 Task: Reply to email with the signature Dylan Clark with the subject Request for paternity leave from softage.1@softage.net with the message Would it be possible to have a project review meeting with all stakeholders next week? with CC to softage.3@softage.net with an attached document Job_offer_letter.docx
Action: Mouse moved to (452, 561)
Screenshot: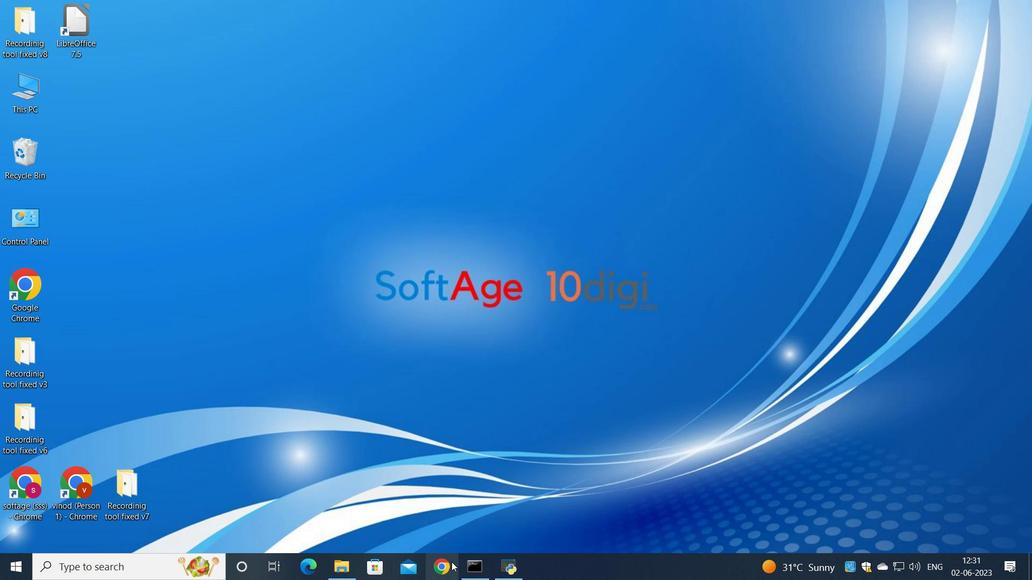 
Action: Mouse pressed left at (452, 561)
Screenshot: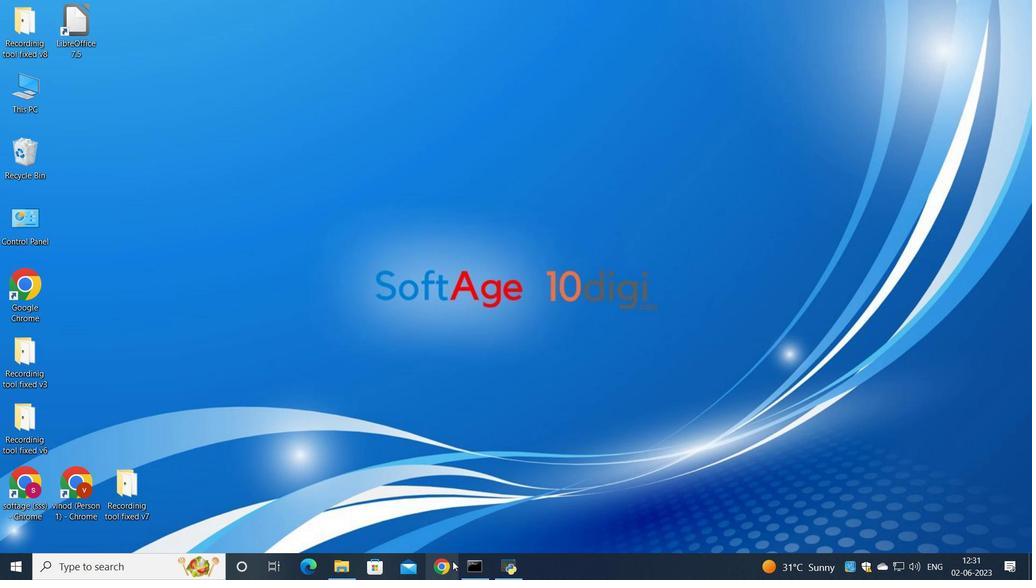 
Action: Mouse moved to (417, 354)
Screenshot: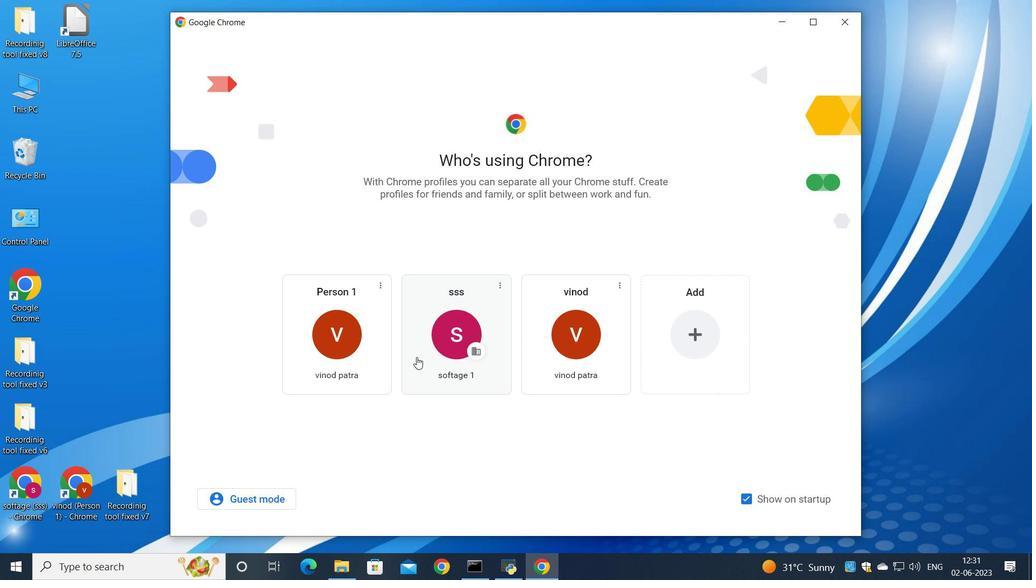 
Action: Mouse pressed left at (417, 354)
Screenshot: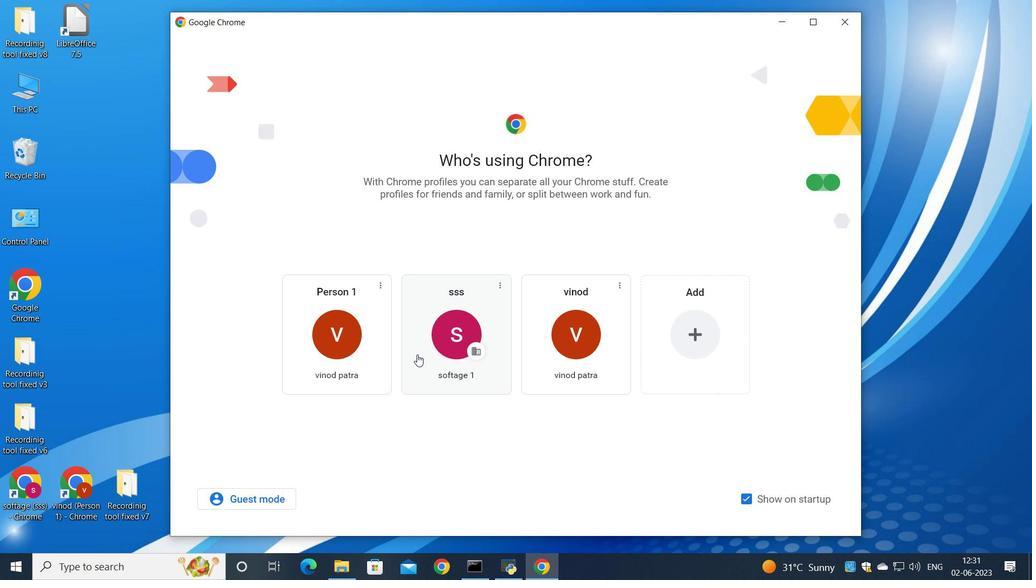 
Action: Mouse moved to (897, 89)
Screenshot: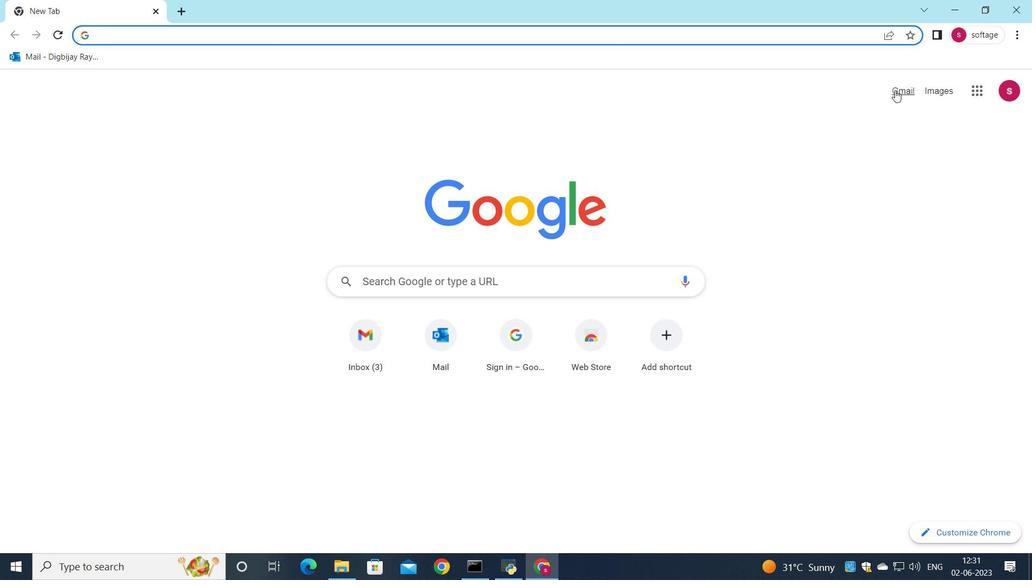 
Action: Mouse pressed left at (897, 89)
Screenshot: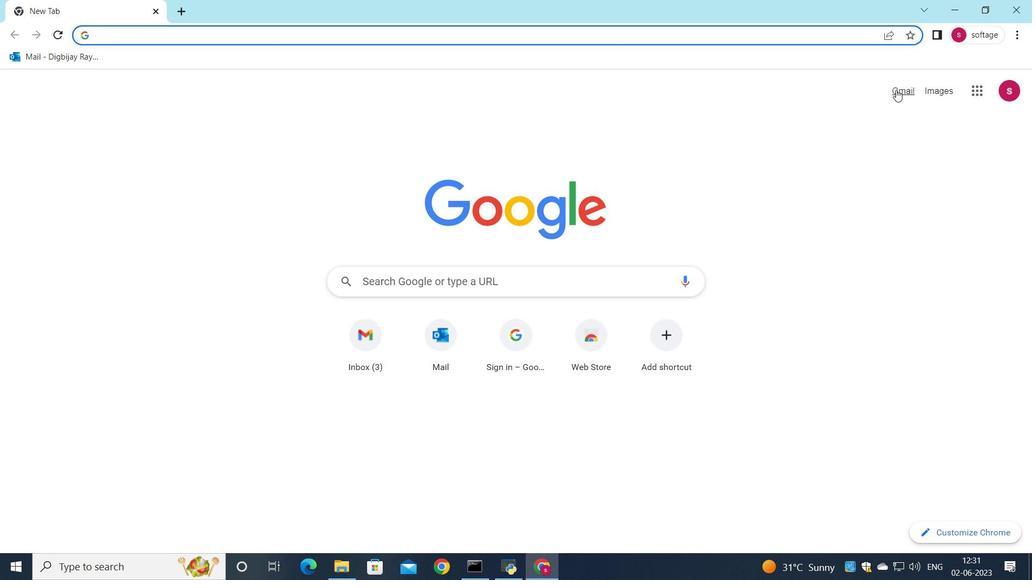 
Action: Mouse moved to (881, 88)
Screenshot: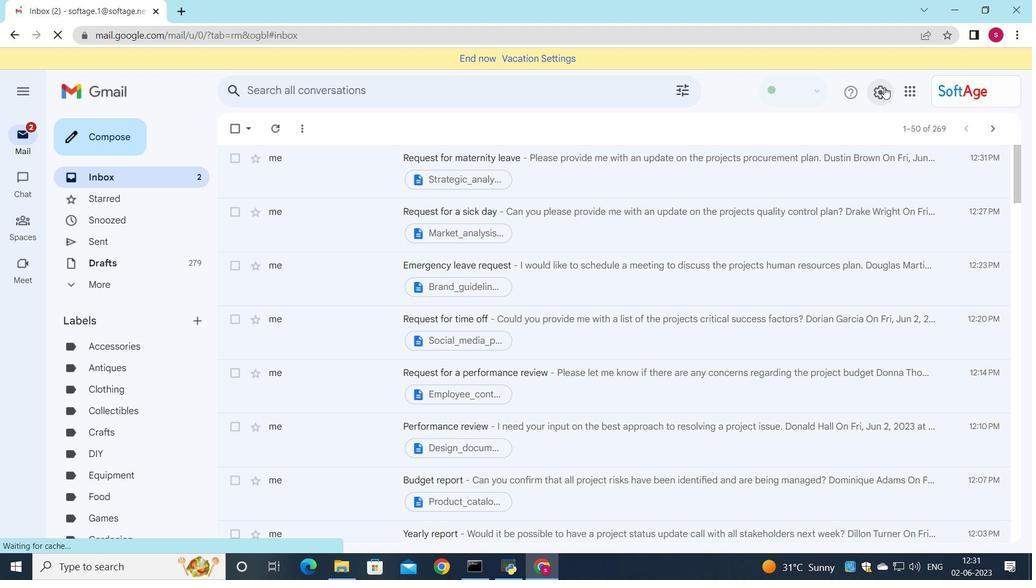
Action: Mouse pressed left at (881, 88)
Screenshot: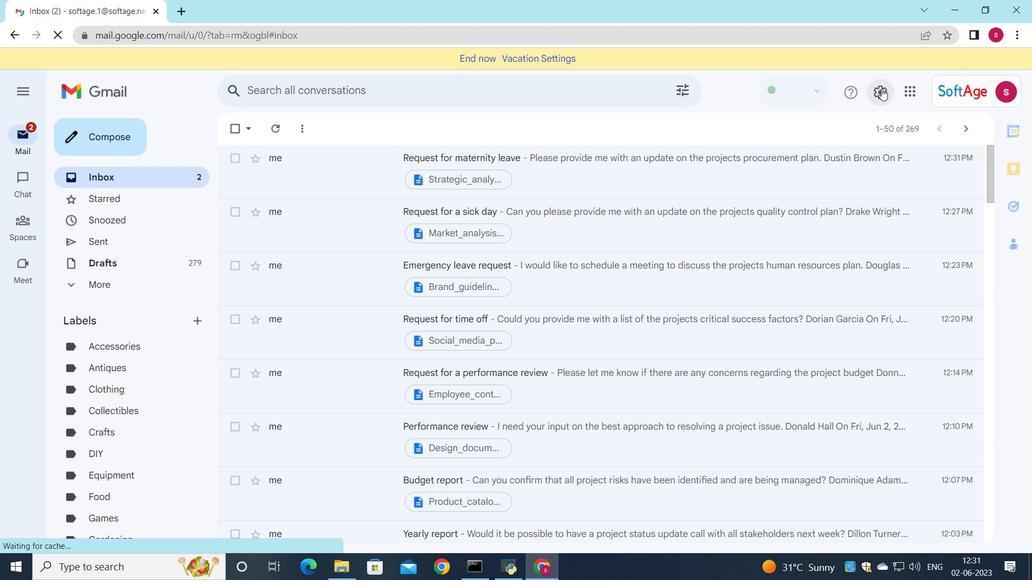 
Action: Mouse moved to (888, 161)
Screenshot: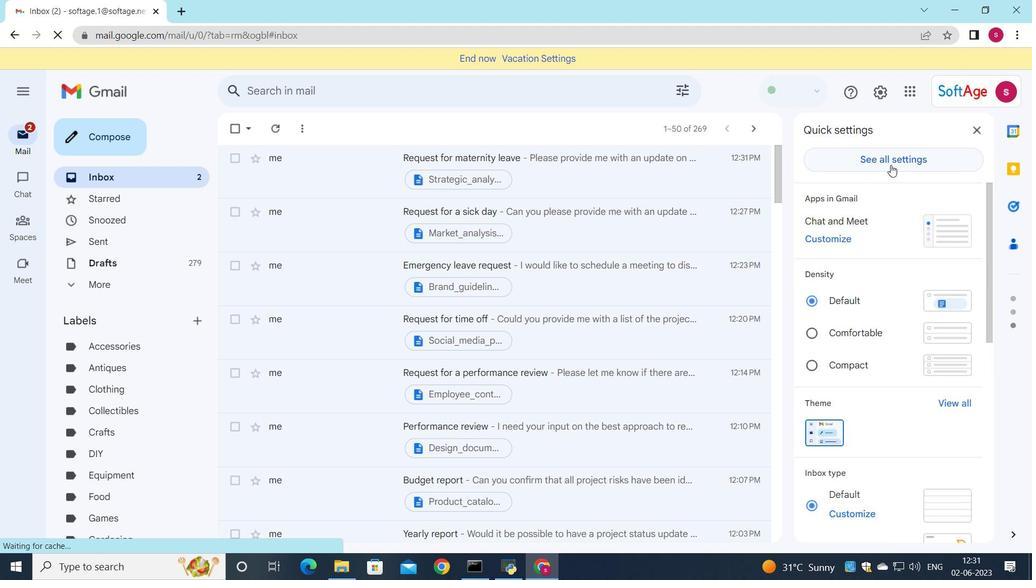 
Action: Mouse pressed left at (888, 161)
Screenshot: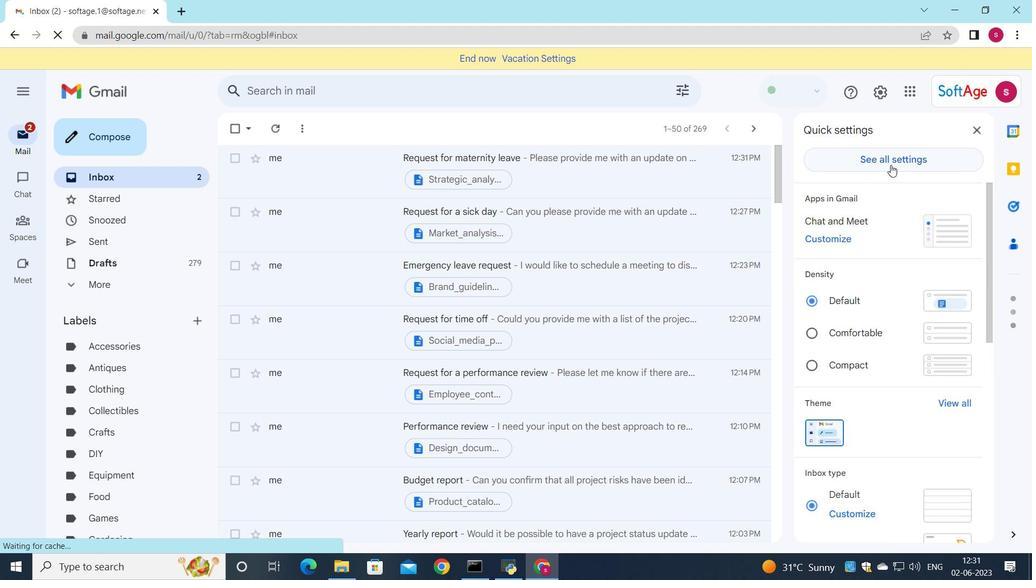 
Action: Mouse moved to (471, 301)
Screenshot: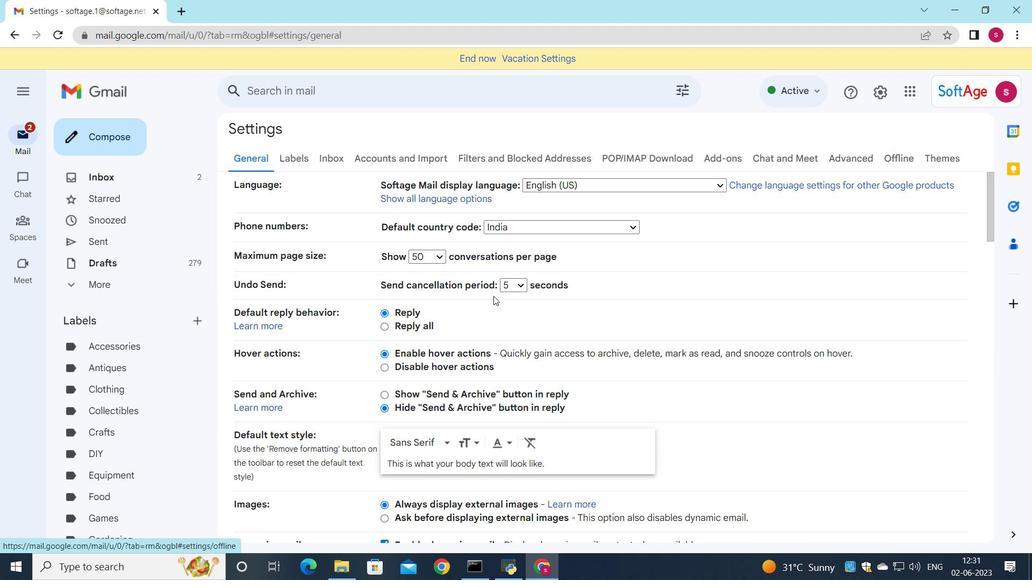 
Action: Mouse scrolled (471, 301) with delta (0, 0)
Screenshot: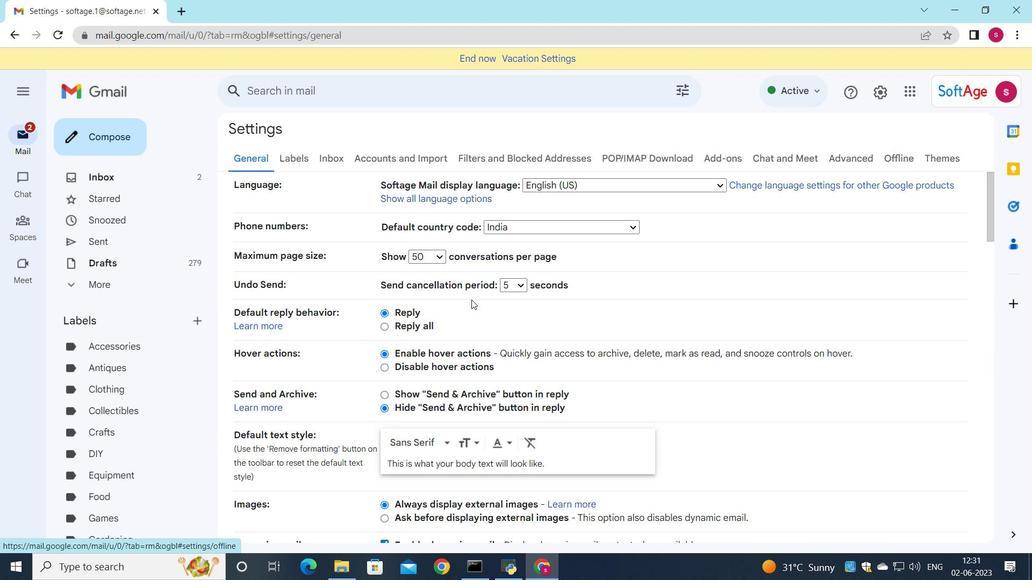 
Action: Mouse moved to (471, 301)
Screenshot: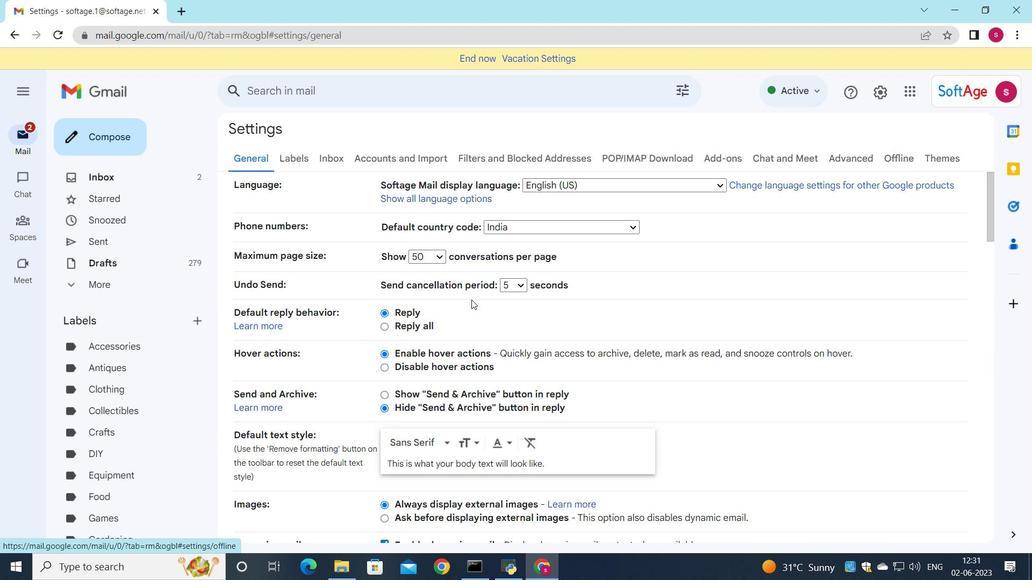 
Action: Mouse scrolled (471, 301) with delta (0, 0)
Screenshot: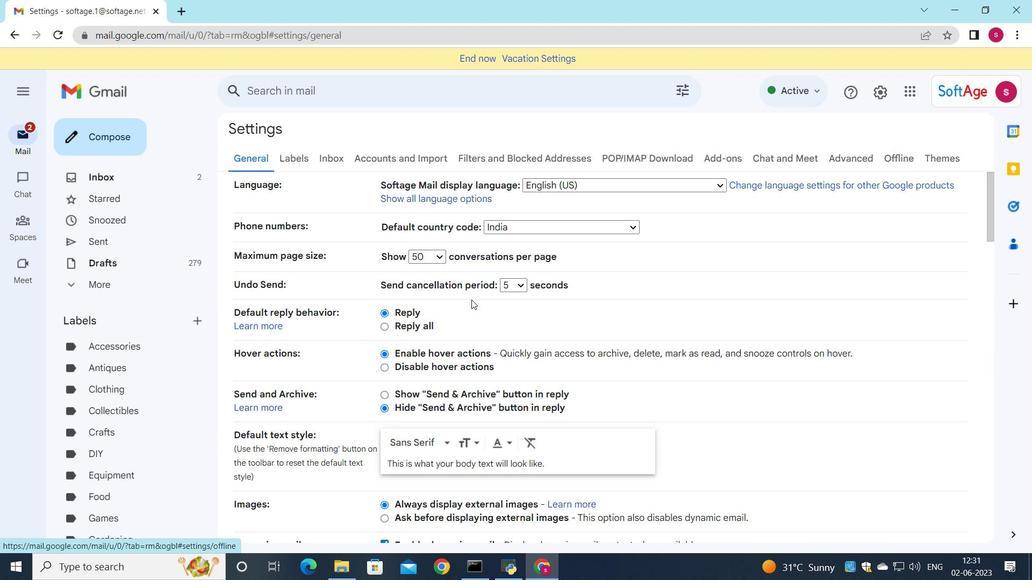 
Action: Mouse scrolled (471, 301) with delta (0, 0)
Screenshot: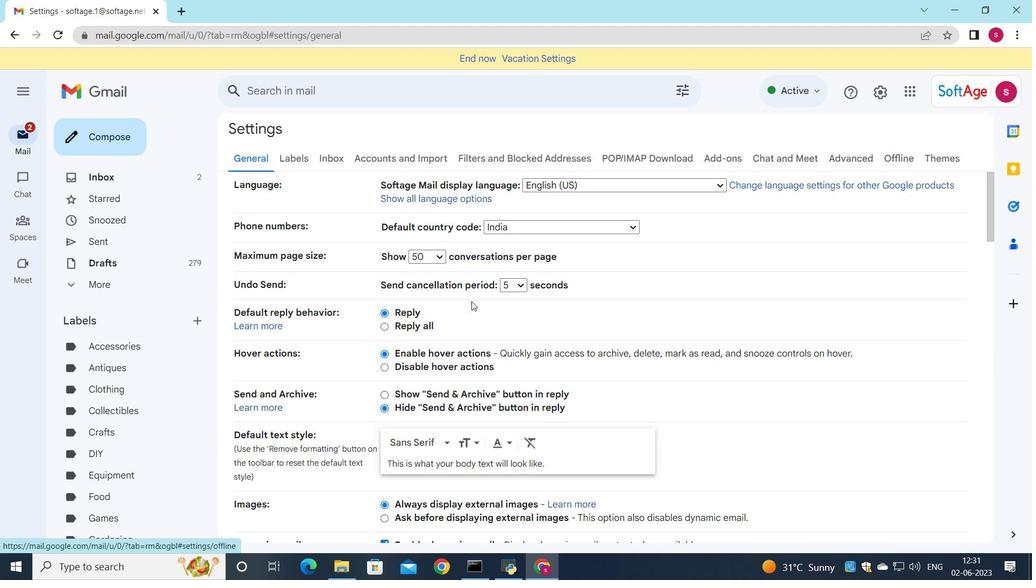 
Action: Mouse moved to (475, 301)
Screenshot: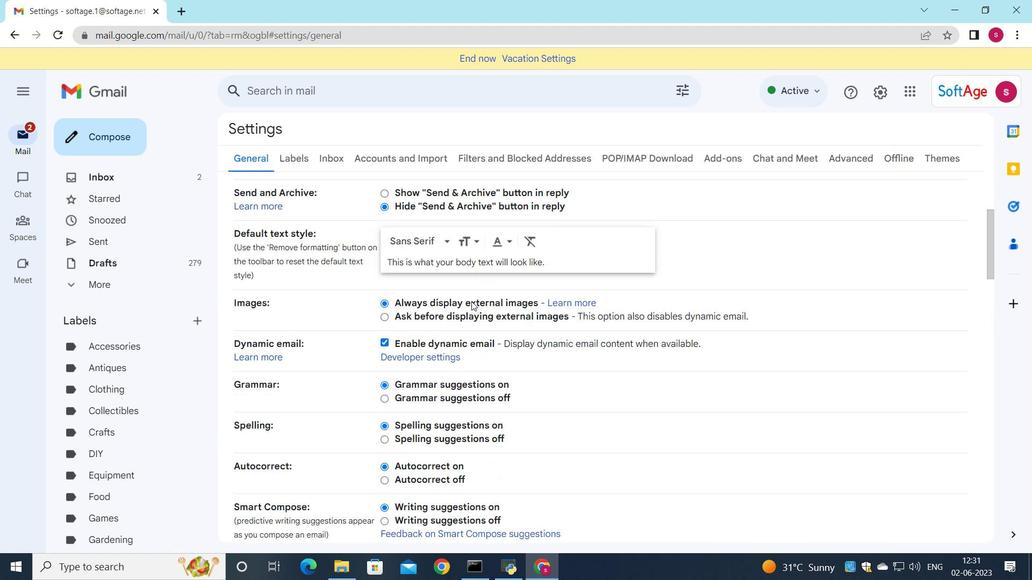 
Action: Mouse scrolled (475, 300) with delta (0, 0)
Screenshot: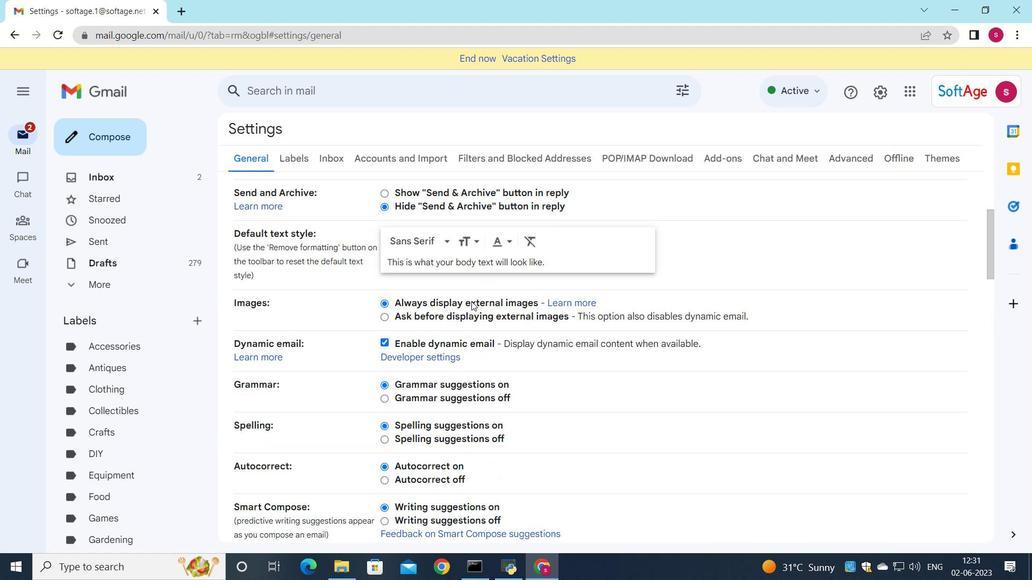 
Action: Mouse moved to (475, 301)
Screenshot: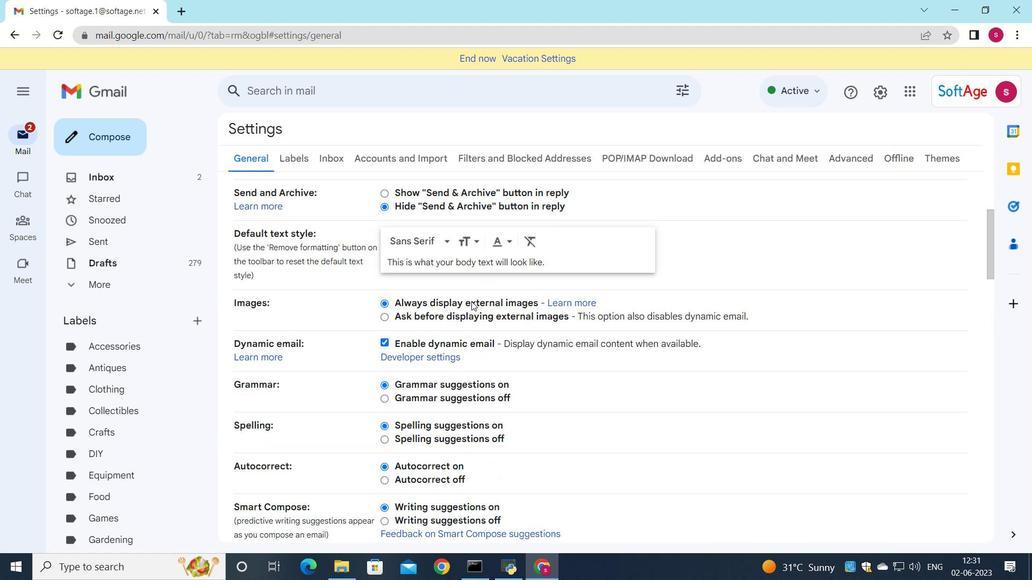 
Action: Mouse scrolled (475, 300) with delta (0, 0)
Screenshot: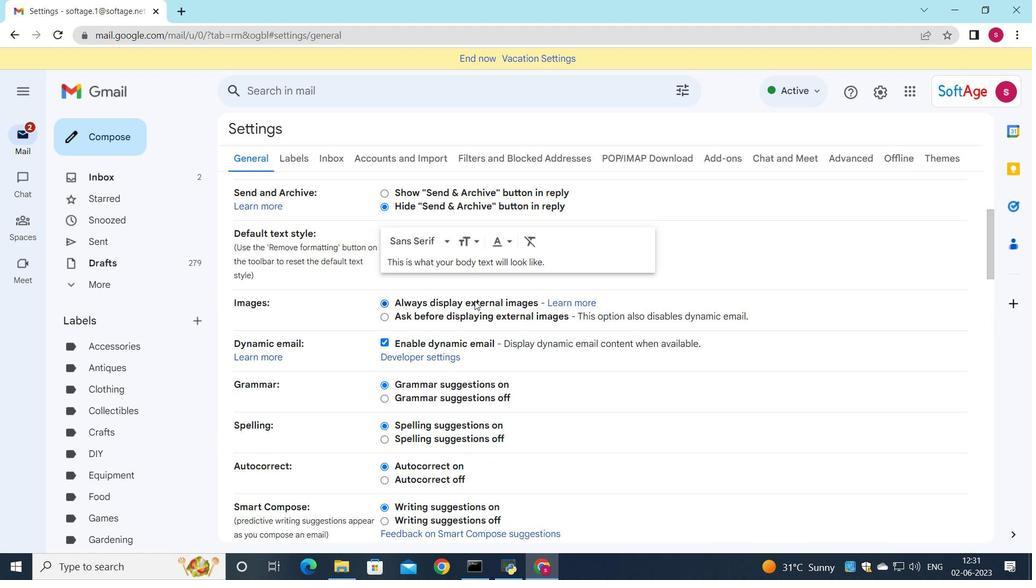 
Action: Mouse scrolled (475, 300) with delta (0, 0)
Screenshot: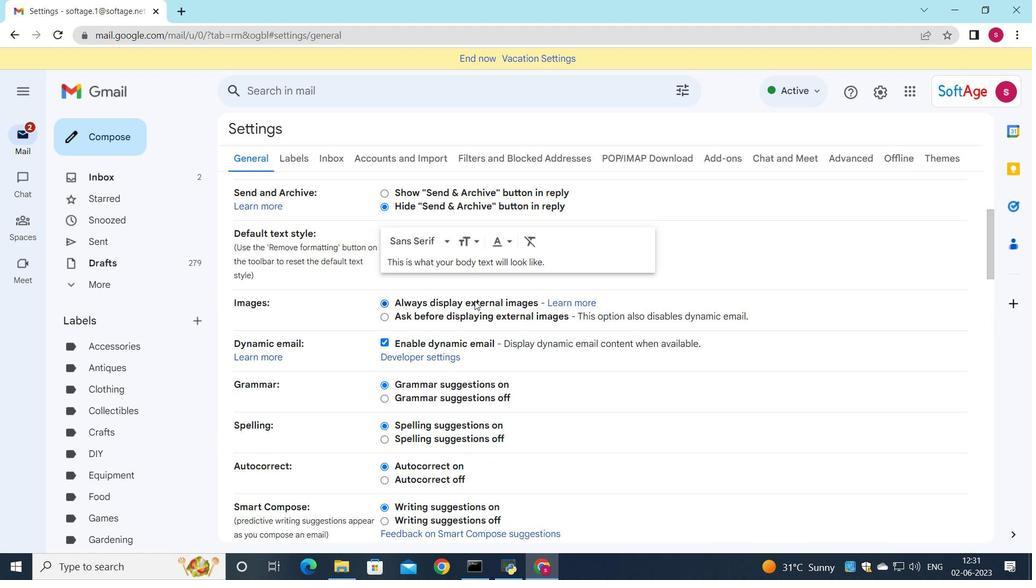 
Action: Mouse moved to (475, 301)
Screenshot: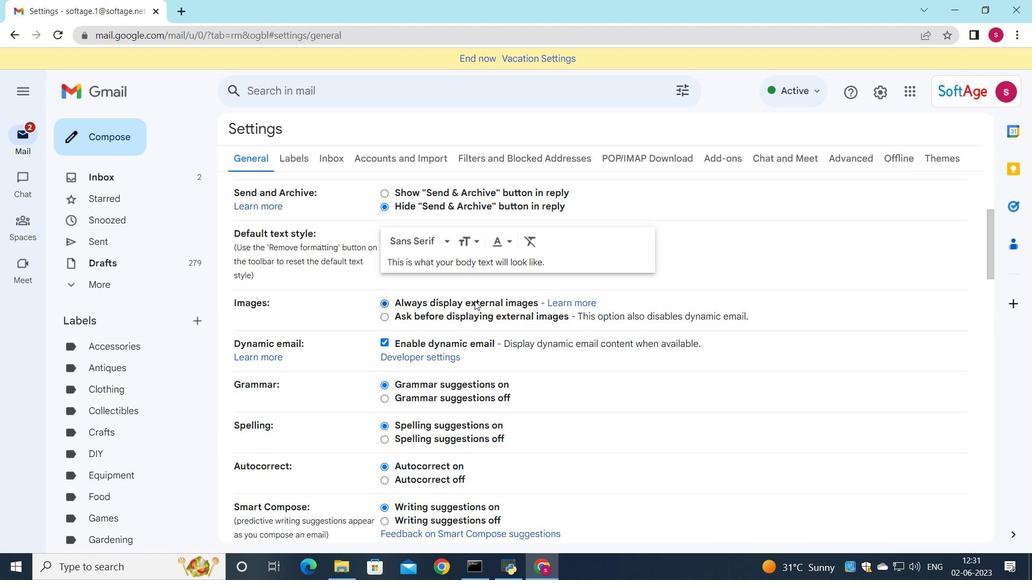 
Action: Mouse scrolled (475, 301) with delta (0, 0)
Screenshot: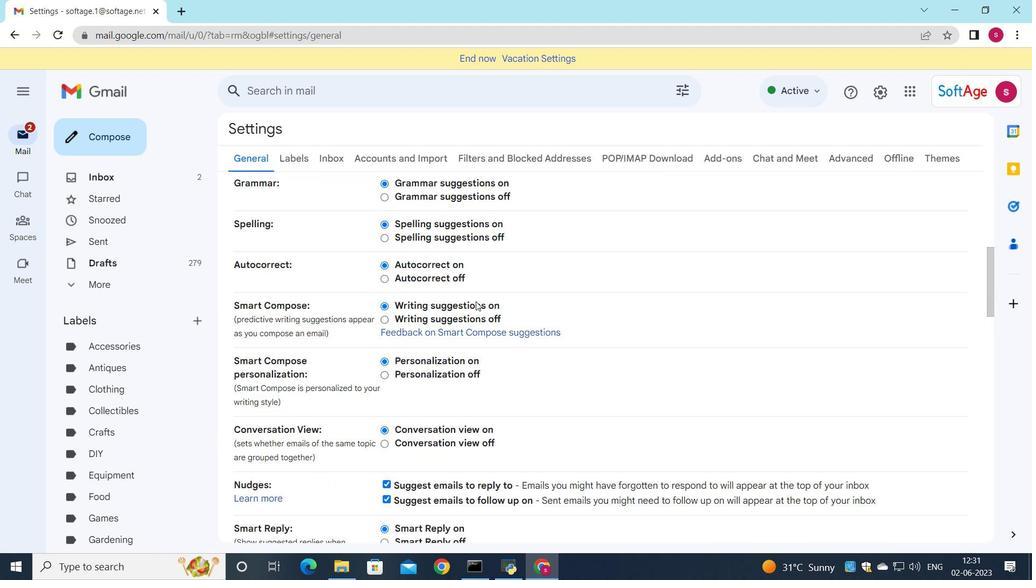 
Action: Mouse scrolled (475, 301) with delta (0, 0)
Screenshot: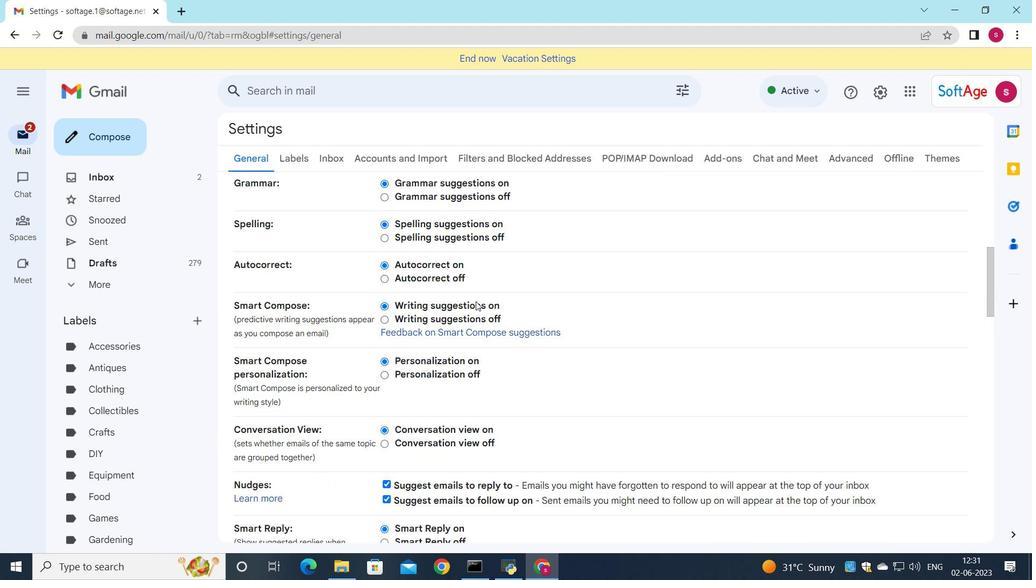 
Action: Mouse scrolled (475, 301) with delta (0, 0)
Screenshot: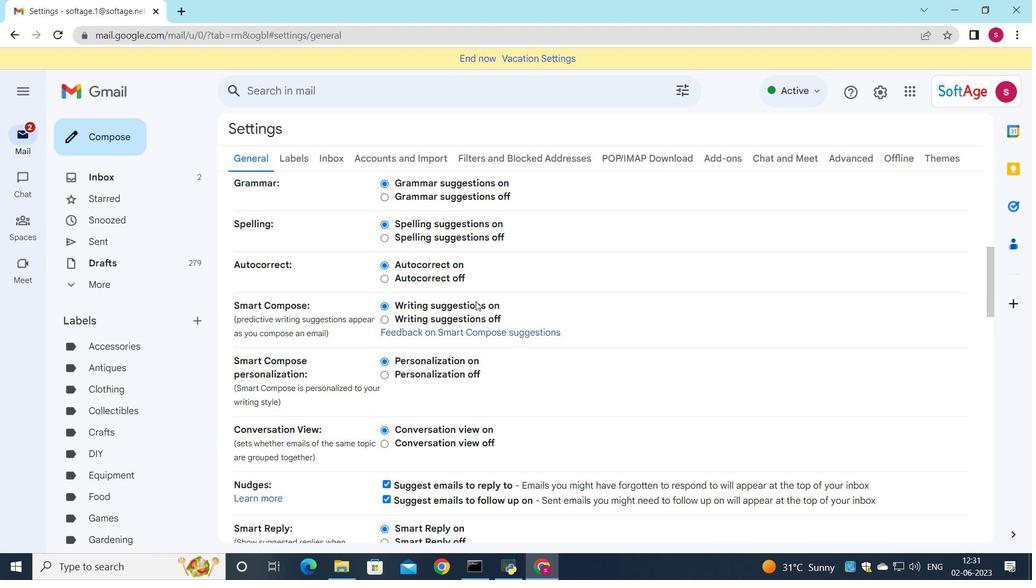 
Action: Mouse moved to (476, 301)
Screenshot: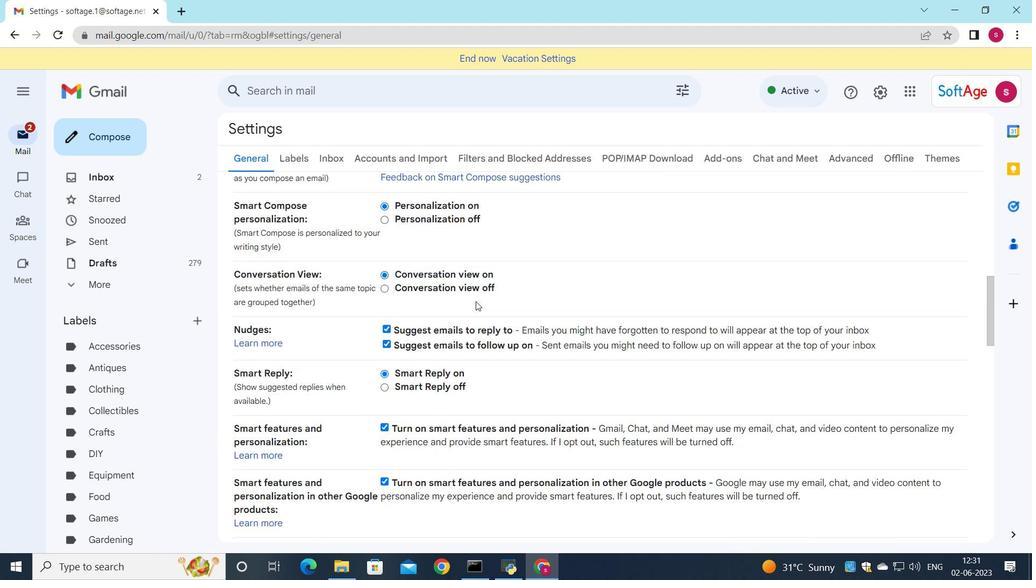 
Action: Mouse scrolled (476, 301) with delta (0, 0)
Screenshot: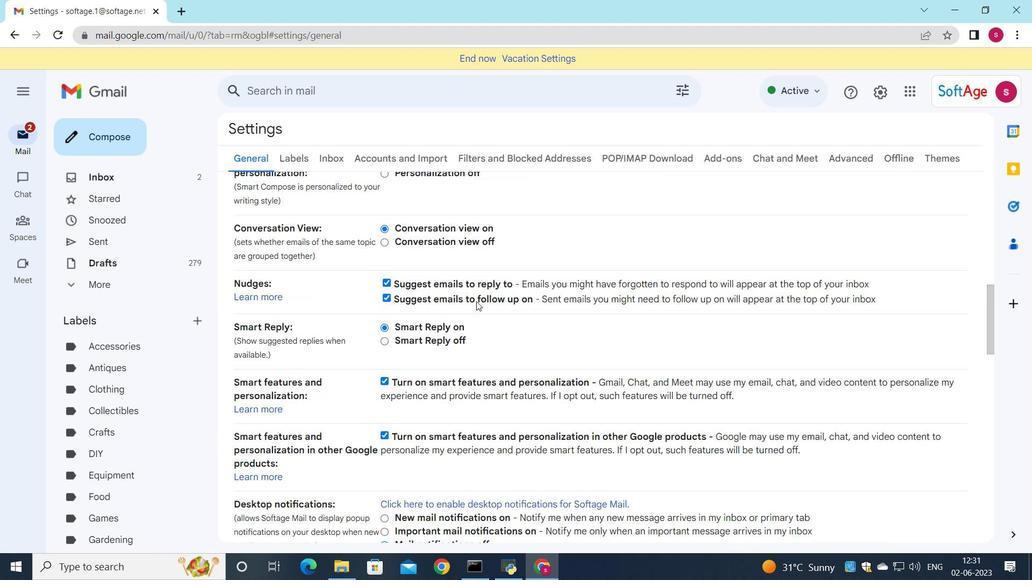 
Action: Mouse scrolled (476, 301) with delta (0, 0)
Screenshot: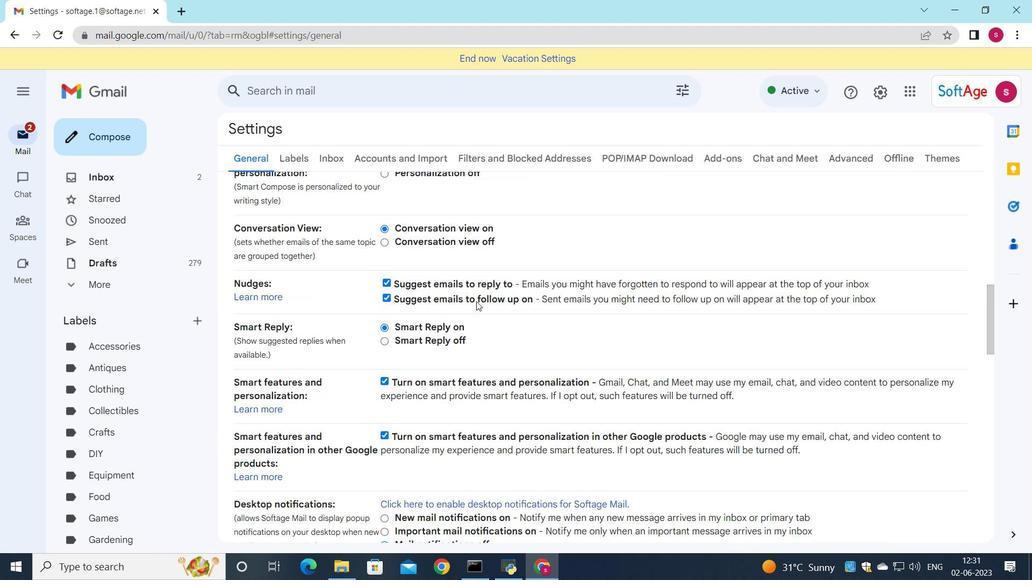 
Action: Mouse scrolled (476, 301) with delta (0, 0)
Screenshot: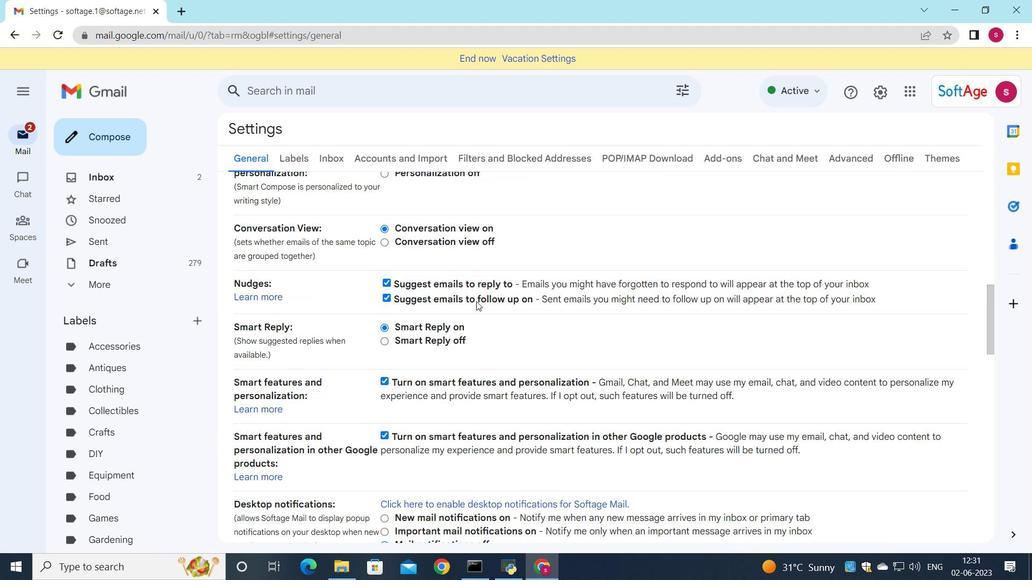
Action: Mouse scrolled (476, 301) with delta (0, 0)
Screenshot: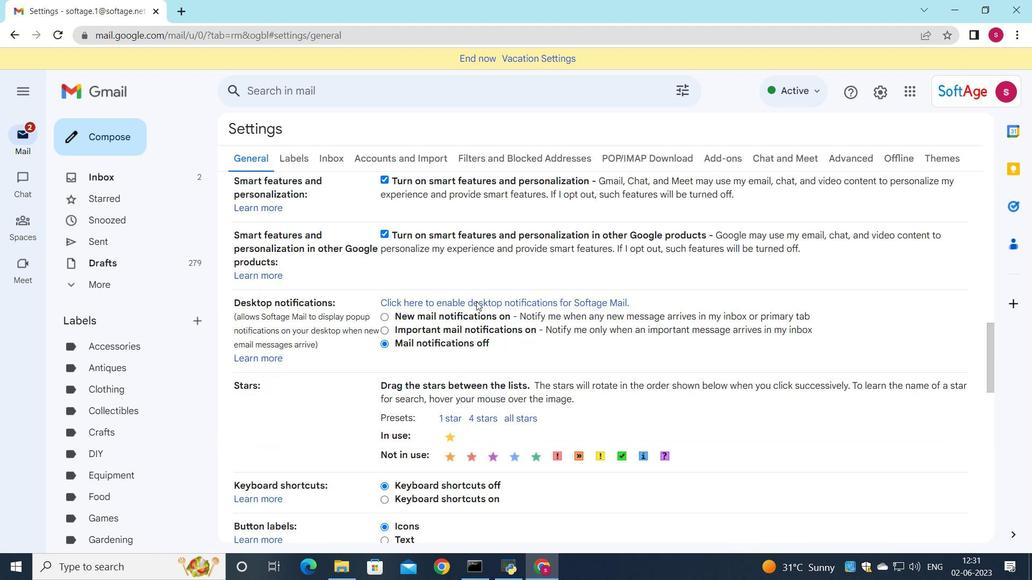 
Action: Mouse scrolled (476, 301) with delta (0, 0)
Screenshot: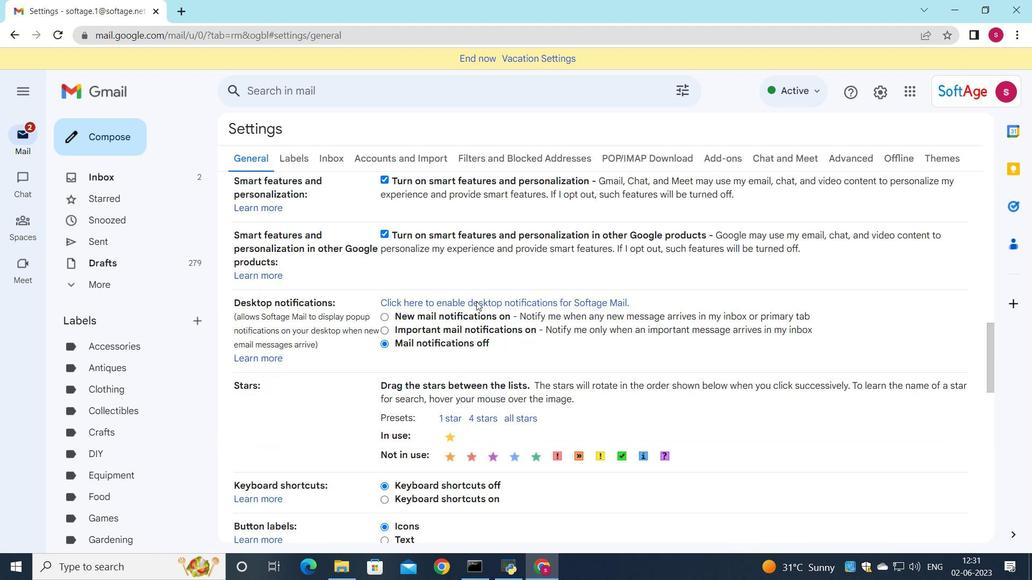
Action: Mouse scrolled (476, 301) with delta (0, 0)
Screenshot: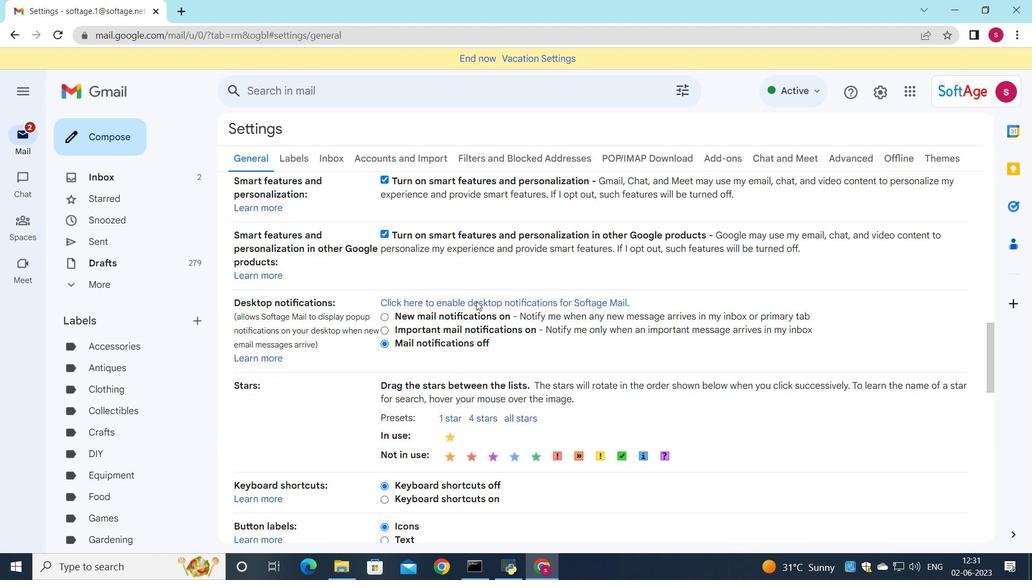
Action: Mouse scrolled (476, 301) with delta (0, 0)
Screenshot: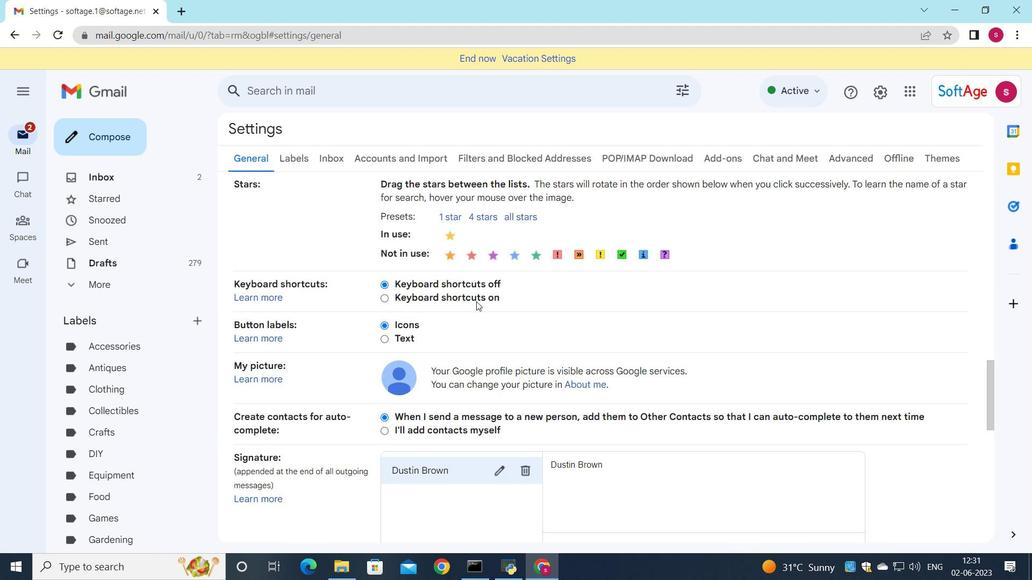 
Action: Mouse scrolled (476, 301) with delta (0, 0)
Screenshot: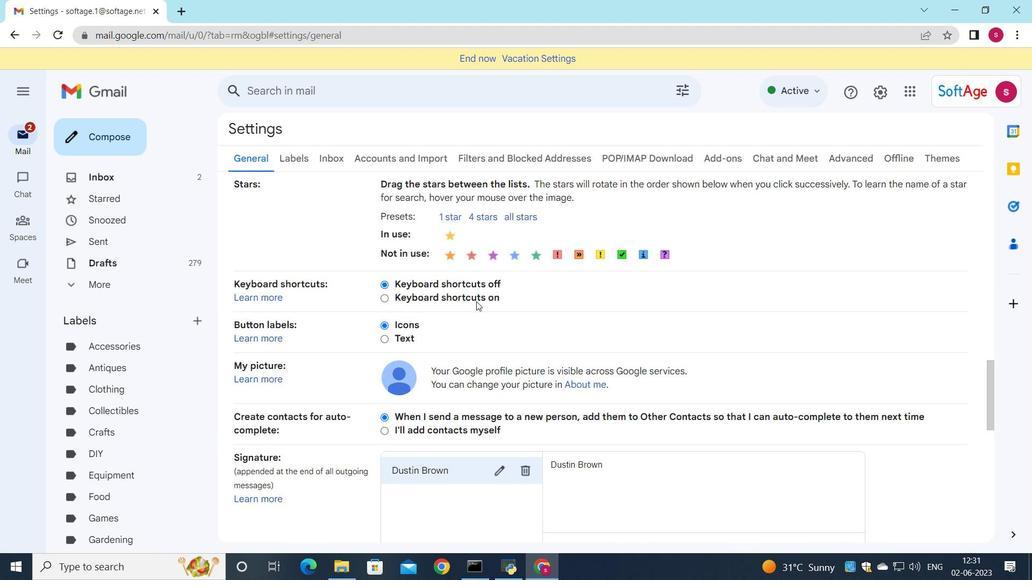 
Action: Mouse moved to (528, 341)
Screenshot: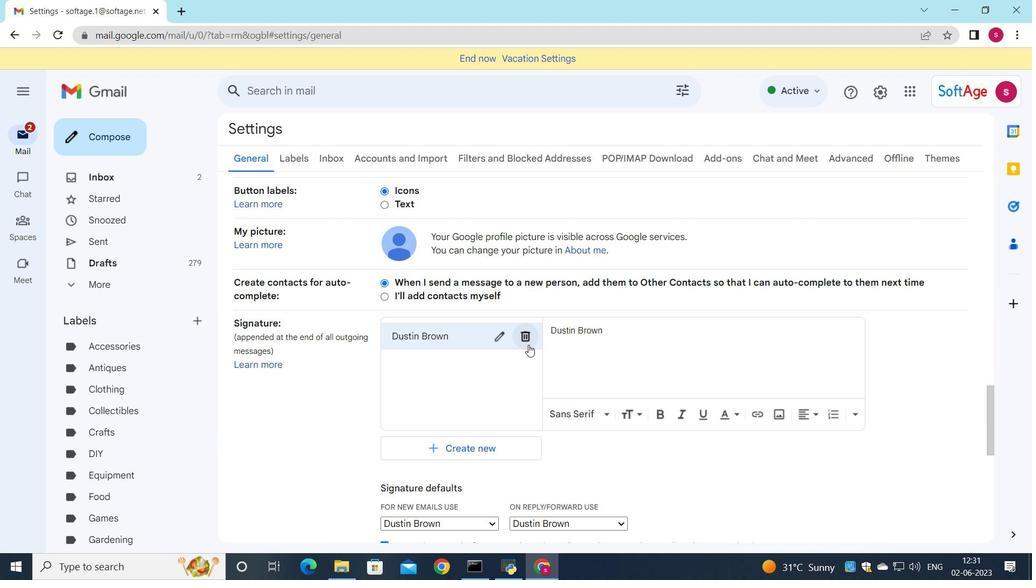 
Action: Mouse pressed left at (528, 341)
Screenshot: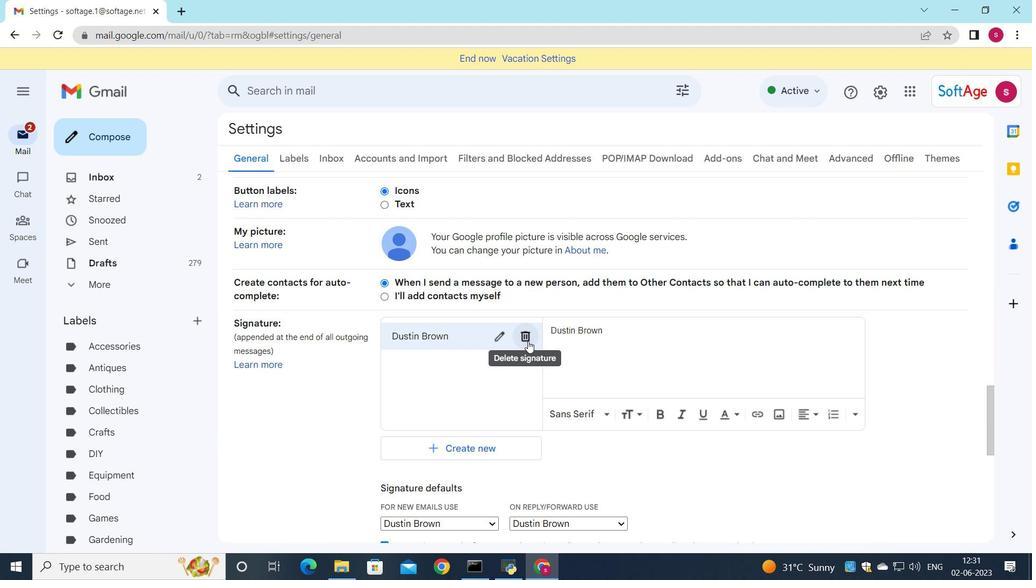 
Action: Mouse moved to (620, 336)
Screenshot: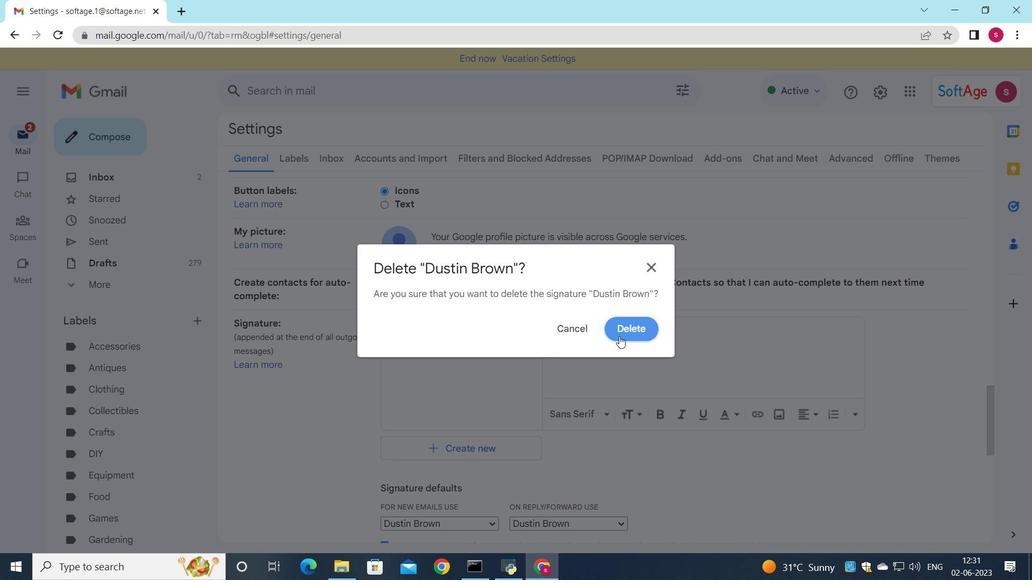 
Action: Mouse pressed left at (620, 336)
Screenshot: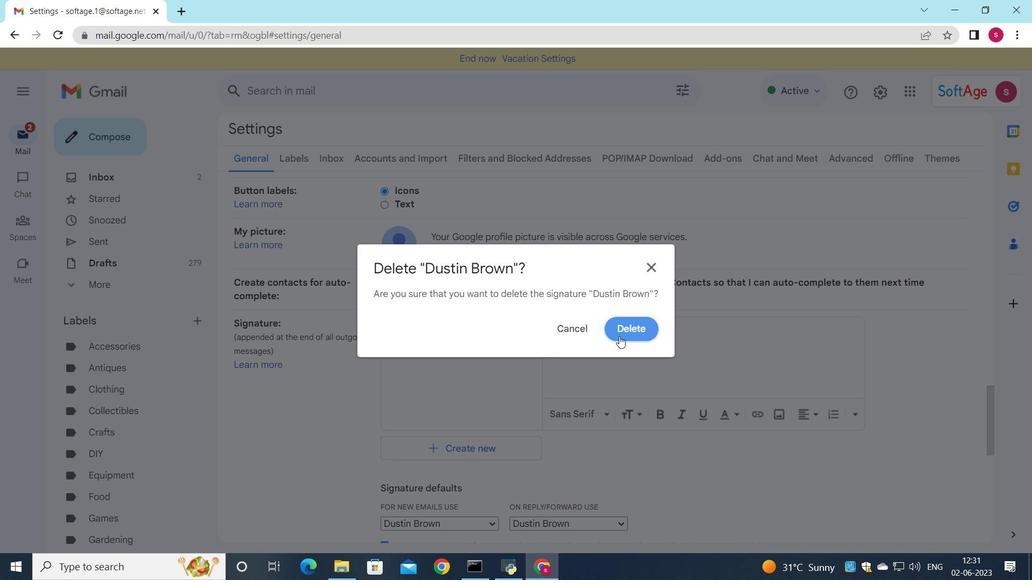 
Action: Mouse moved to (456, 352)
Screenshot: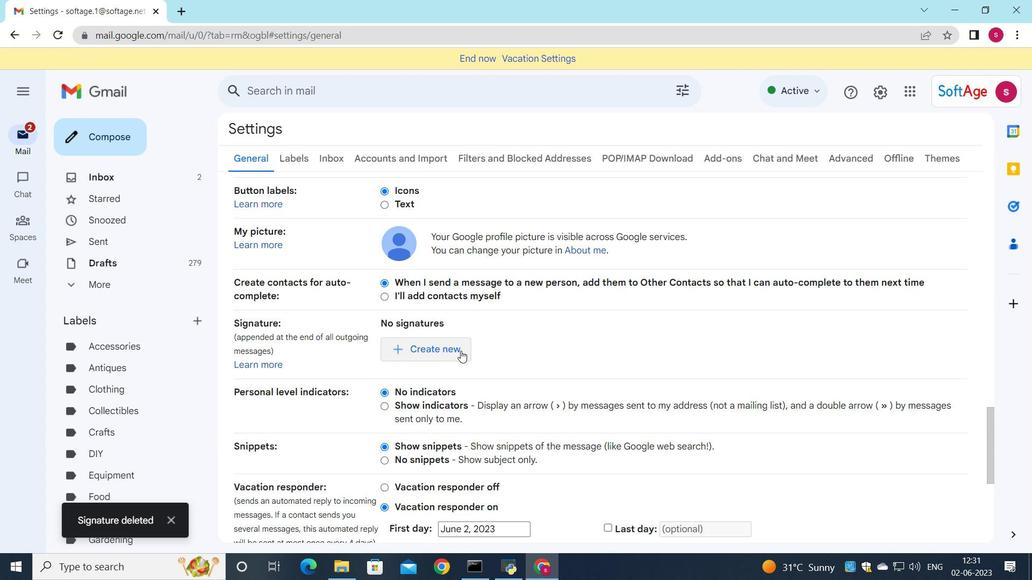 
Action: Mouse pressed left at (456, 352)
Screenshot: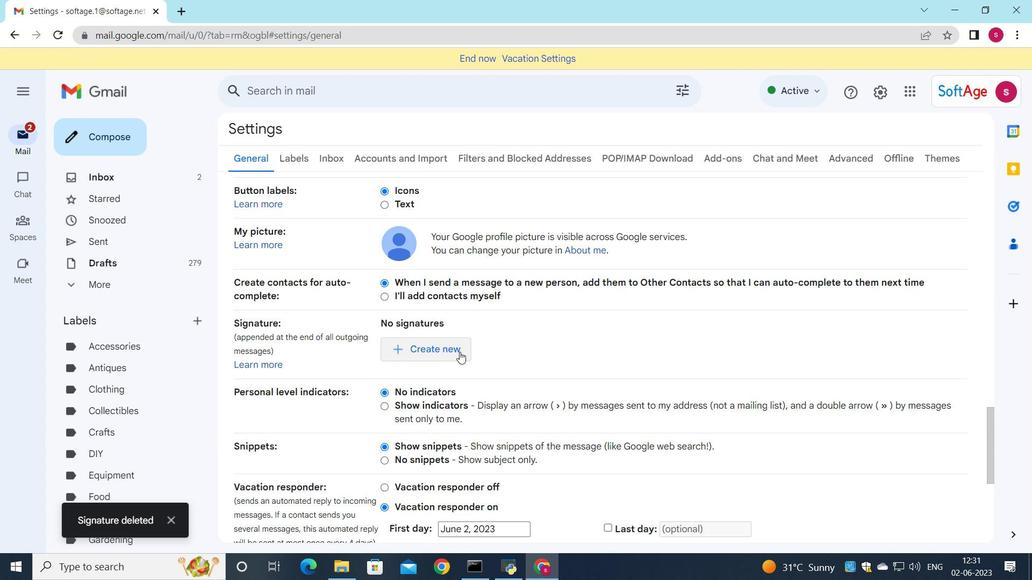 
Action: Mouse moved to (549, 284)
Screenshot: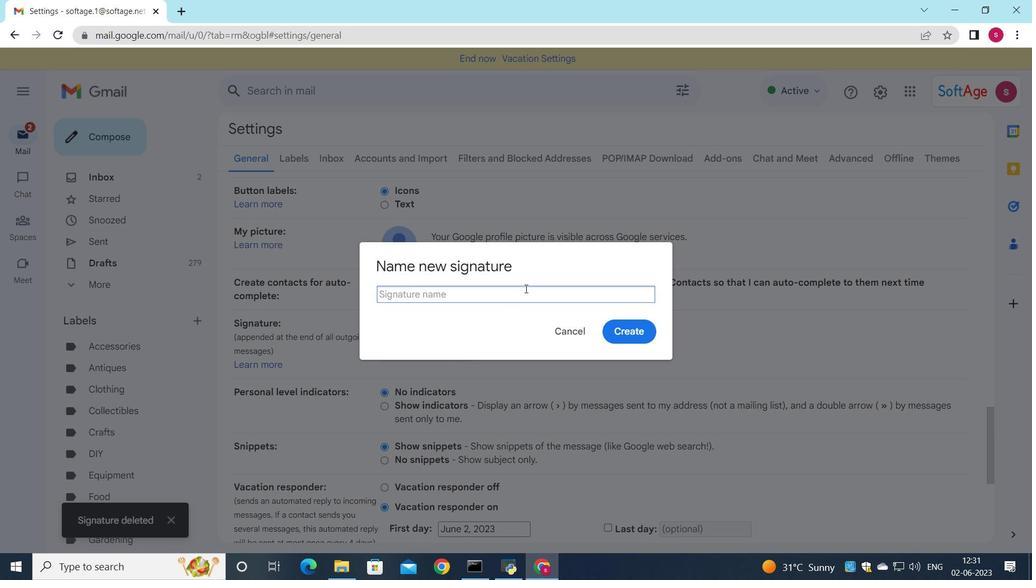
Action: Key pressed <Key.shift>Dylan<Key.space><Key.shift>clark
Screenshot: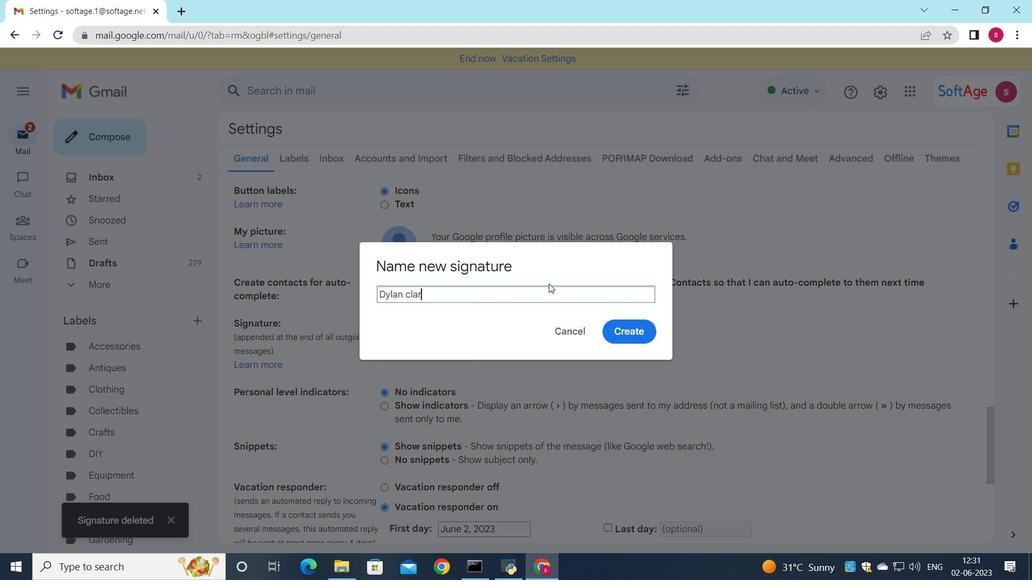 
Action: Mouse moved to (411, 295)
Screenshot: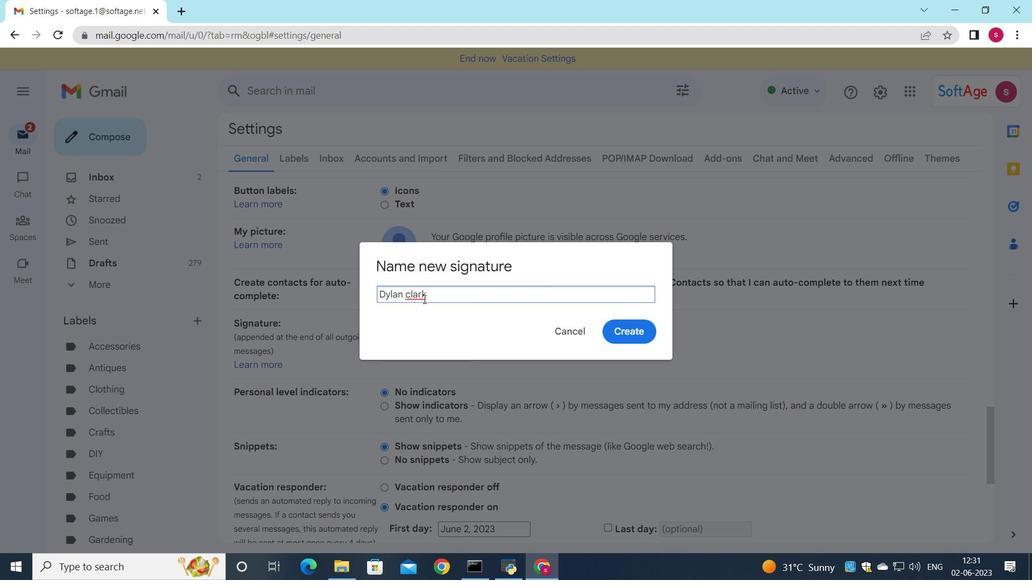 
Action: Mouse pressed left at (411, 295)
Screenshot: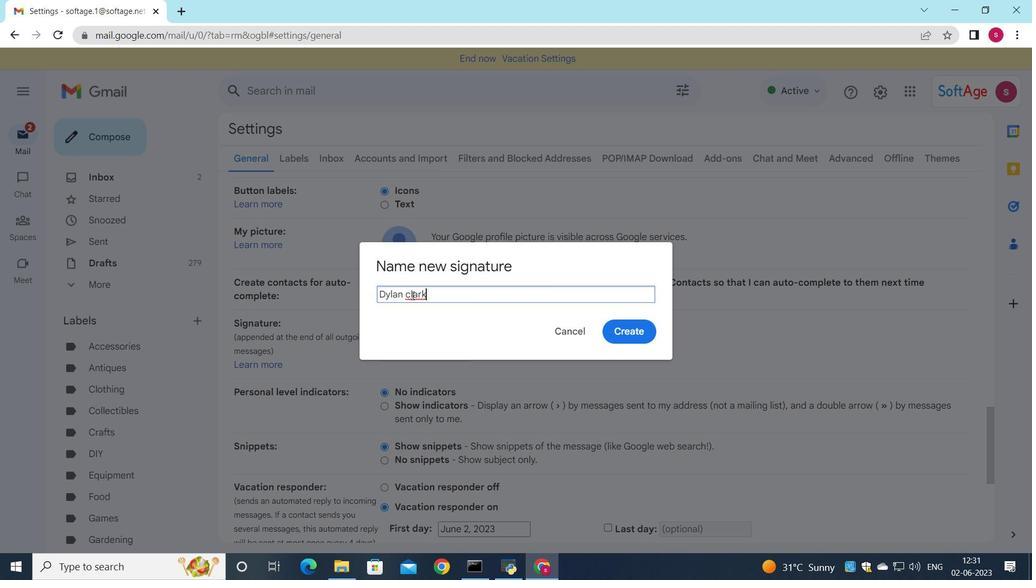 
Action: Key pressed <Key.backspace><Key.shift>c
Screenshot: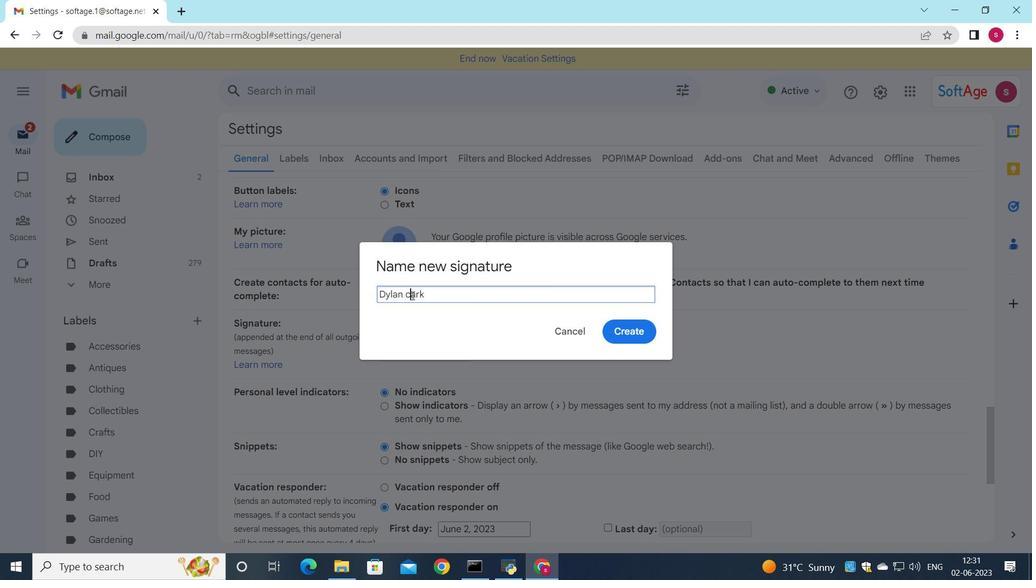 
Action: Mouse moved to (237, 299)
Screenshot: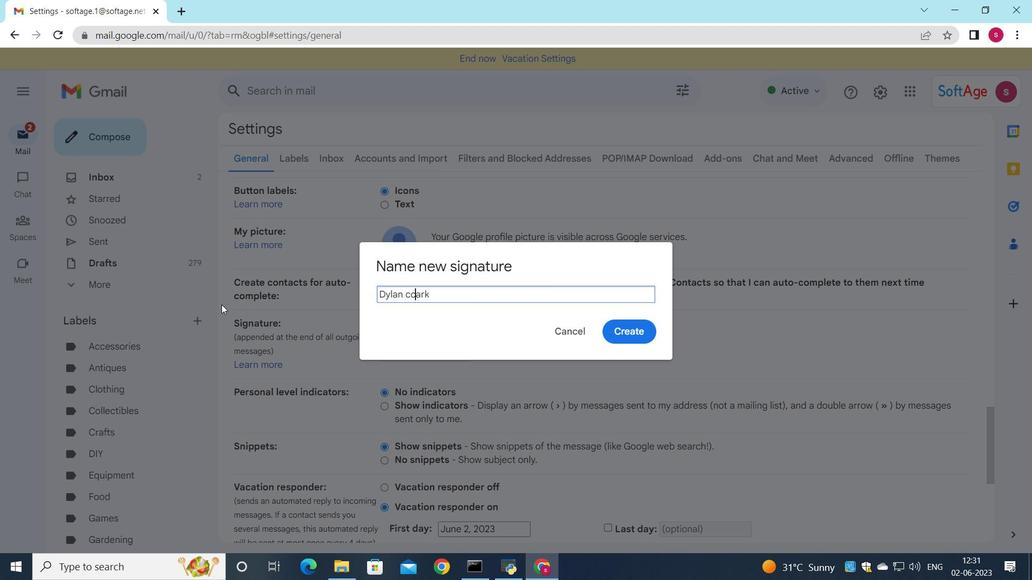 
Action: Key pressed <Key.backspace>l<Key.left><Key.shift><Key.shift><Key.shift><Key.shift><Key.shift><Key.shift><Key.shift><Key.shift><Key.shift><Key.shift><Key.shift><Key.shift><Key.shift><Key.shift><Key.shift><Key.shift><Key.shift><Key.shift><Key.shift><Key.shift><Key.shift><Key.shift><Key.shift><Key.shift><Key.shift><Key.shift><Key.shift><Key.shift><Key.shift><Key.shift>C
Screenshot: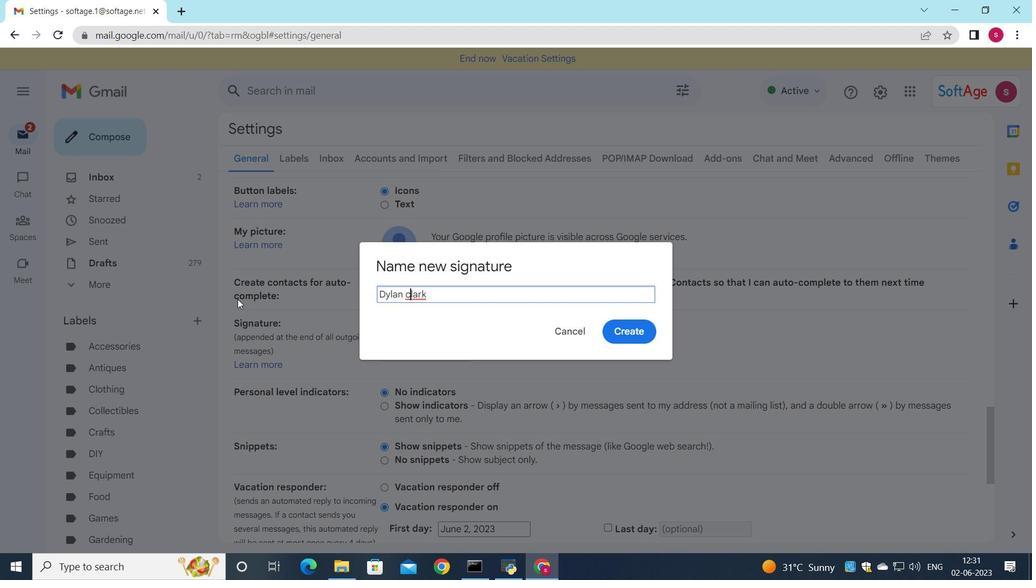 
Action: Mouse moved to (411, 297)
Screenshot: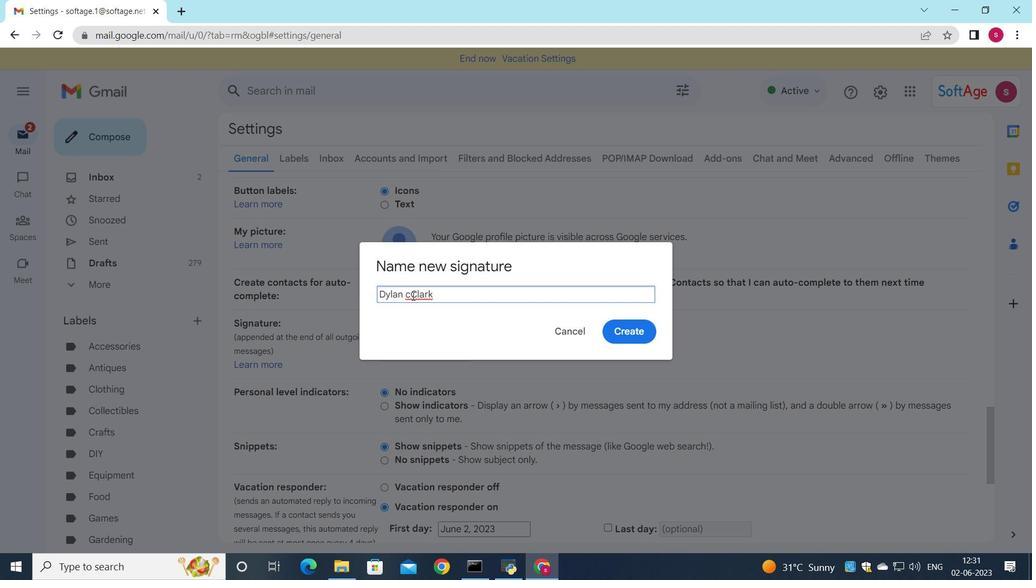 
Action: Mouse pressed left at (411, 297)
Screenshot: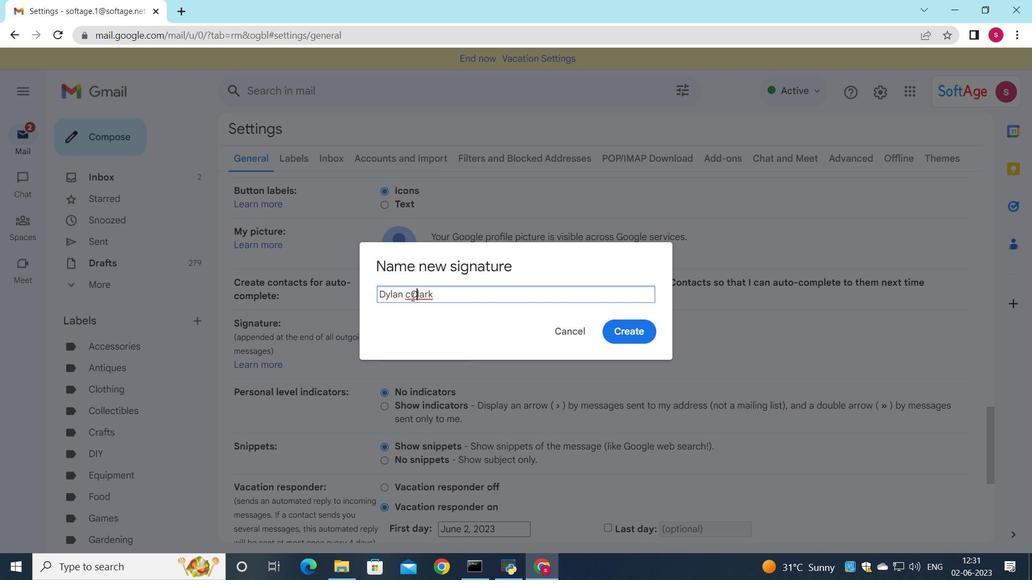 
Action: Key pressed <Key.backspace>
Screenshot: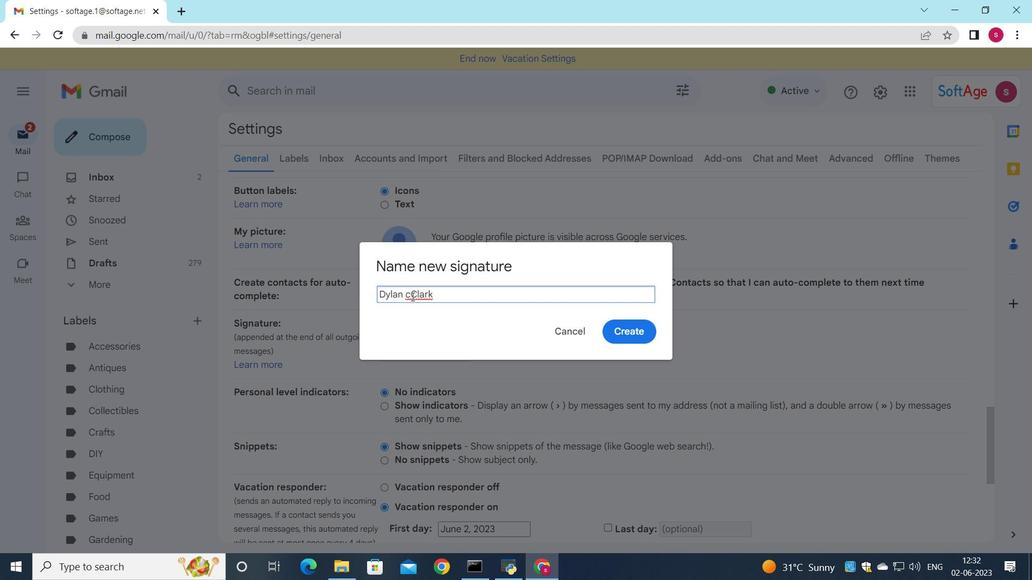 
Action: Mouse moved to (624, 335)
Screenshot: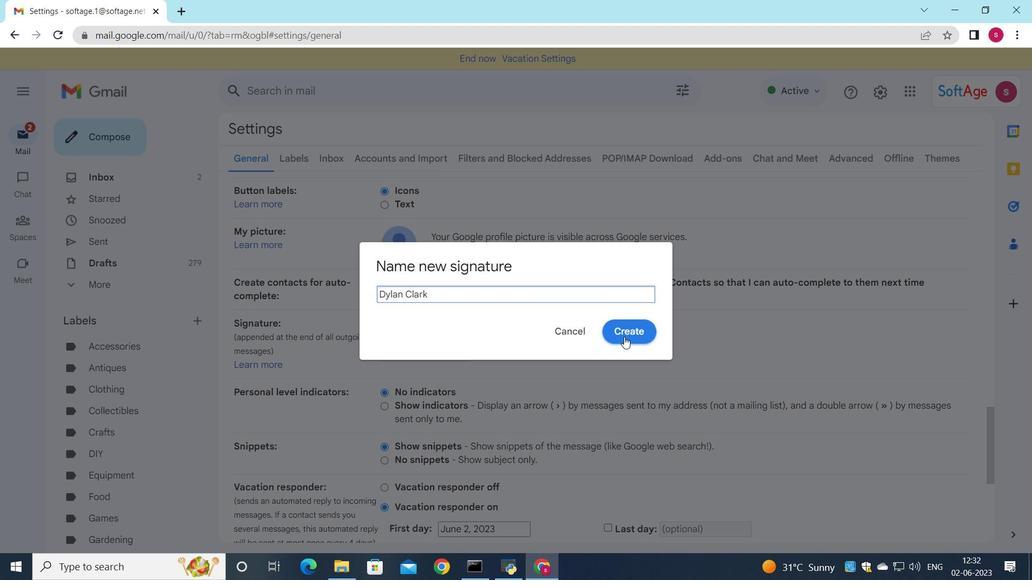 
Action: Mouse pressed left at (624, 335)
Screenshot: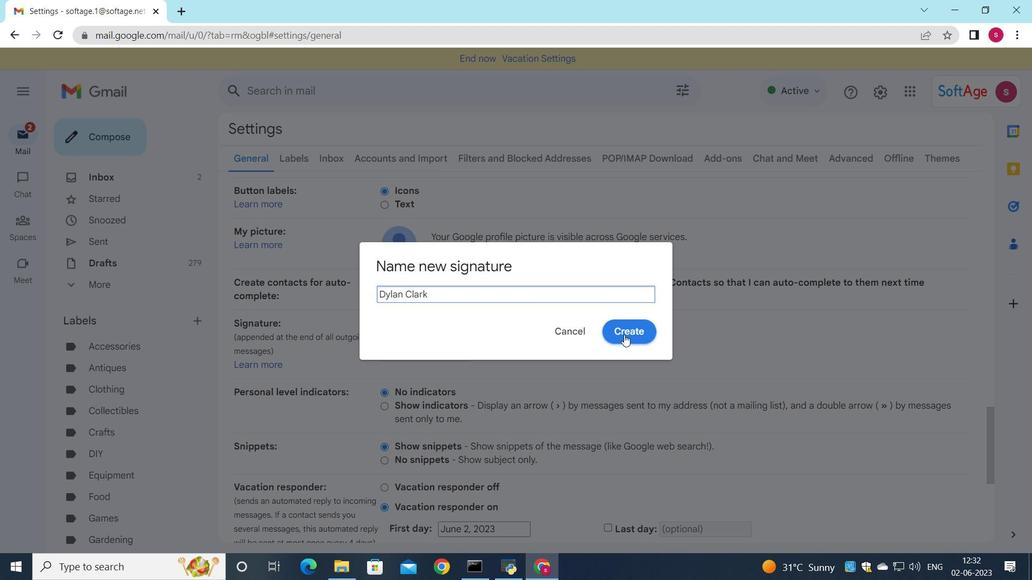 
Action: Mouse moved to (601, 339)
Screenshot: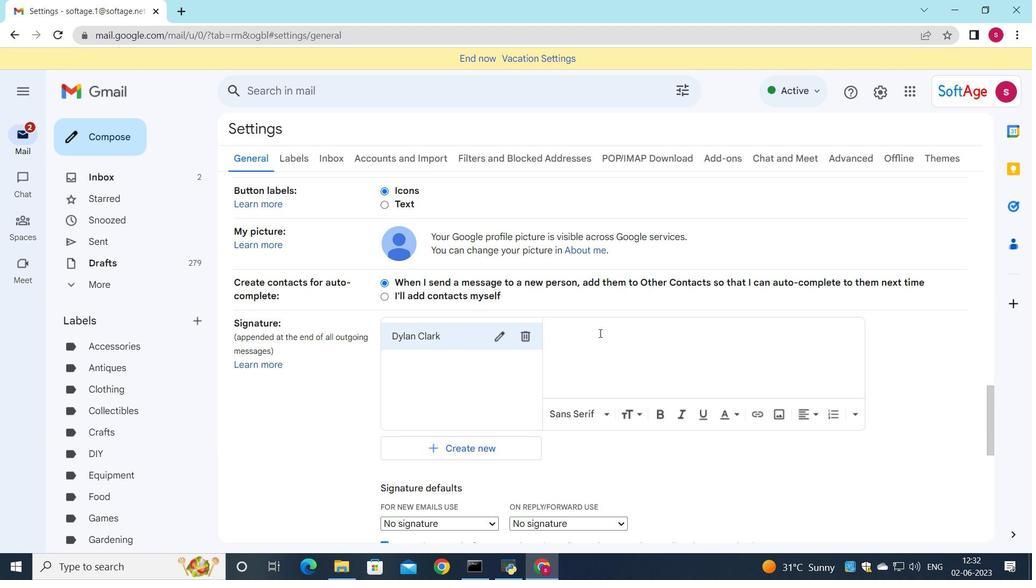 
Action: Mouse pressed left at (601, 339)
Screenshot: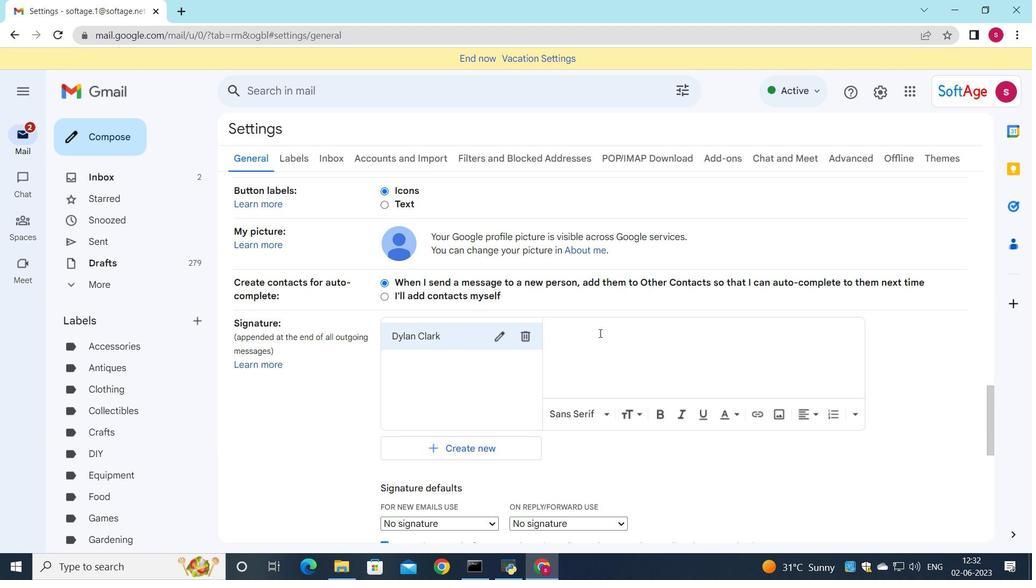 
Action: Key pressed <Key.shift>Dylan<Key.space><Key.shift><Key.shift><Key.shift><Key.shift><Key.shift><Key.shift><Key.shift><Key.shift><Key.shift><Key.shift><Key.shift><Key.shift><Key.shift><Key.shift><Key.shift><Key.shift><Key.shift><Key.shift><Key.shift><Key.shift><Key.shift><Key.shift><Key.shift><Key.shift><Key.shift><Key.shift><Key.shift><Key.shift><Key.shift><Key.shift><Key.shift><Key.shift><Key.shift><Key.shift><Key.shift><Key.shift><Key.shift><Key.shift><Key.shift><Key.shift>Clark
Screenshot: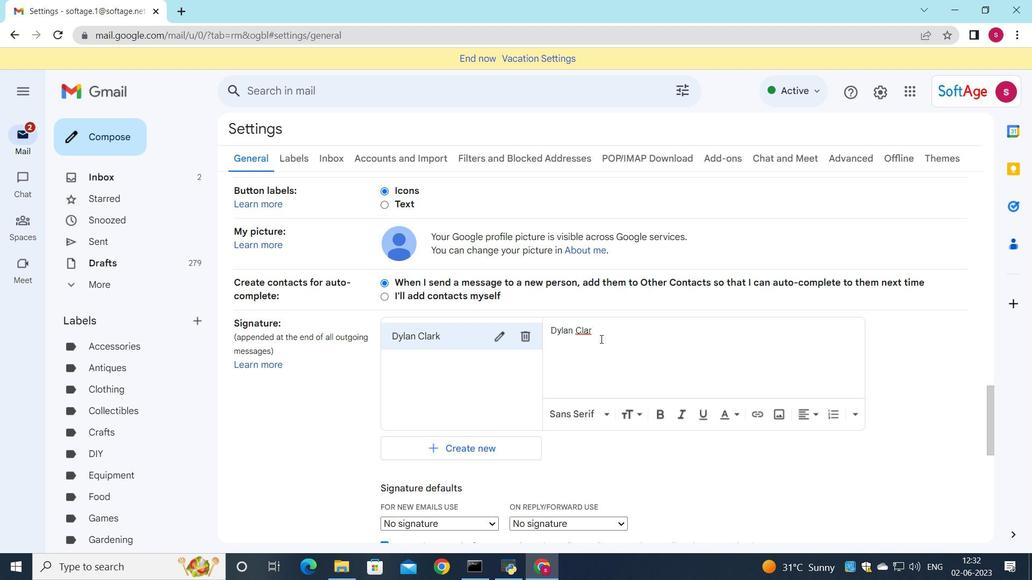 
Action: Mouse moved to (558, 295)
Screenshot: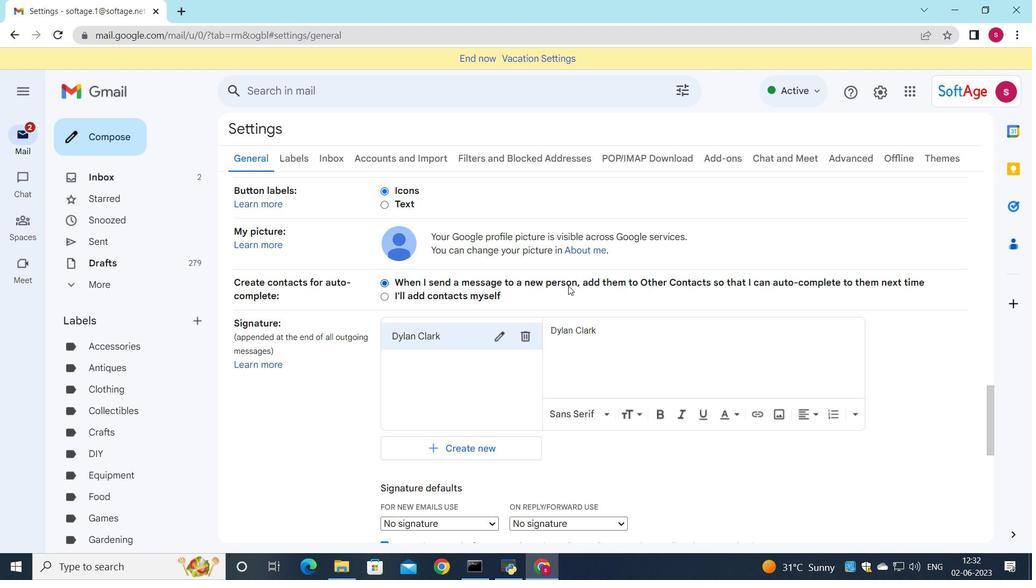 
Action: Mouse scrolled (558, 294) with delta (0, 0)
Screenshot: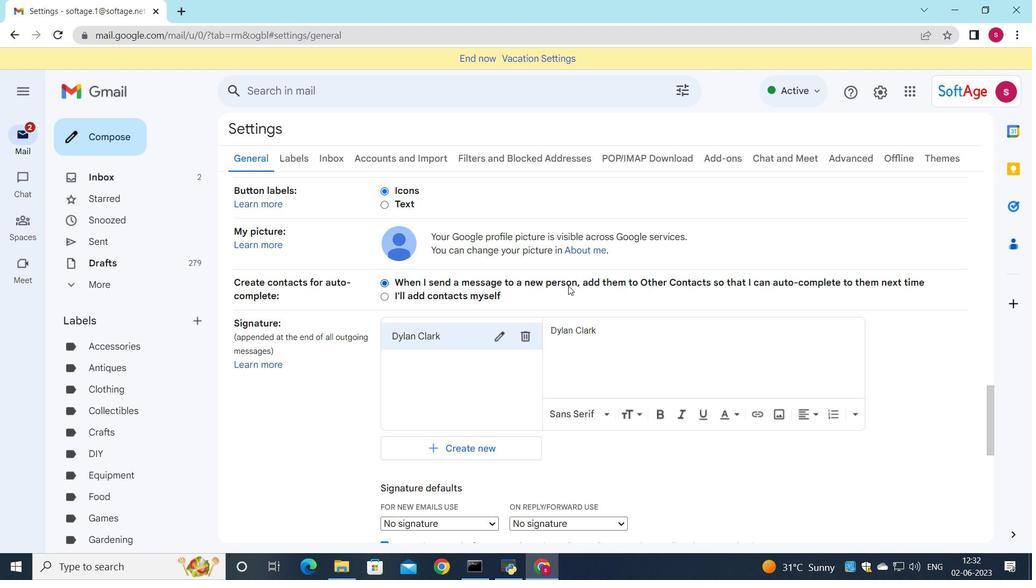 
Action: Mouse moved to (557, 298)
Screenshot: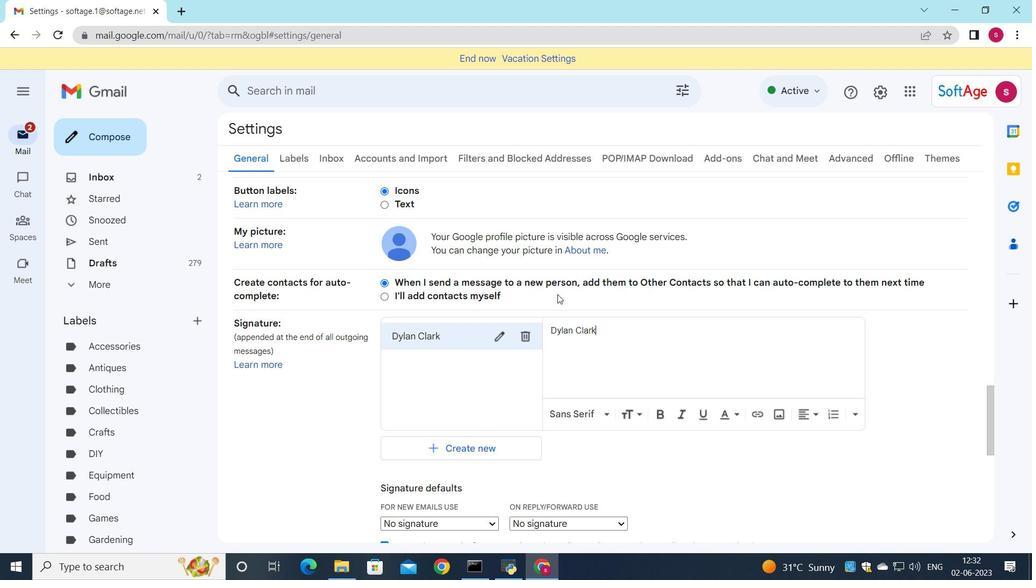 
Action: Mouse scrolled (557, 297) with delta (0, 0)
Screenshot: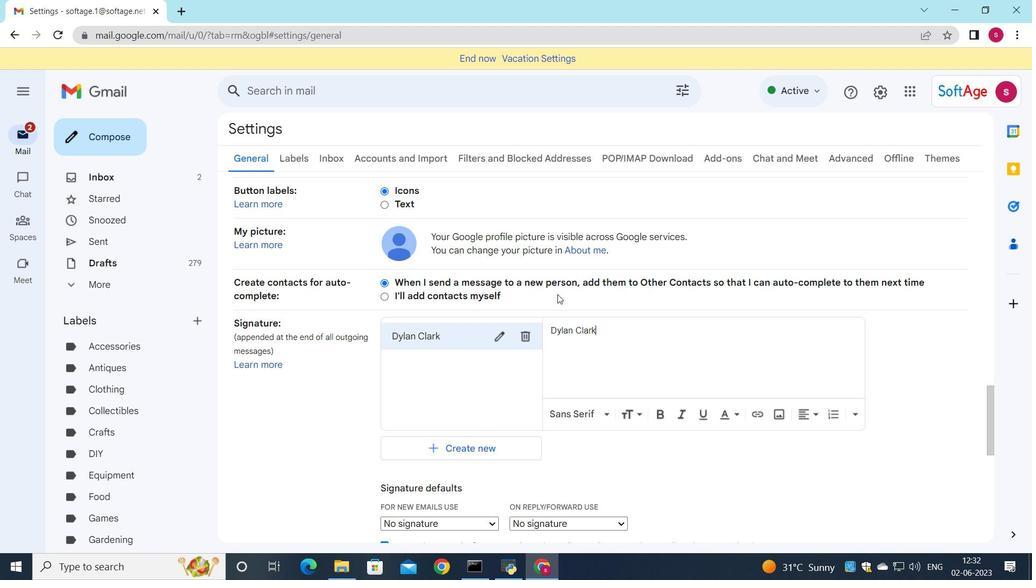 
Action: Mouse moved to (553, 306)
Screenshot: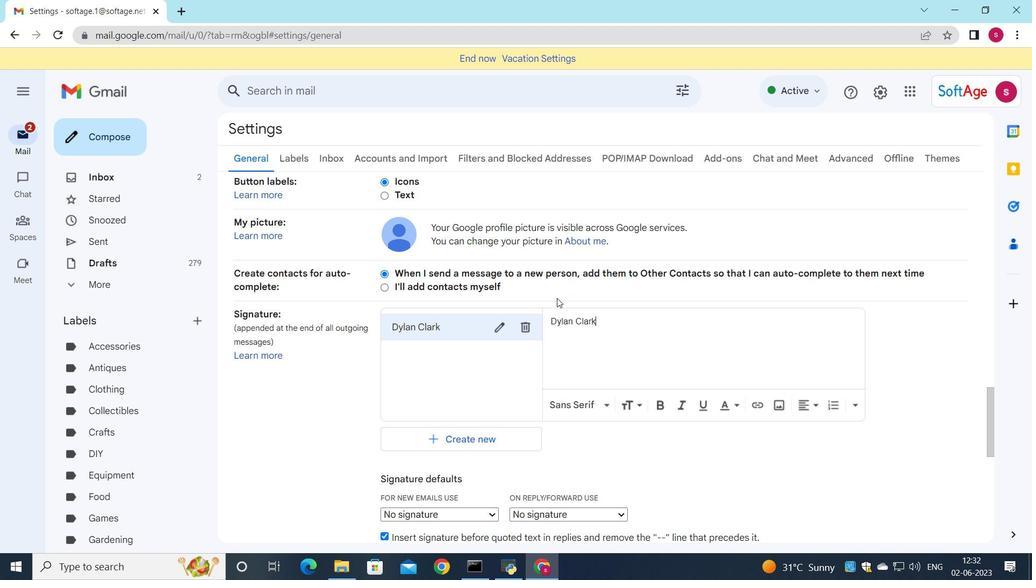 
Action: Mouse scrolled (553, 305) with delta (0, 0)
Screenshot: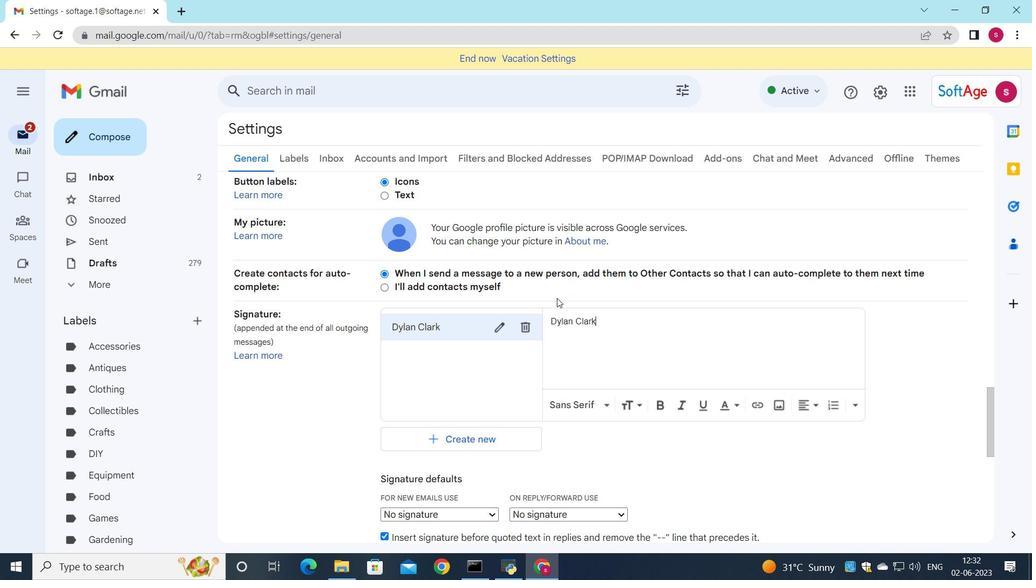 
Action: Mouse moved to (484, 322)
Screenshot: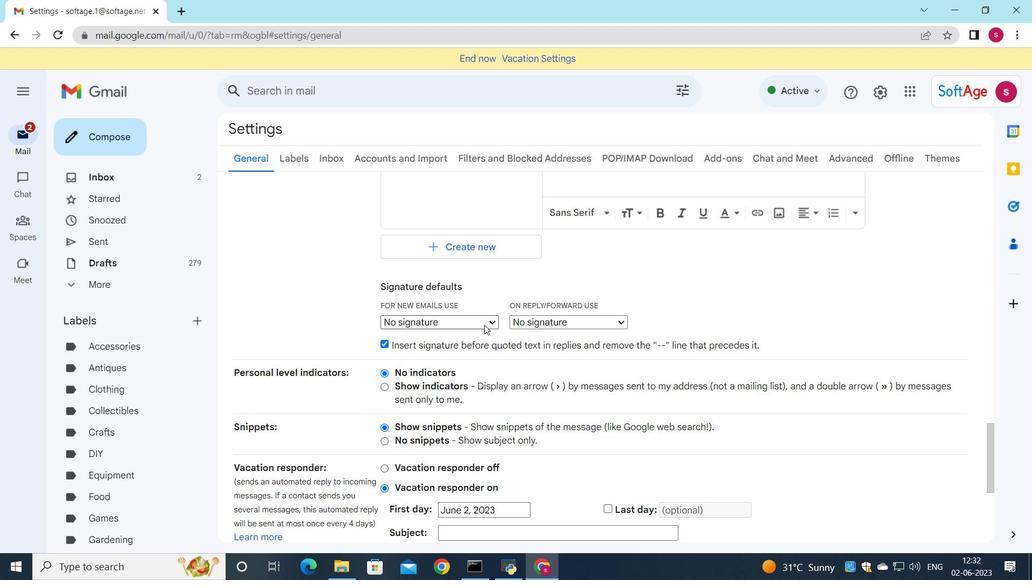 
Action: Mouse pressed left at (484, 322)
Screenshot: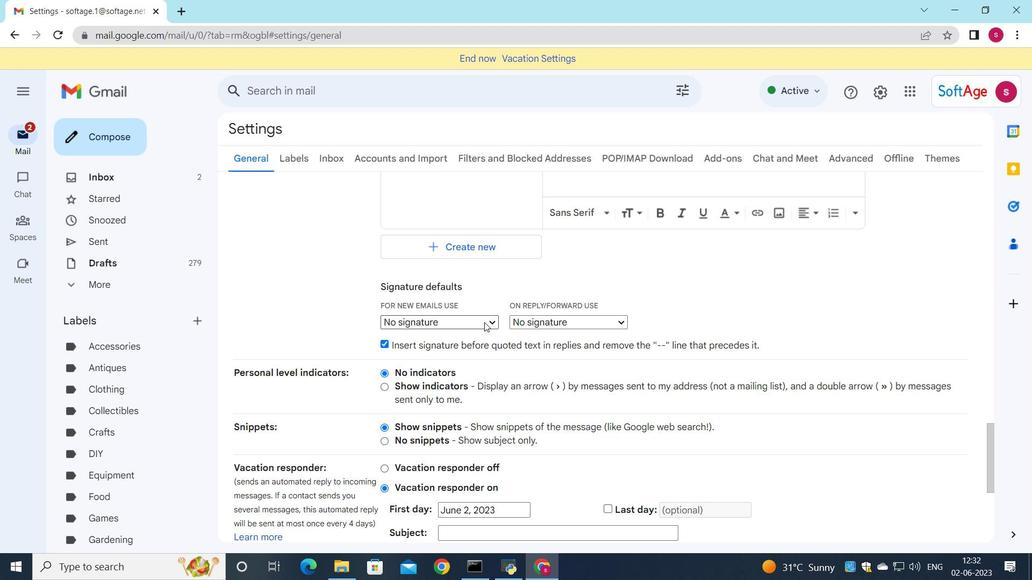 
Action: Mouse moved to (470, 352)
Screenshot: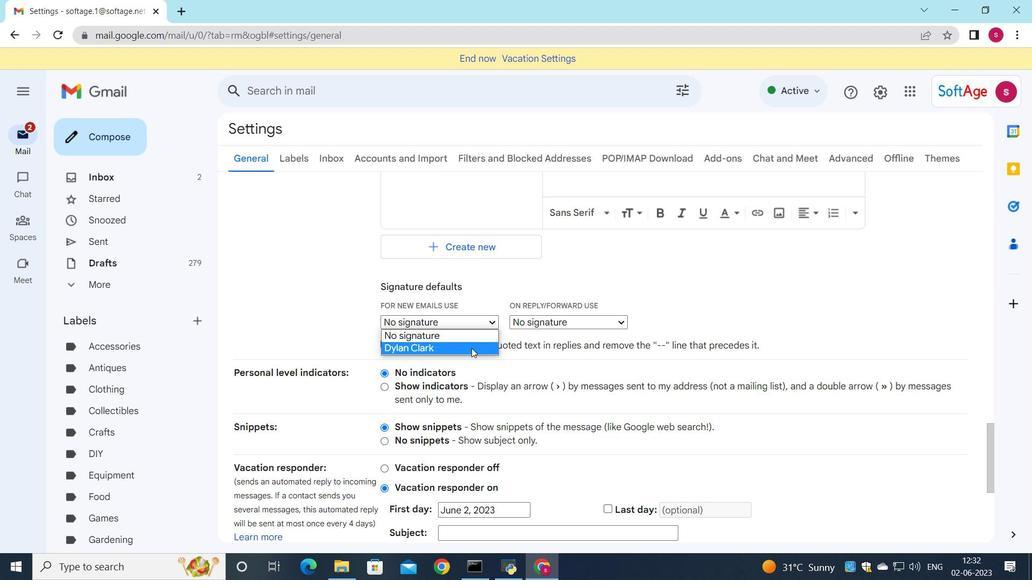 
Action: Mouse pressed left at (470, 352)
Screenshot: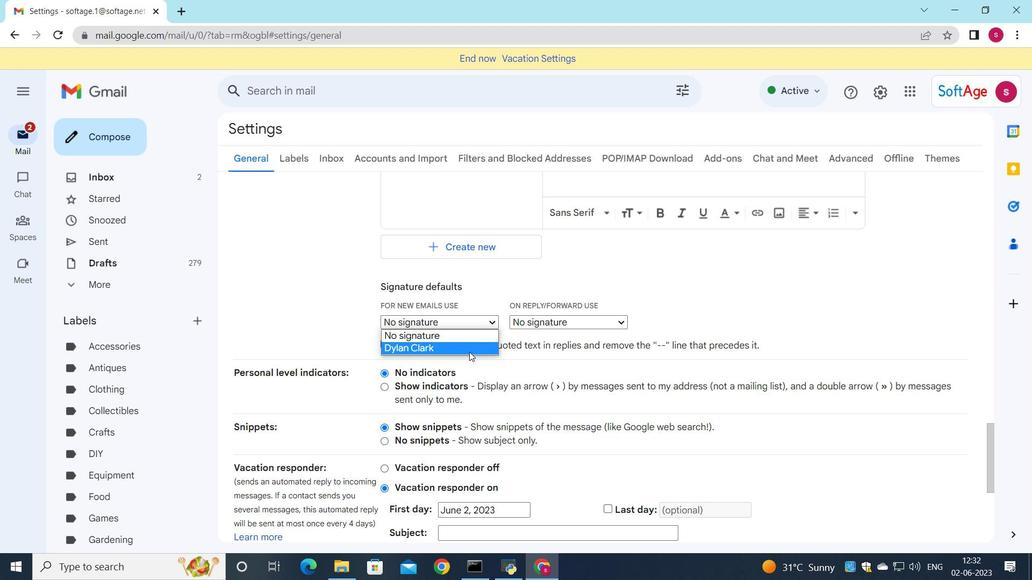 
Action: Mouse moved to (537, 322)
Screenshot: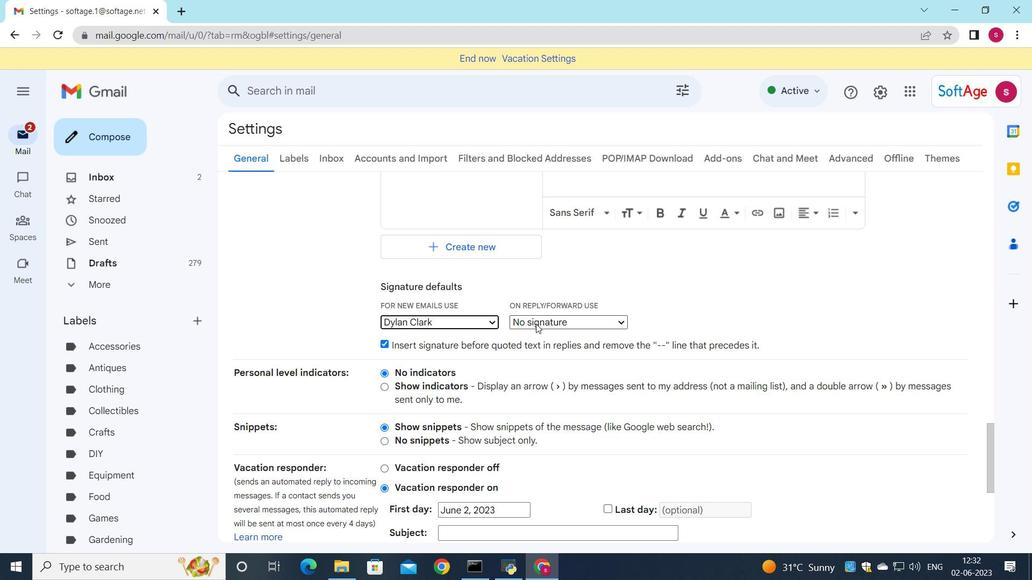 
Action: Mouse pressed left at (537, 322)
Screenshot: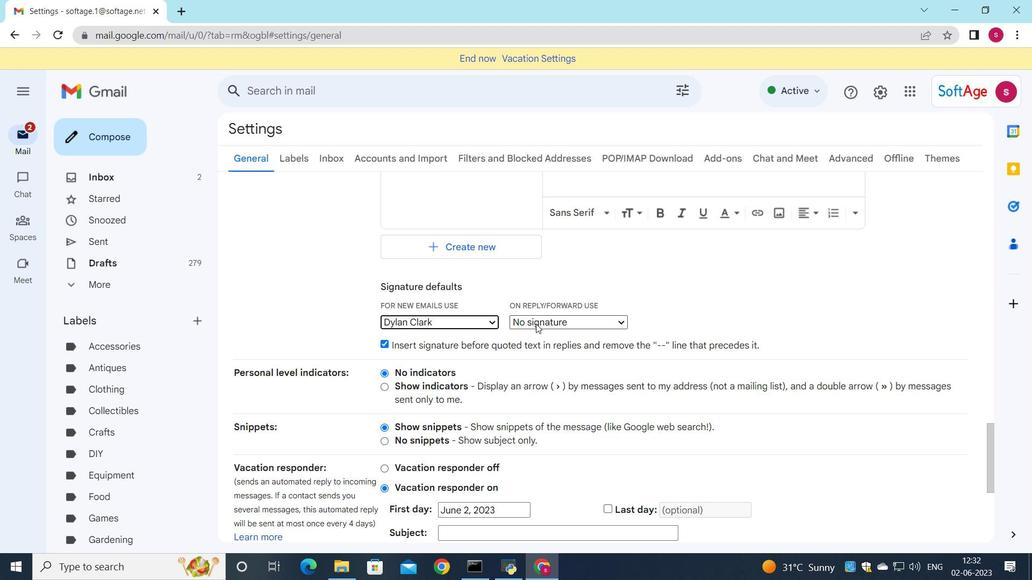 
Action: Mouse moved to (537, 345)
Screenshot: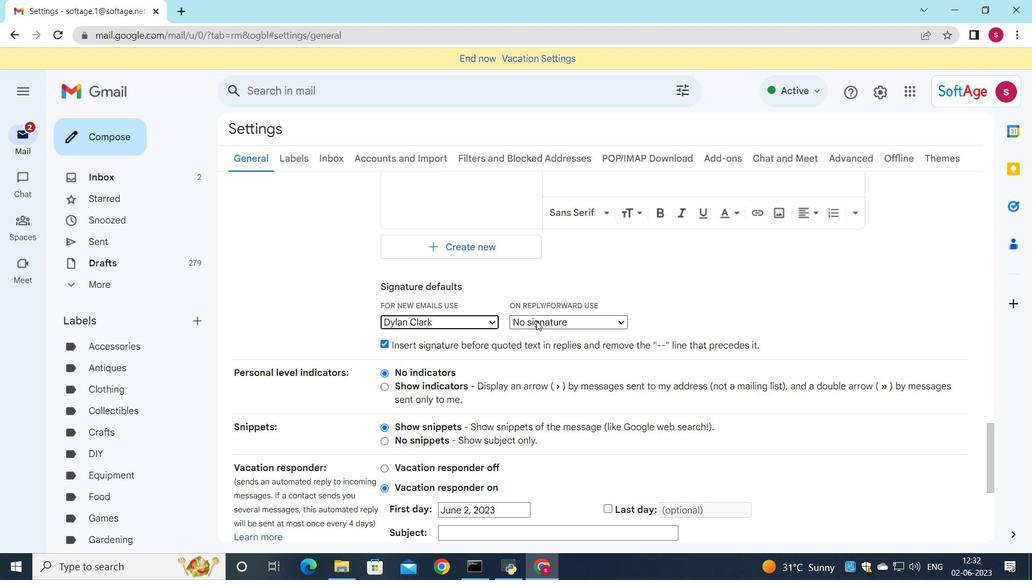 
Action: Mouse pressed left at (537, 345)
Screenshot: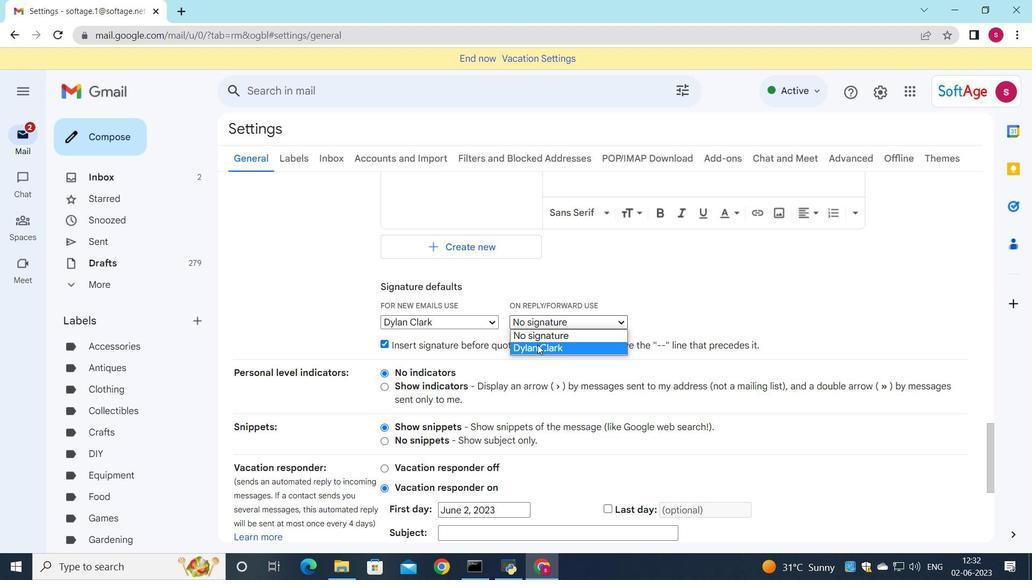 
Action: Mouse moved to (537, 345)
Screenshot: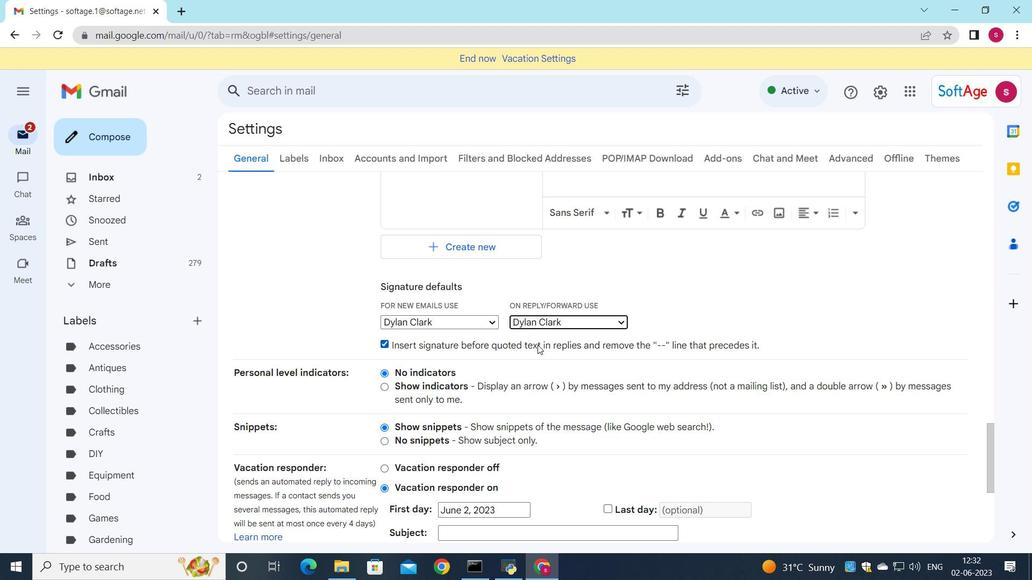 
Action: Mouse scrolled (537, 344) with delta (0, 0)
Screenshot: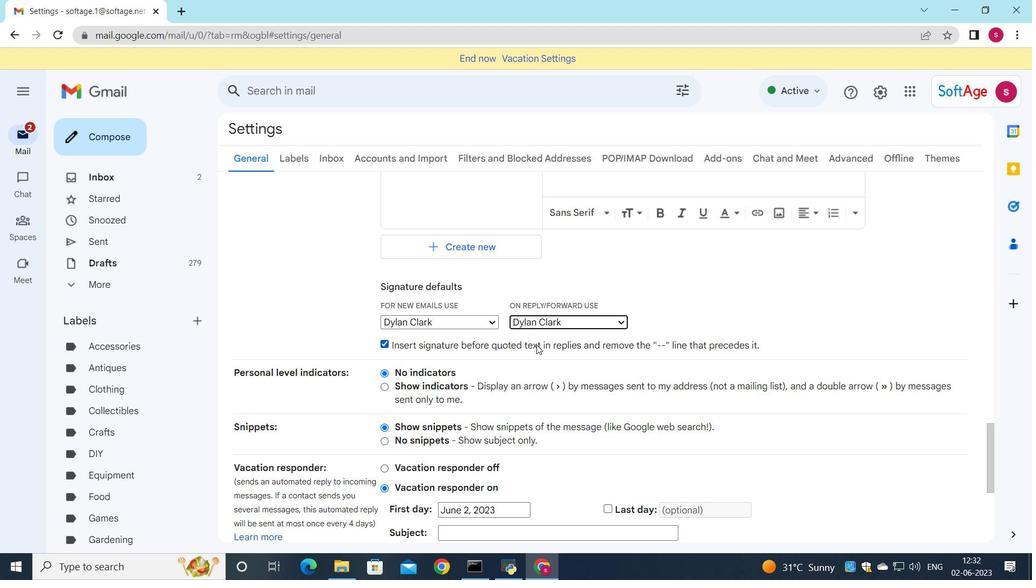 
Action: Mouse scrolled (537, 344) with delta (0, 0)
Screenshot: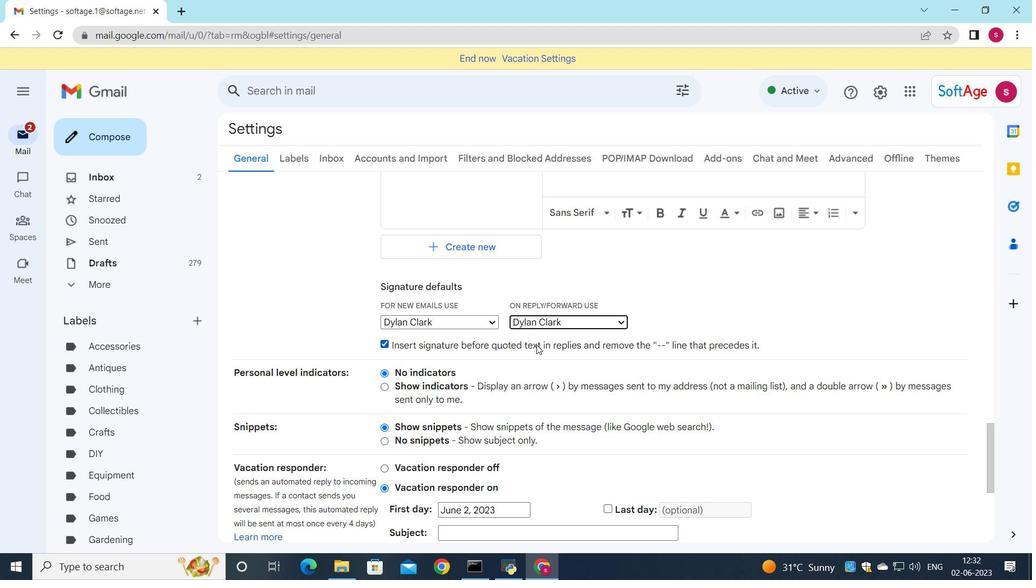 
Action: Mouse scrolled (537, 344) with delta (0, 0)
Screenshot: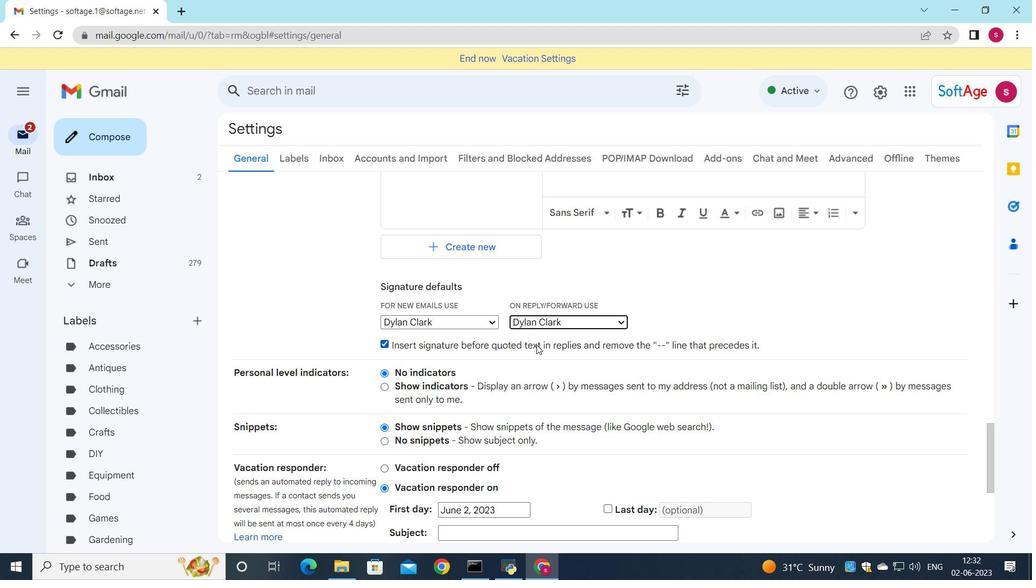 
Action: Mouse moved to (537, 348)
Screenshot: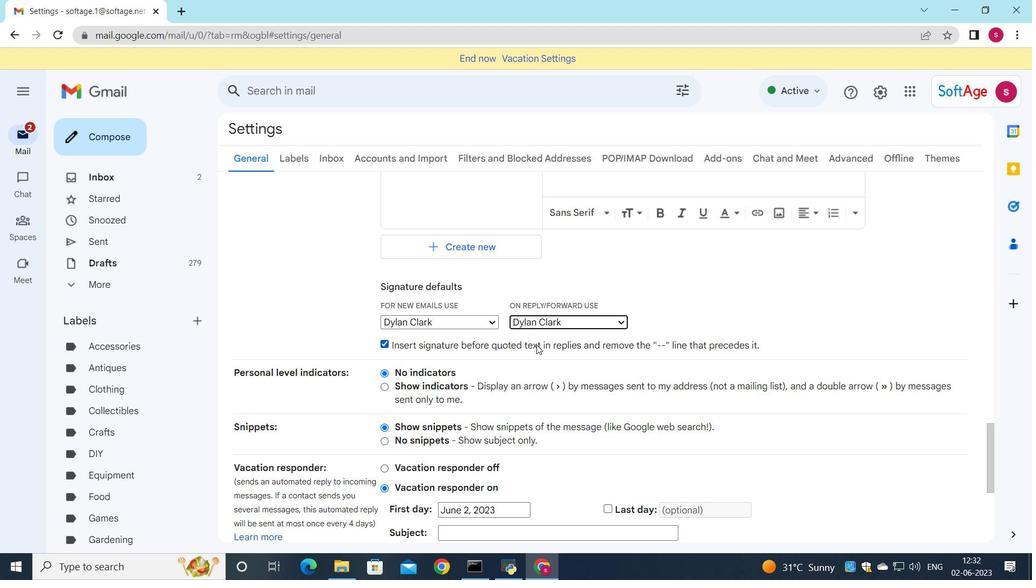 
Action: Mouse scrolled (537, 347) with delta (0, 0)
Screenshot: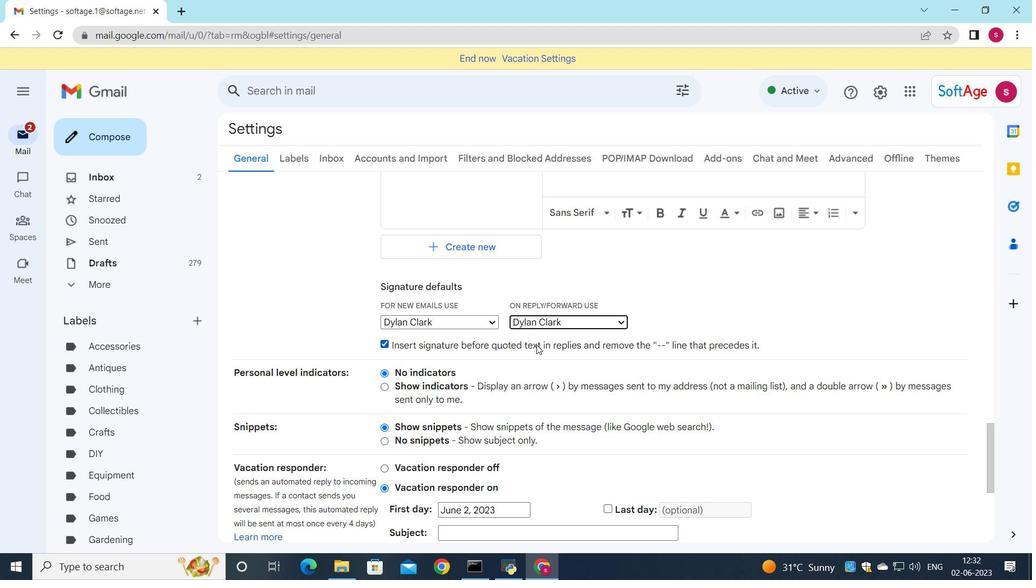 
Action: Mouse moved to (556, 474)
Screenshot: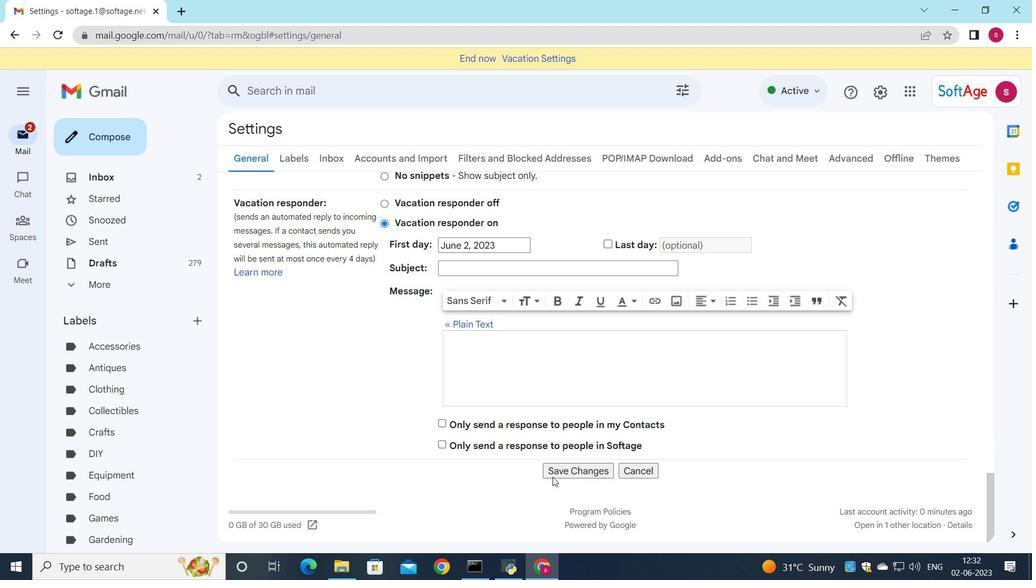 
Action: Mouse pressed left at (556, 474)
Screenshot: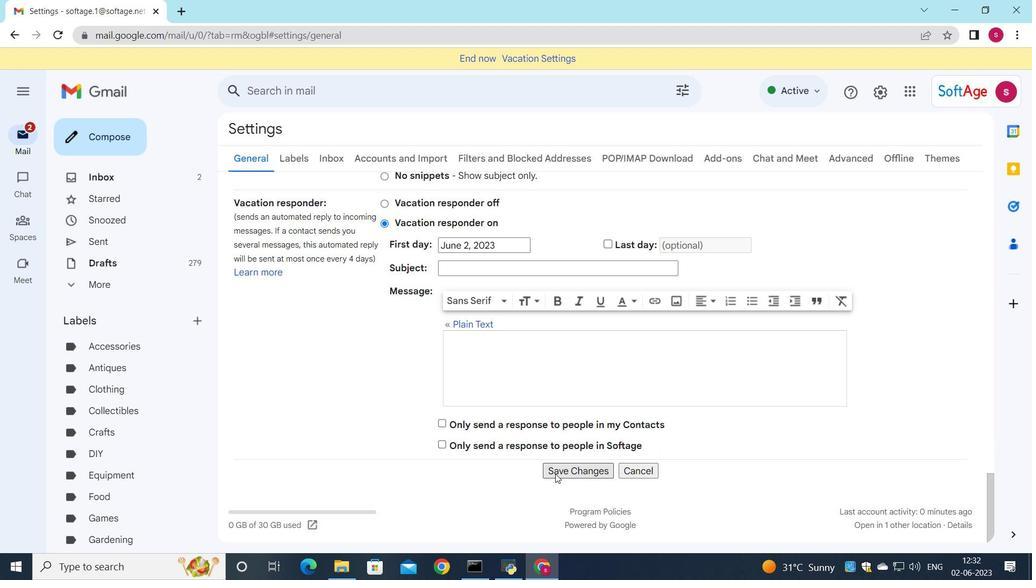 
Action: Mouse moved to (571, 223)
Screenshot: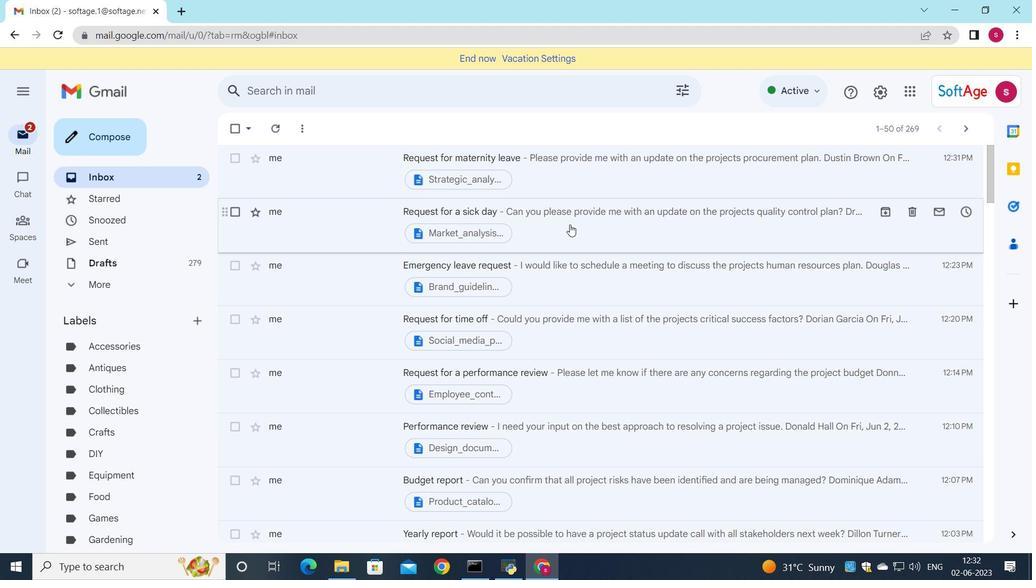 
Action: Mouse pressed left at (571, 223)
Screenshot: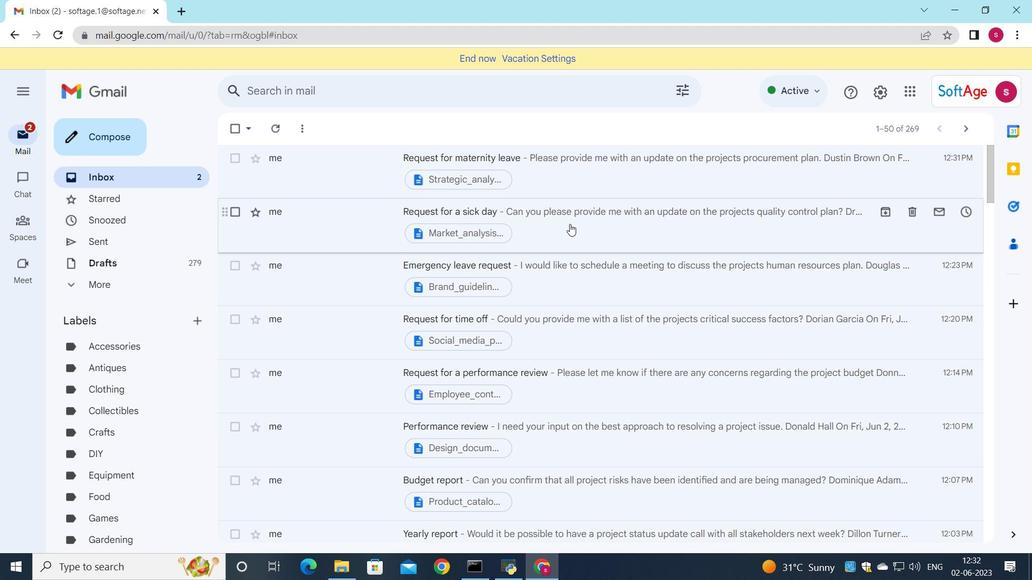
Action: Mouse moved to (478, 307)
Screenshot: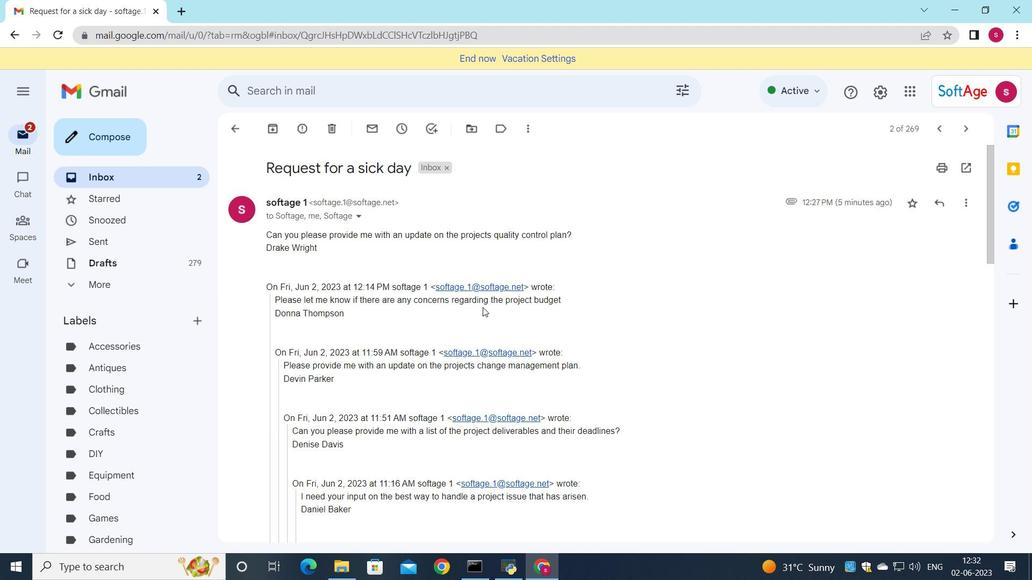 
Action: Mouse scrolled (478, 306) with delta (0, 0)
Screenshot: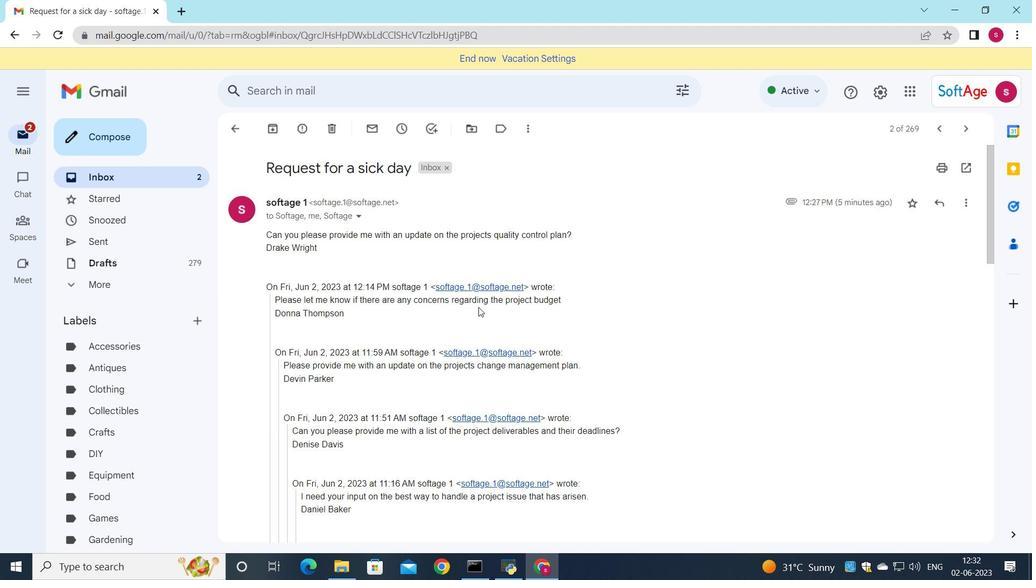 
Action: Mouse scrolled (478, 306) with delta (0, 0)
Screenshot: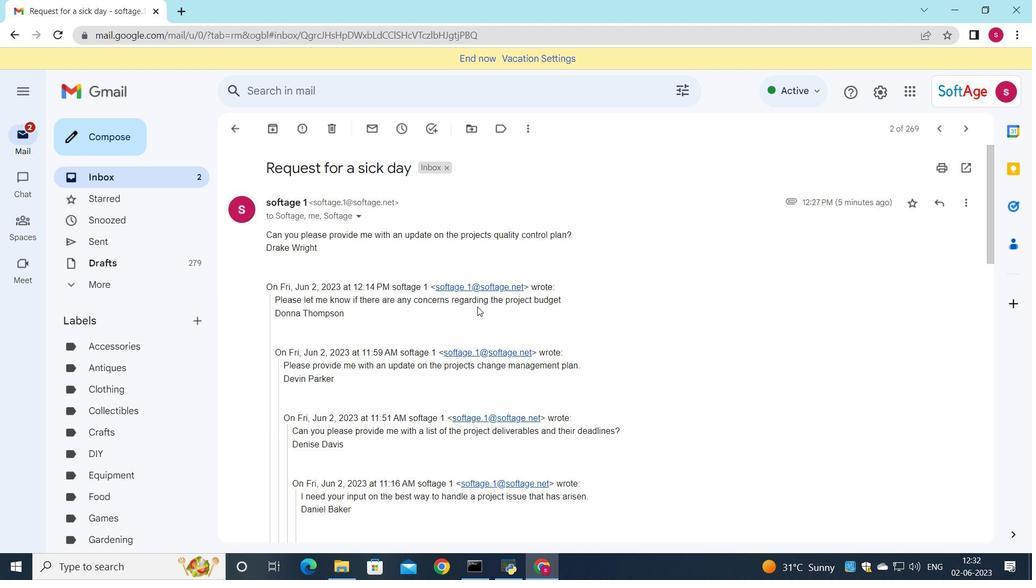 
Action: Mouse scrolled (478, 306) with delta (0, 0)
Screenshot: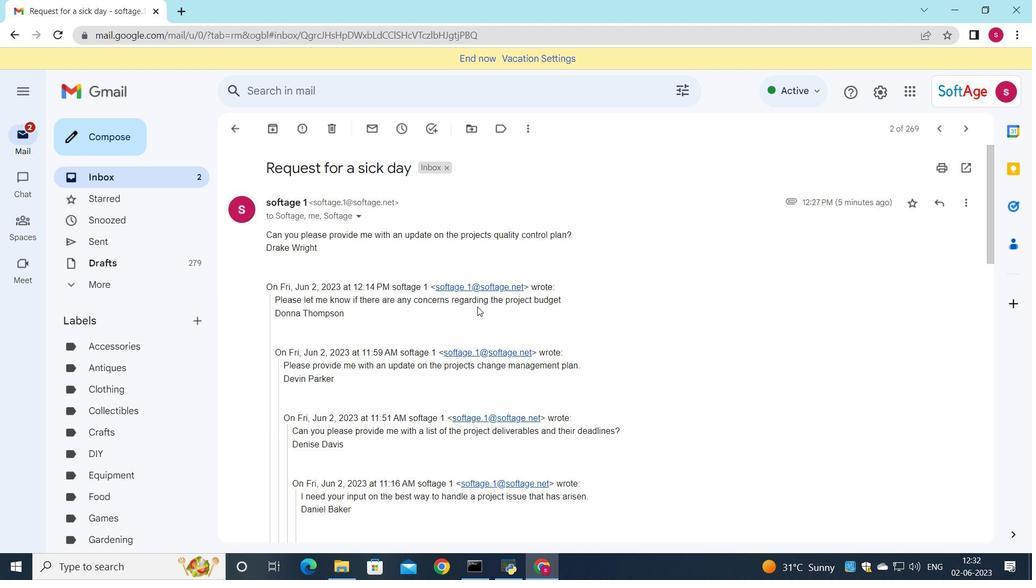 
Action: Mouse moved to (321, 451)
Screenshot: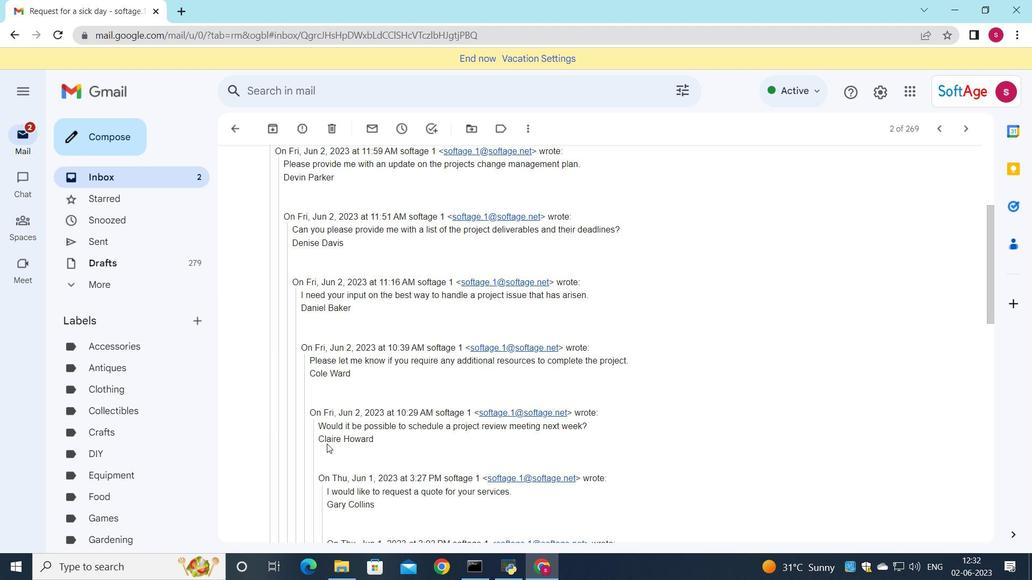 
Action: Mouse scrolled (321, 450) with delta (0, 0)
Screenshot: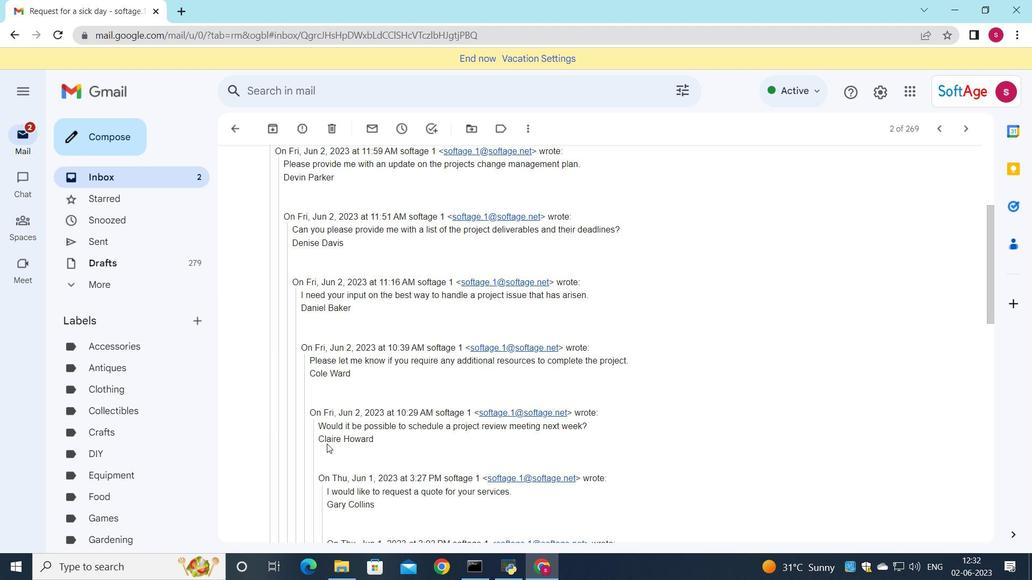 
Action: Mouse scrolled (321, 450) with delta (0, 0)
Screenshot: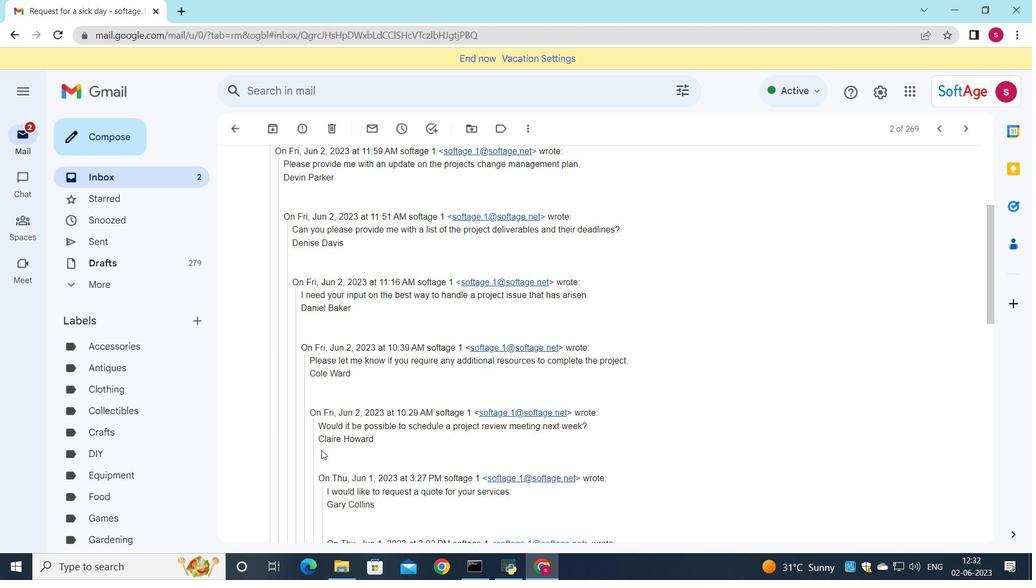 
Action: Mouse moved to (318, 452)
Screenshot: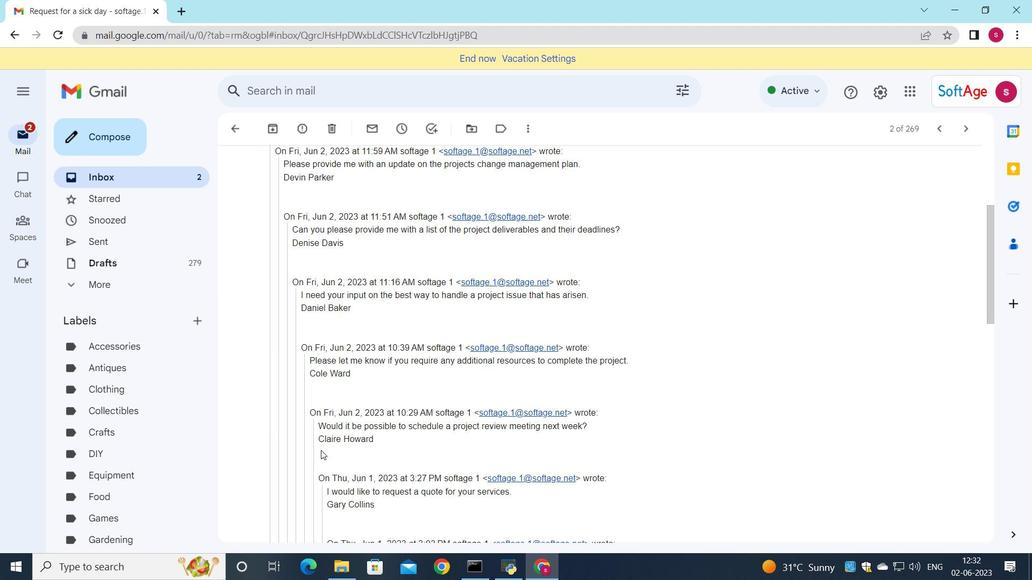 
Action: Mouse scrolled (318, 451) with delta (0, 0)
Screenshot: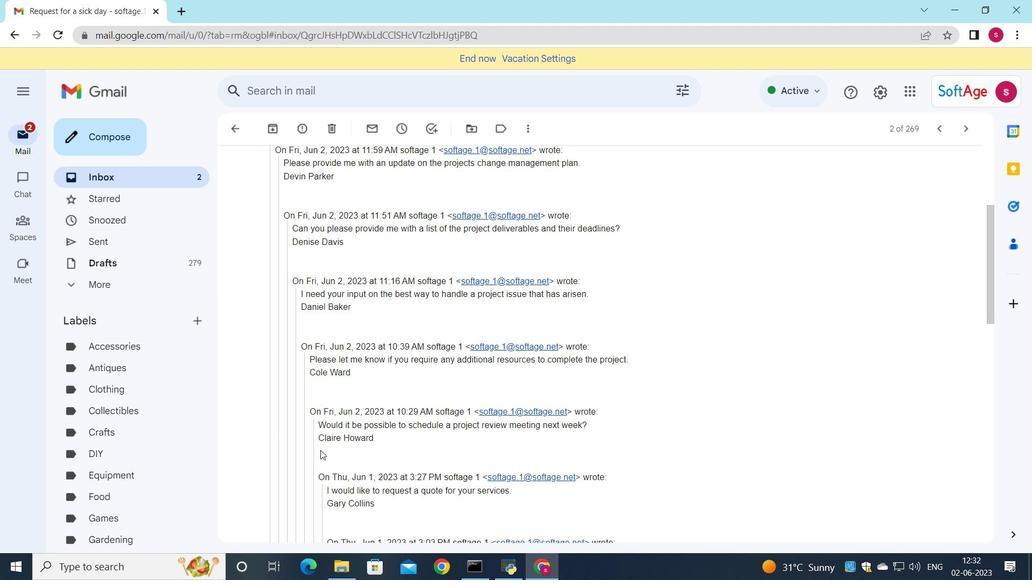 
Action: Mouse moved to (317, 452)
Screenshot: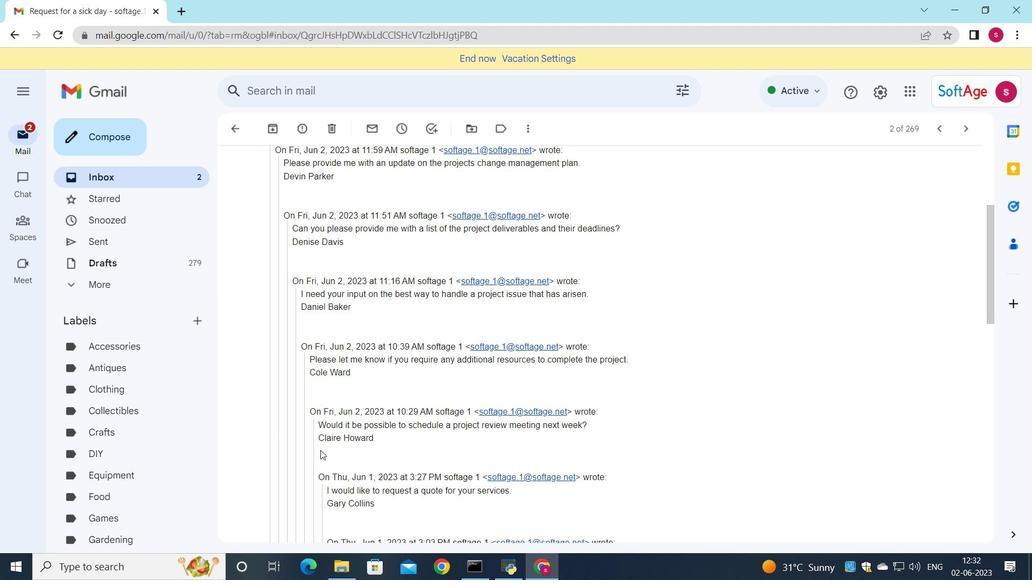 
Action: Mouse scrolled (318, 452) with delta (0, 0)
Screenshot: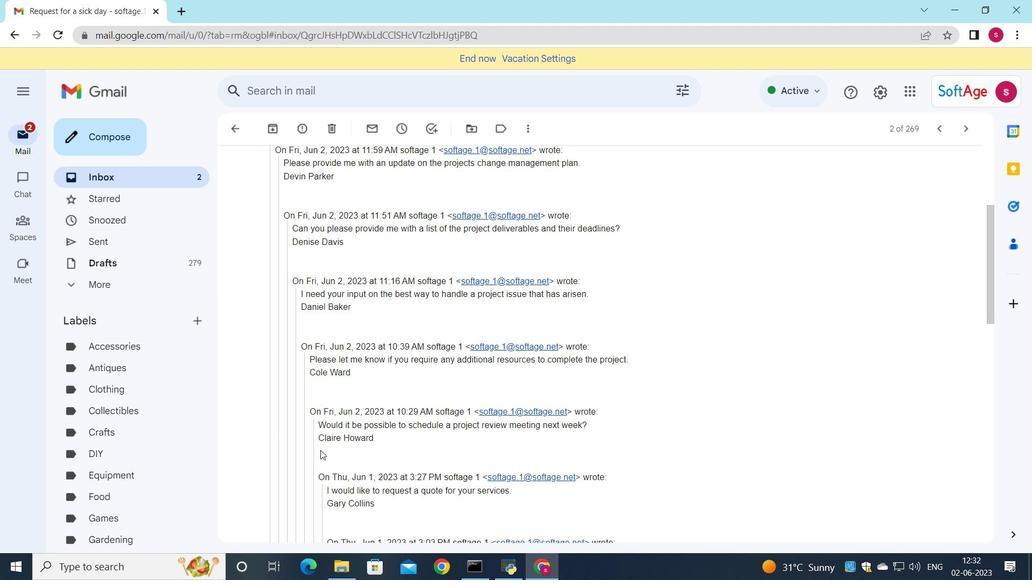 
Action: Mouse moved to (317, 453)
Screenshot: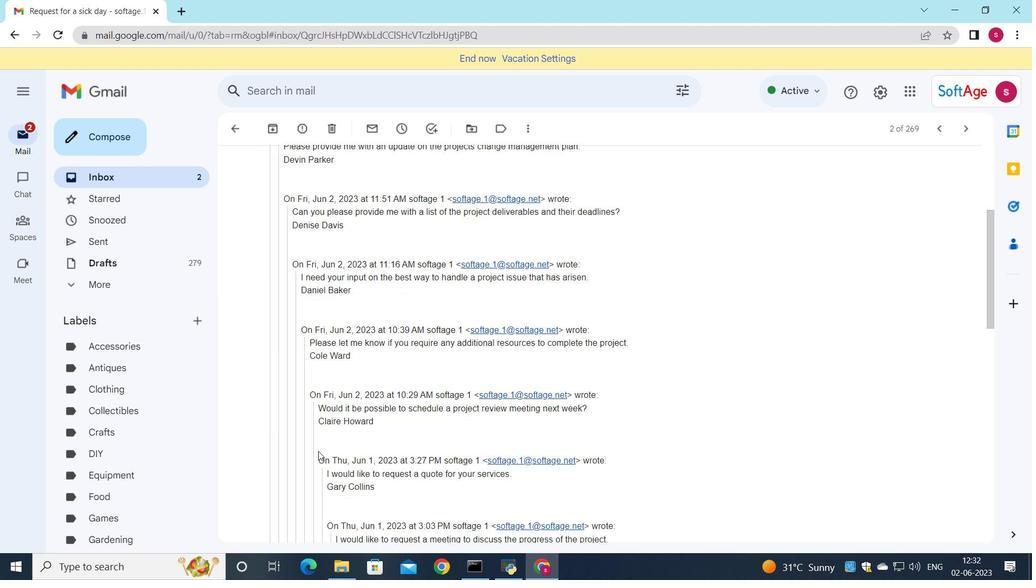 
Action: Mouse scrolled (317, 452) with delta (0, 0)
Screenshot: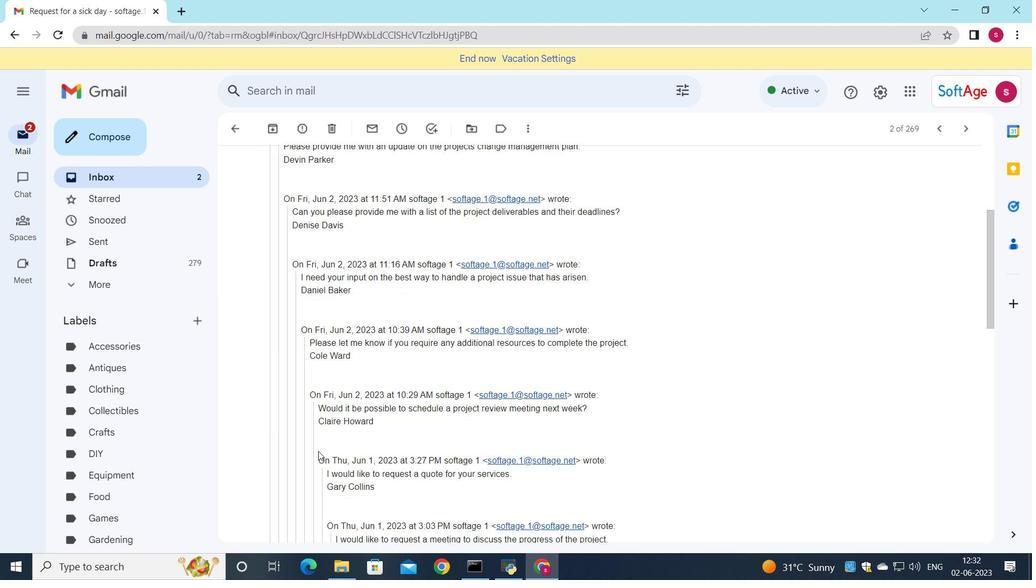 
Action: Mouse moved to (330, 439)
Screenshot: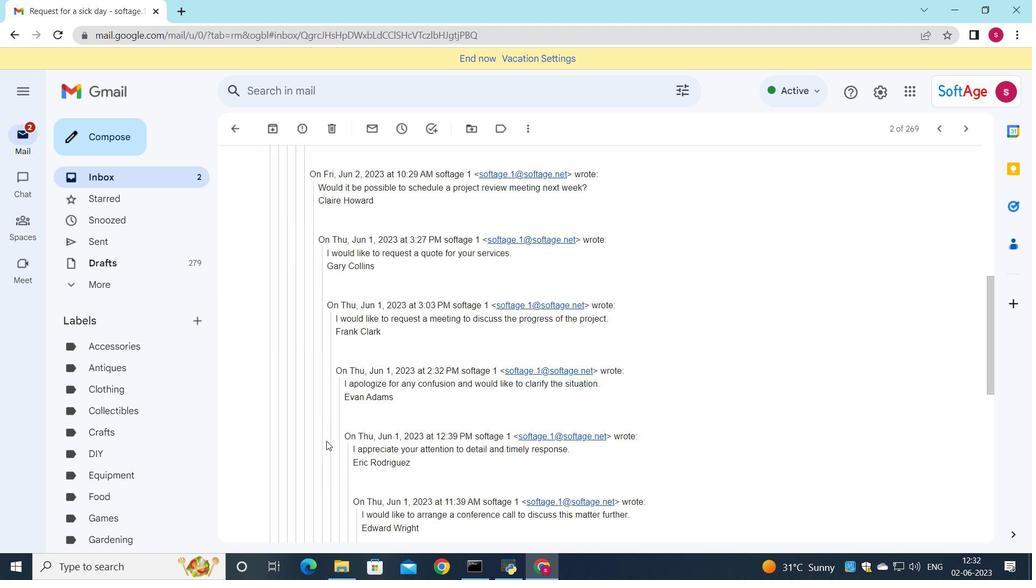 
Action: Mouse scrolled (330, 438) with delta (0, 0)
Screenshot: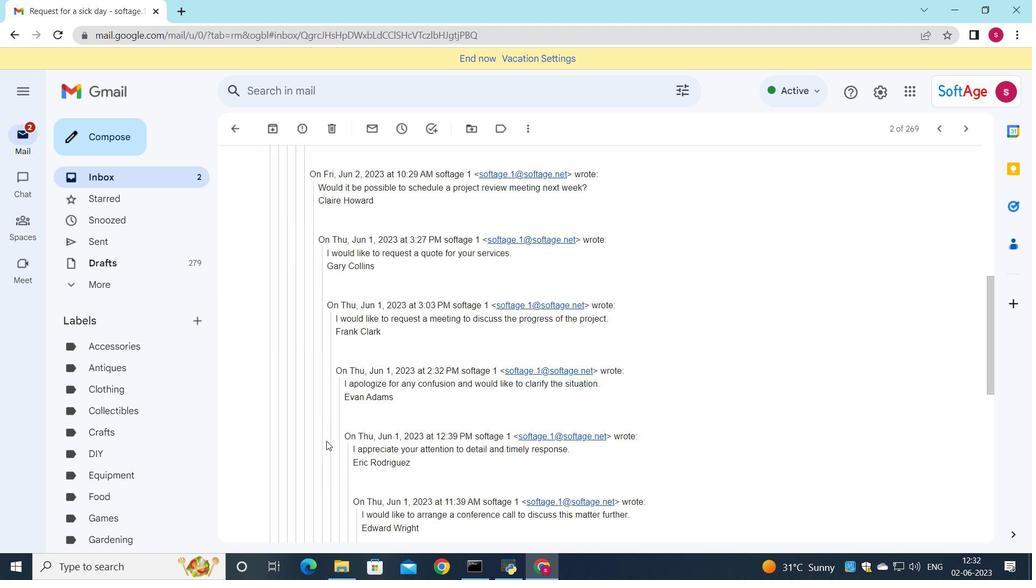
Action: Mouse moved to (331, 439)
Screenshot: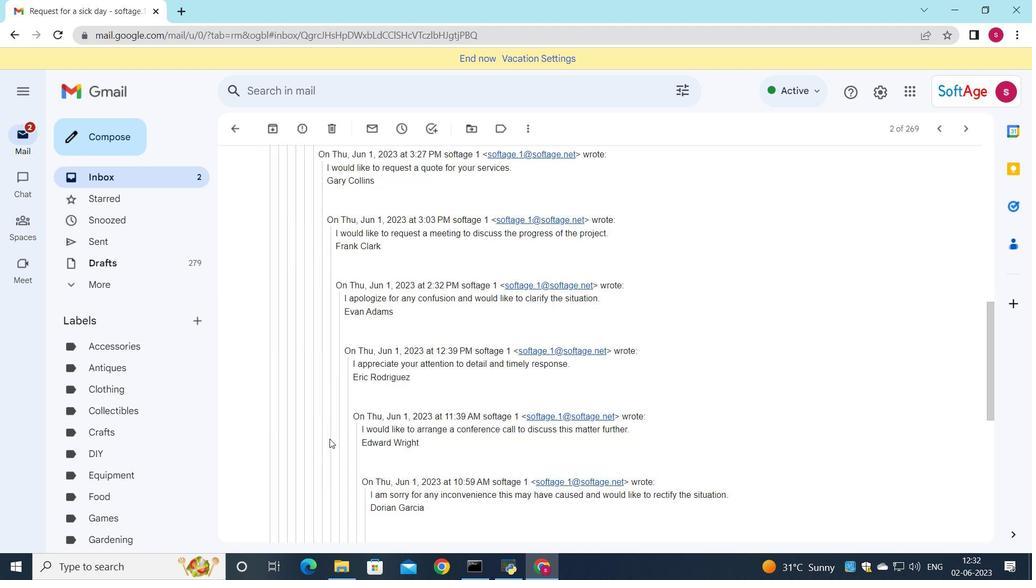 
Action: Mouse scrolled (331, 438) with delta (0, 0)
Screenshot: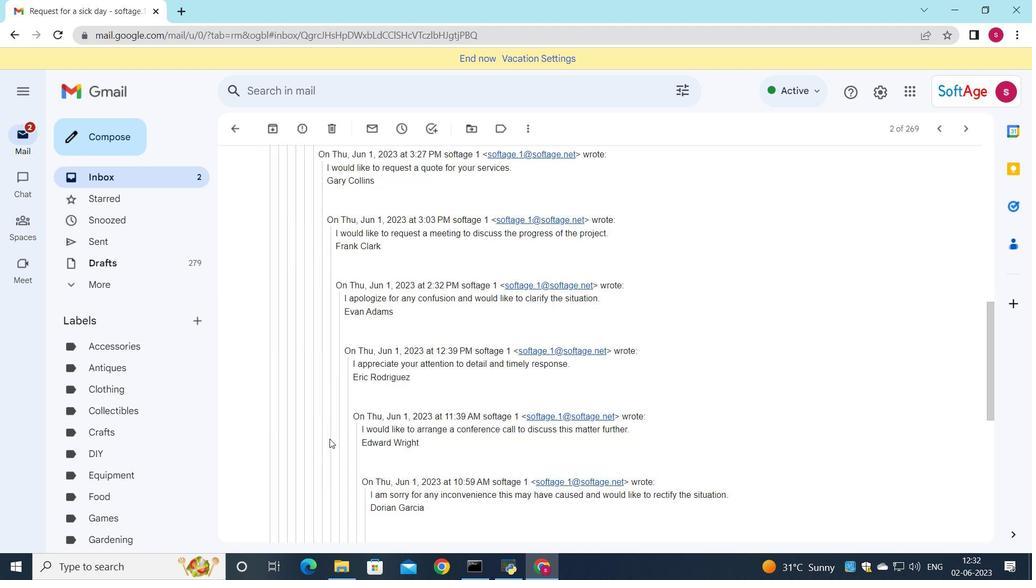 
Action: Mouse moved to (332, 439)
Screenshot: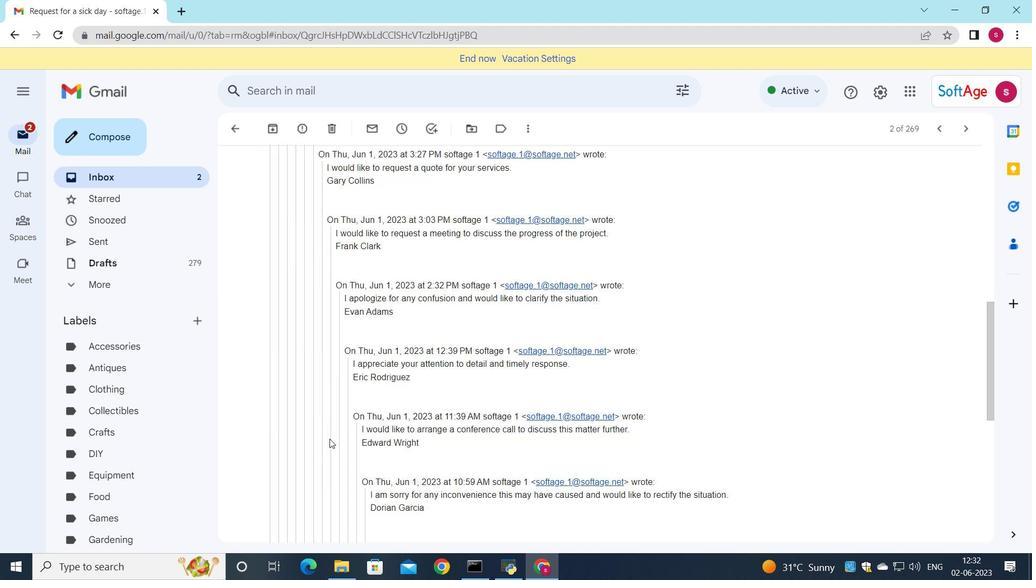 
Action: Mouse scrolled (332, 438) with delta (0, 0)
Screenshot: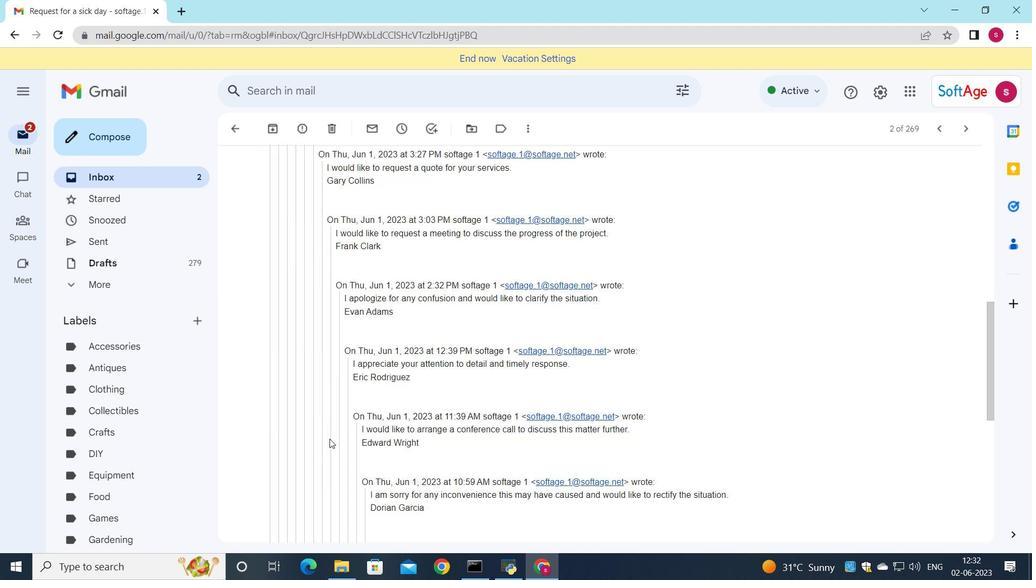 
Action: Mouse moved to (368, 436)
Screenshot: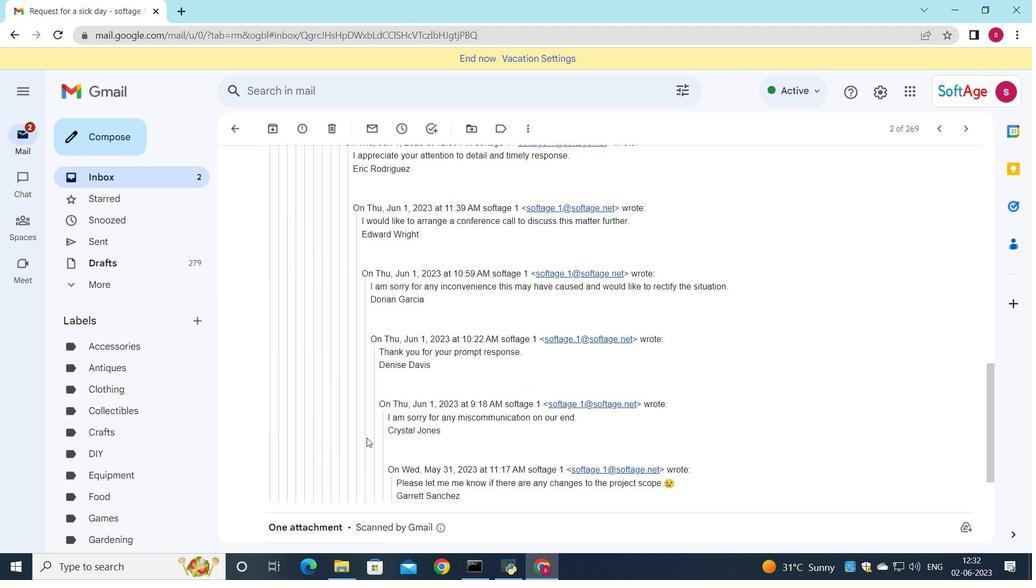 
Action: Mouse scrolled (368, 436) with delta (0, 0)
Screenshot: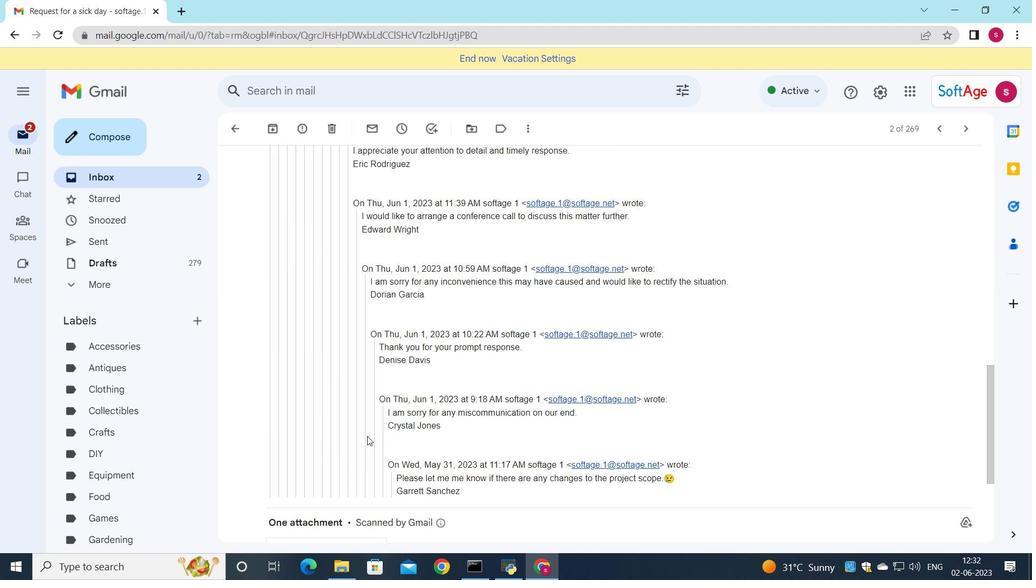
Action: Mouse scrolled (368, 436) with delta (0, 0)
Screenshot: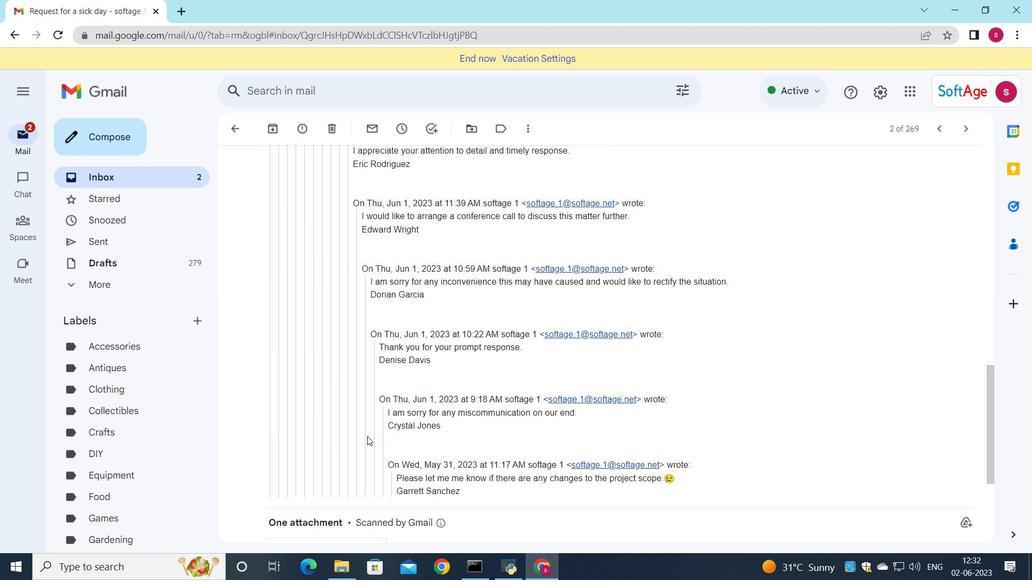 
Action: Mouse scrolled (368, 436) with delta (0, 0)
Screenshot: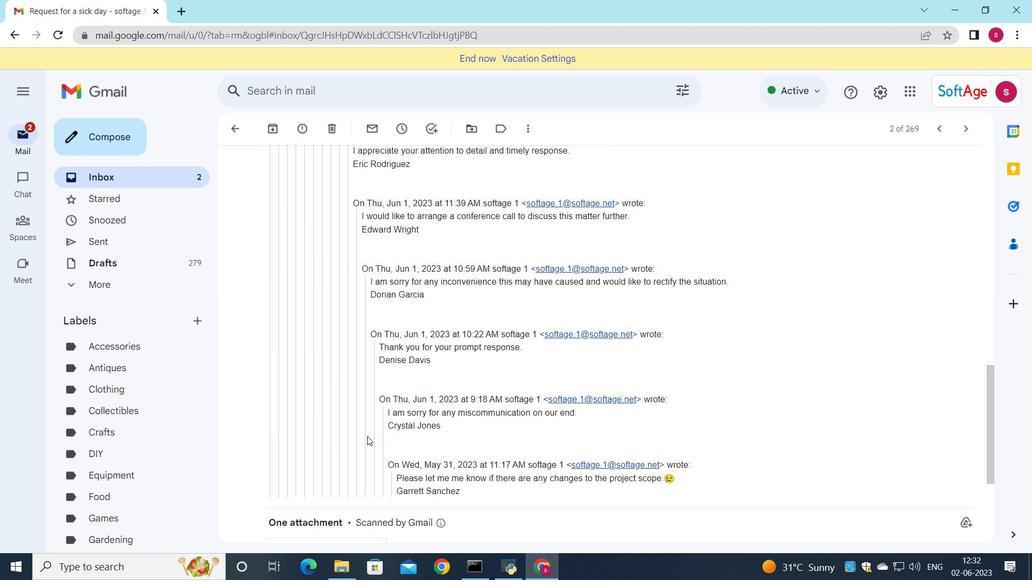 
Action: Mouse moved to (286, 473)
Screenshot: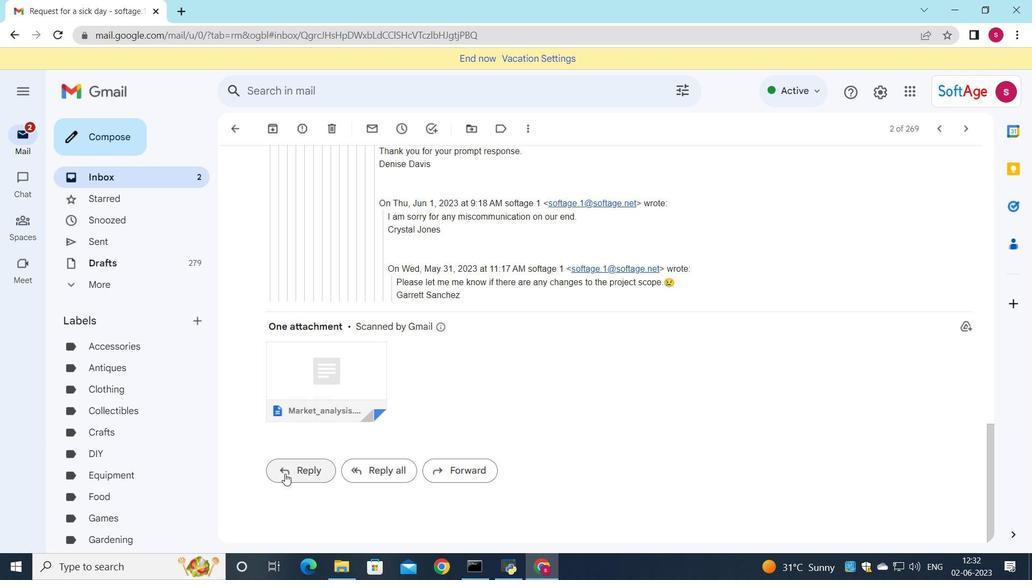 
Action: Mouse pressed left at (286, 473)
Screenshot: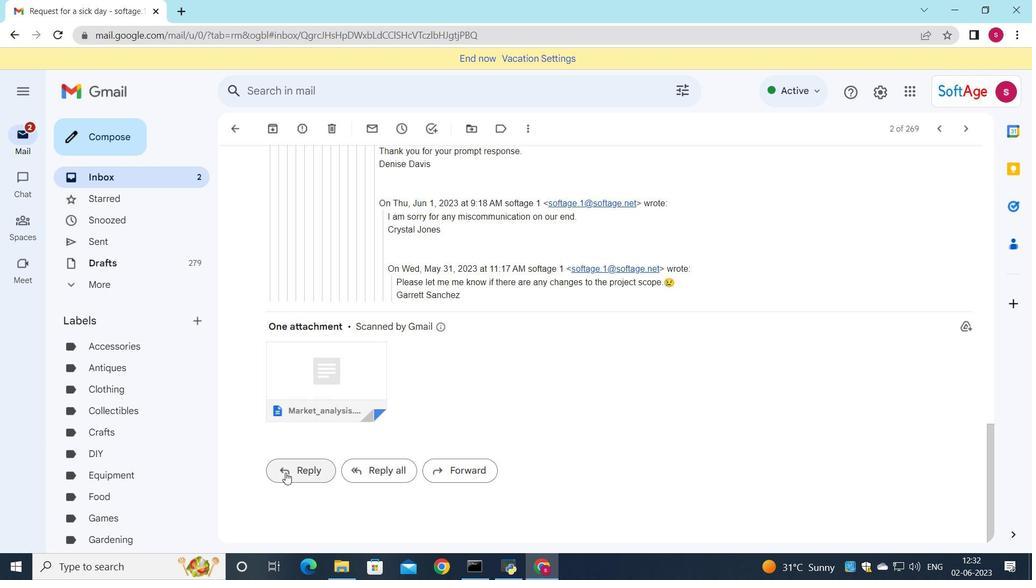 
Action: Mouse moved to (294, 367)
Screenshot: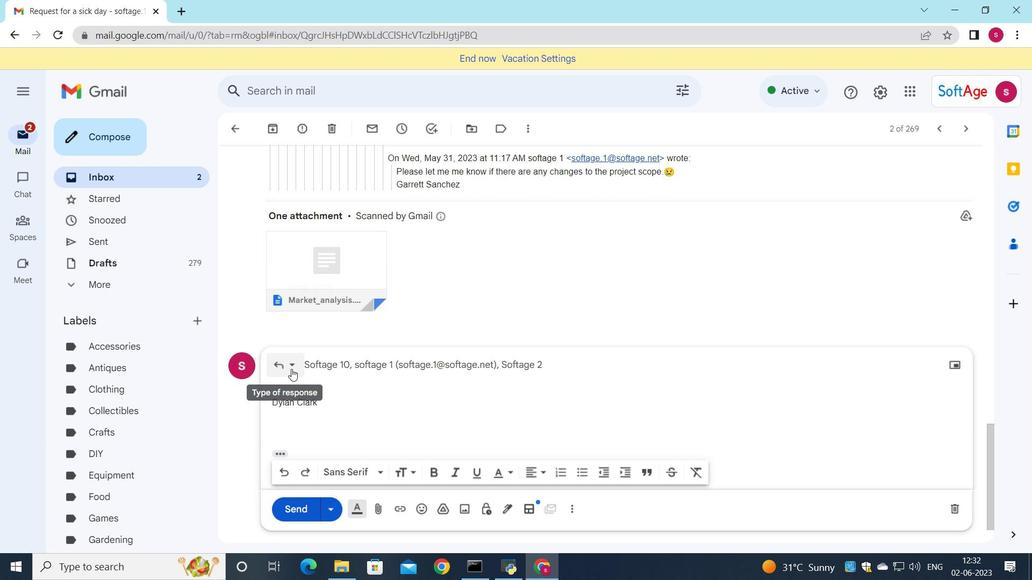 
Action: Mouse pressed left at (294, 367)
Screenshot: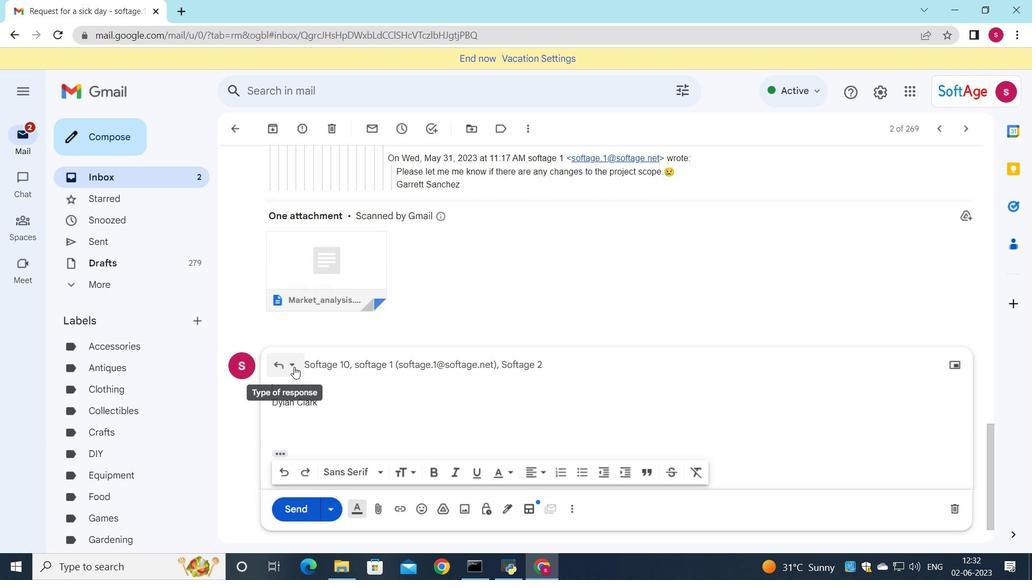 
Action: Mouse moved to (324, 457)
Screenshot: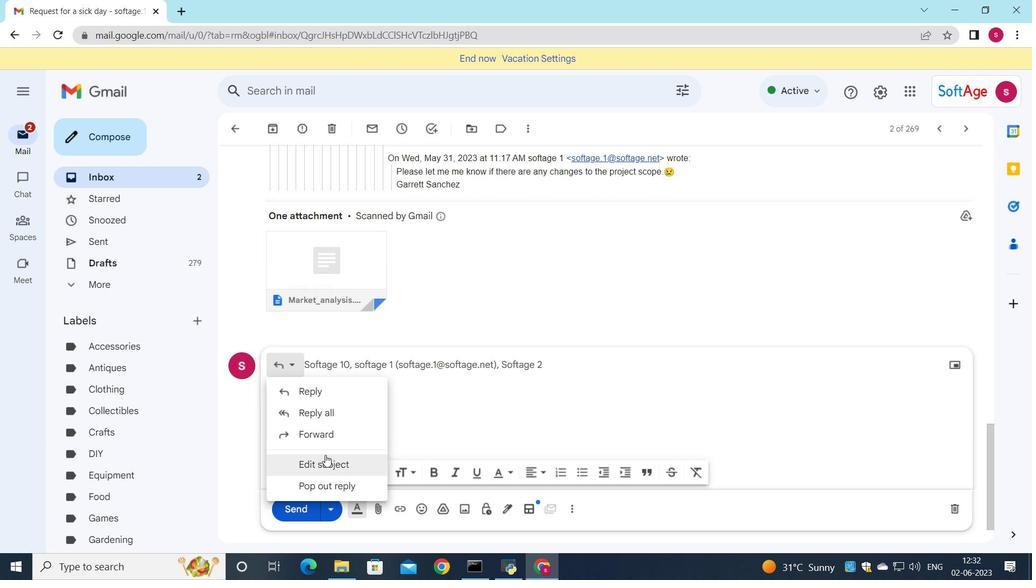 
Action: Mouse pressed left at (324, 457)
Screenshot: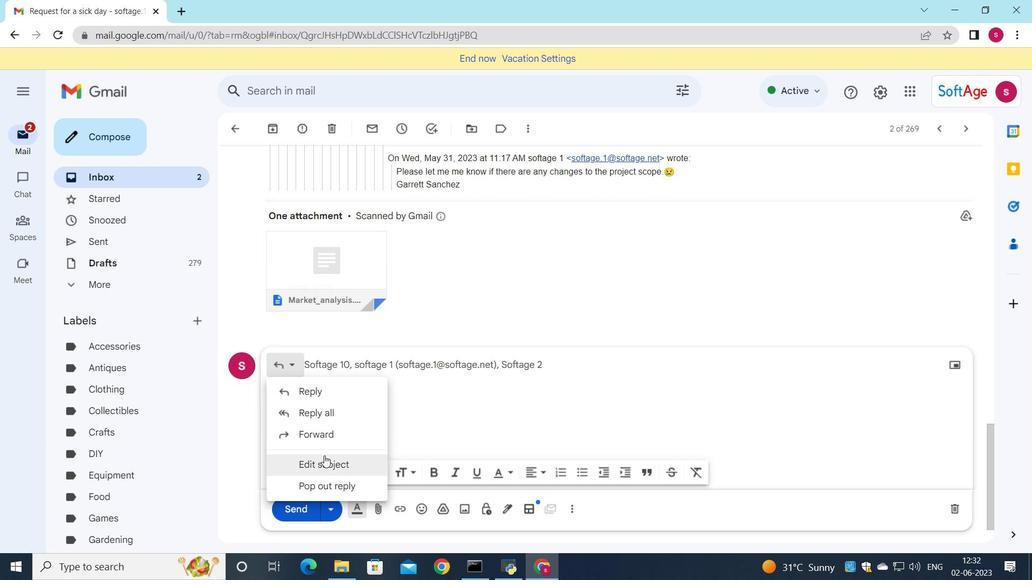 
Action: Mouse moved to (727, 218)
Screenshot: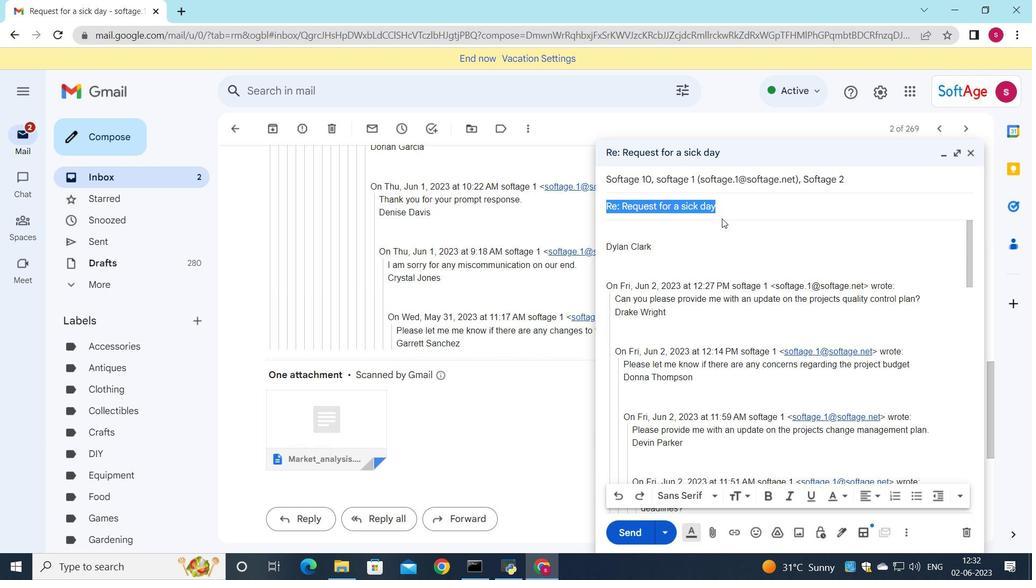 
Action: Key pressed <Key.shift>Request<Key.space>for<Key.space>paternity<Key.space>leave
Screenshot: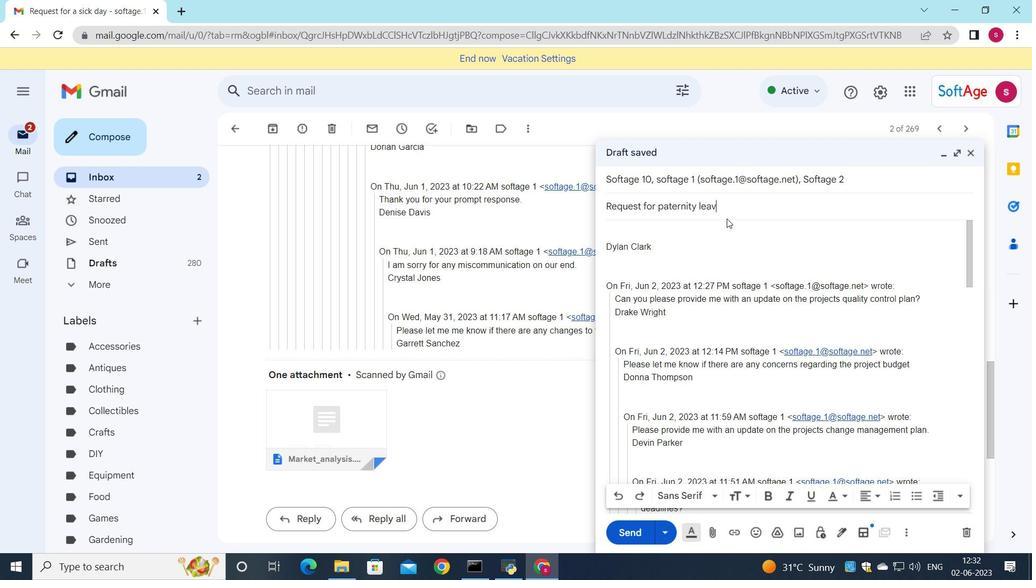 
Action: Mouse moved to (632, 236)
Screenshot: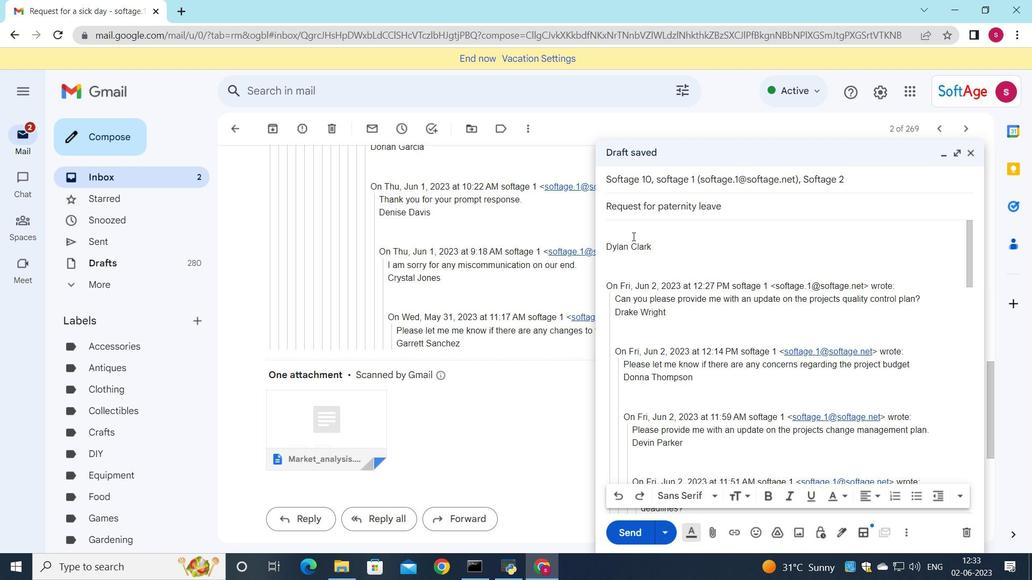 
Action: Mouse pressed left at (632, 236)
Screenshot: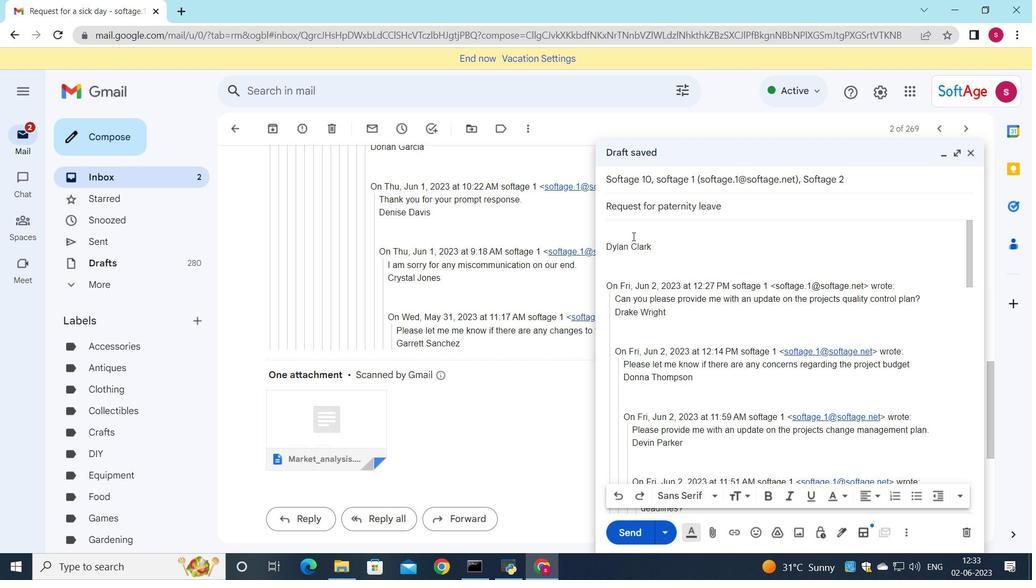 
Action: Mouse moved to (632, 236)
Screenshot: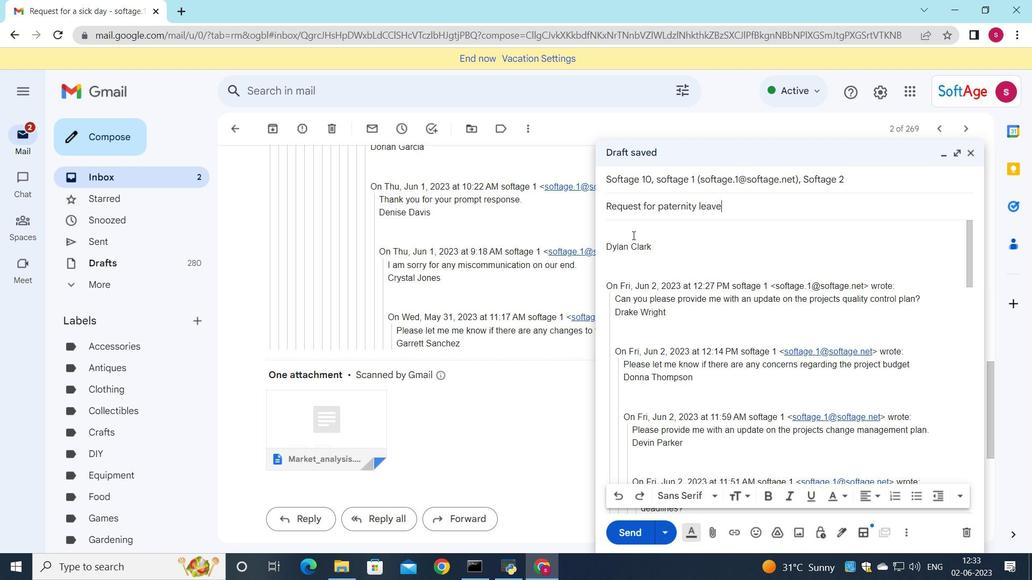 
Action: Key pressed <Key.shift><Key.shift><Key.shift><Key.shift><Key.shift><Key.shift><Key.shift><Key.shift><Key.shift>Would<Key.space>it<Key.space>b
Screenshot: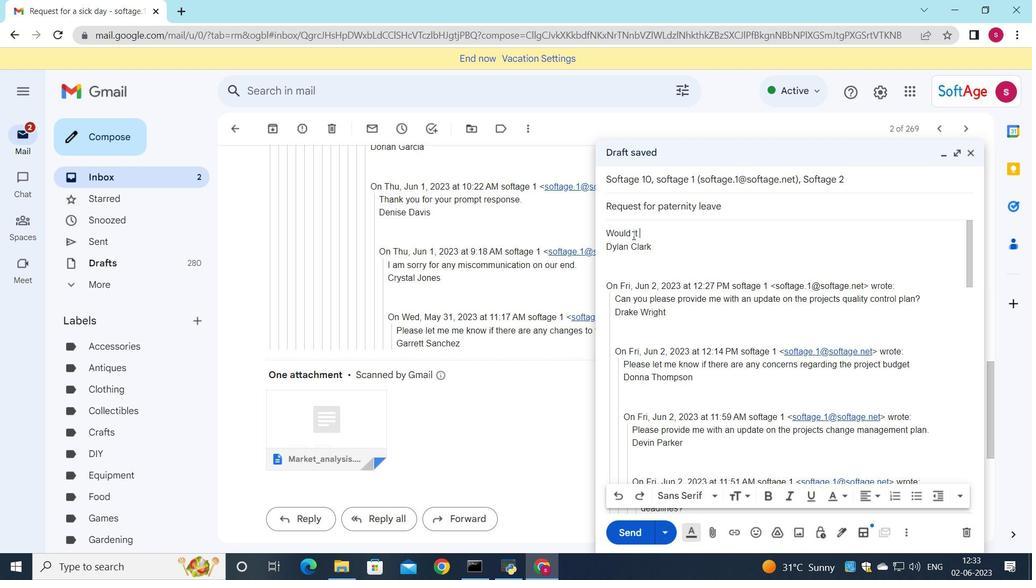 
Action: Mouse scrolled (632, 235) with delta (0, 0)
Screenshot: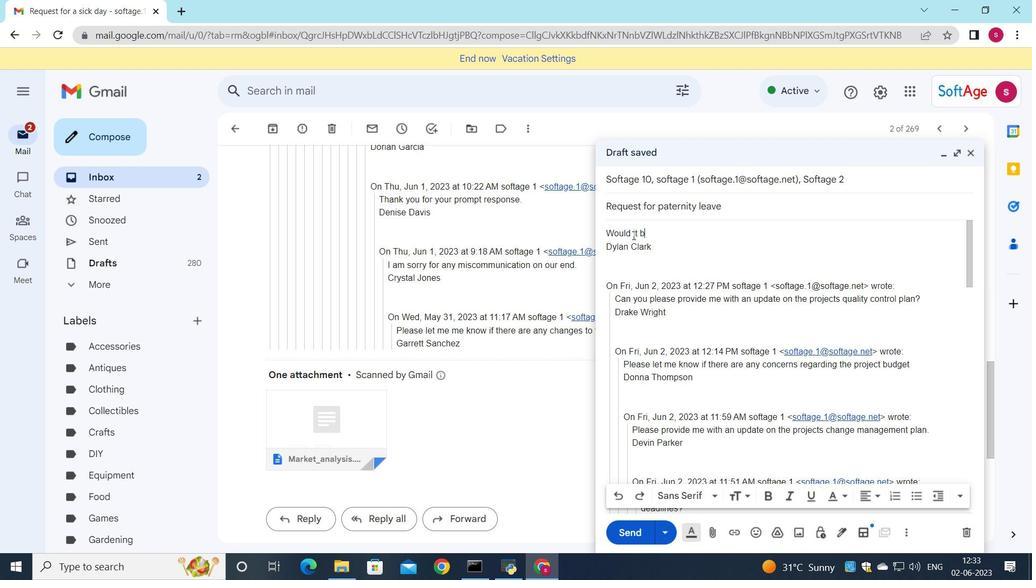 
Action: Key pressed e<Key.space>possible<Key.space>to<Key.space>have<Key.space>a<Key.space>project<Key.space>review<Key.space>meeting<Key.space>with<Key.space>all<Key.space>stake<Key.space><Key.backspace>holders<Key.space>next<Key.space>week<Key.shift_r><Key.shift_r><Key.shift_r><Key.shift_r>?
Screenshot: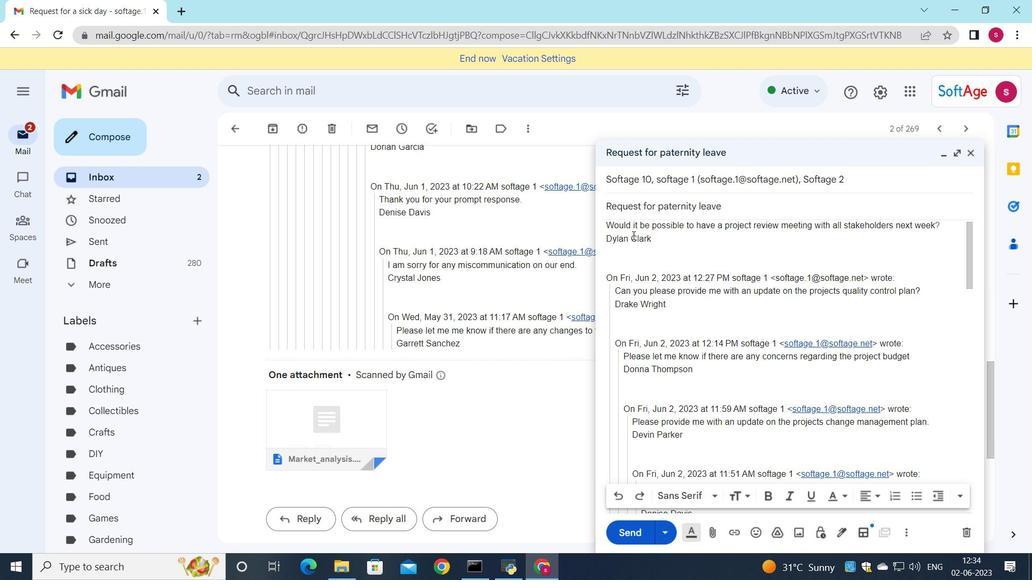 
Action: Mouse moved to (709, 536)
Screenshot: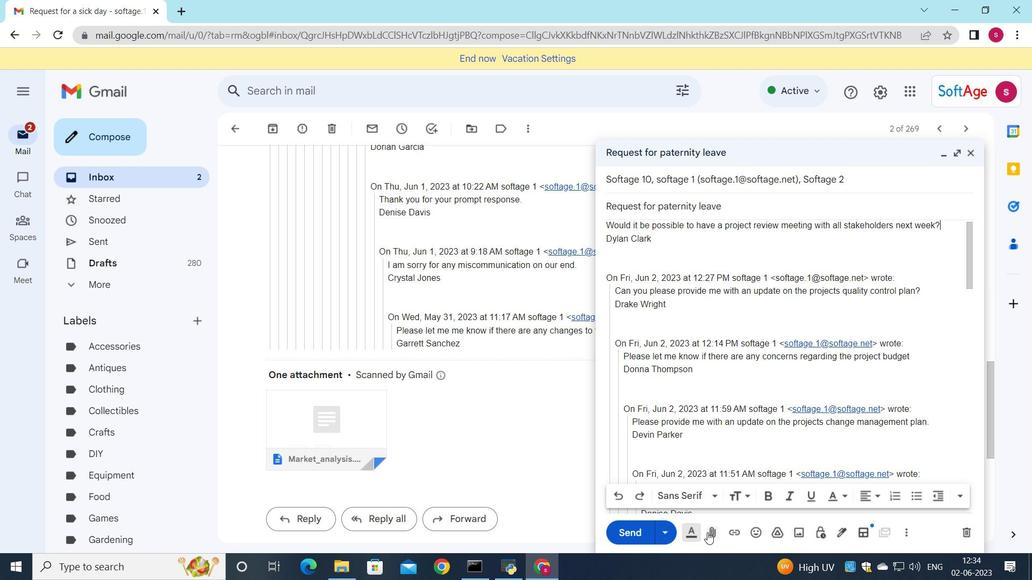 
Action: Mouse pressed left at (709, 536)
Screenshot: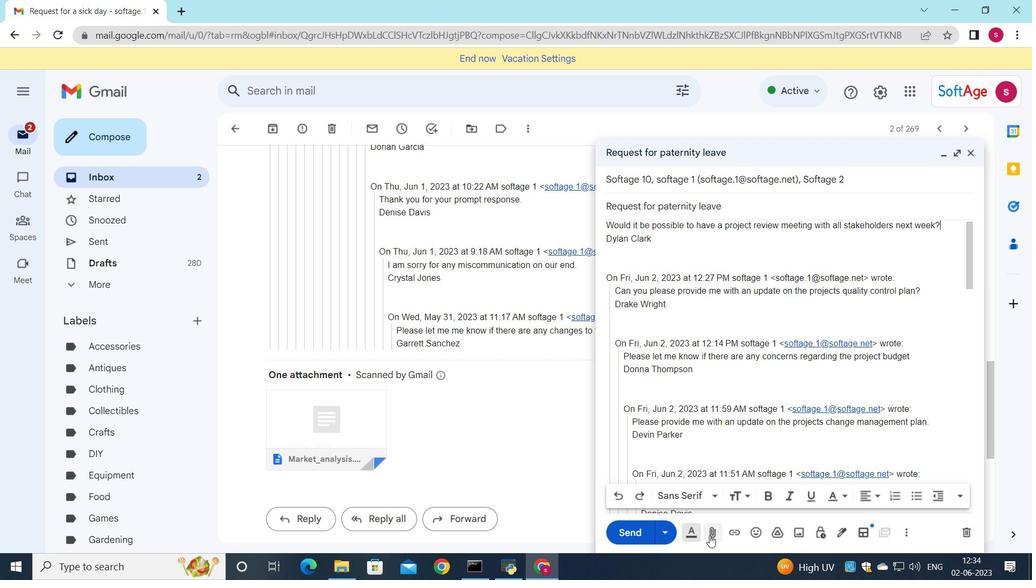 
Action: Mouse moved to (180, 100)
Screenshot: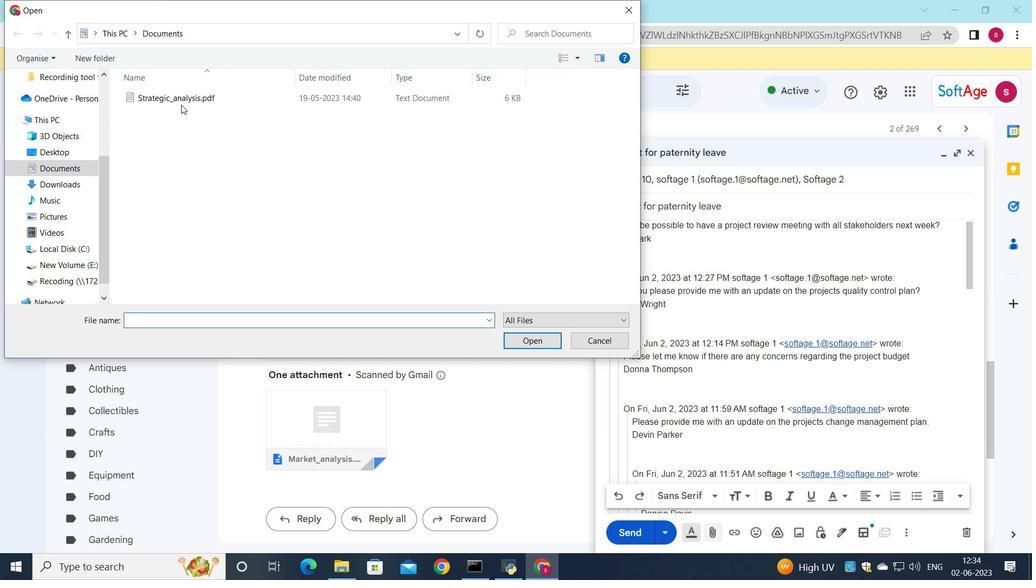 
Action: Mouse pressed left at (180, 100)
Screenshot: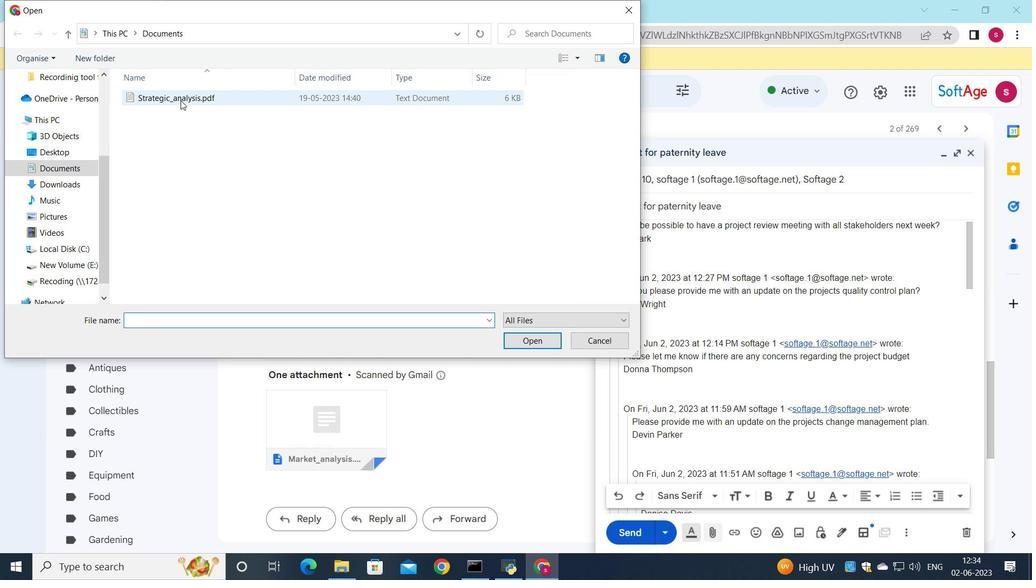 
Action: Mouse moved to (262, 102)
Screenshot: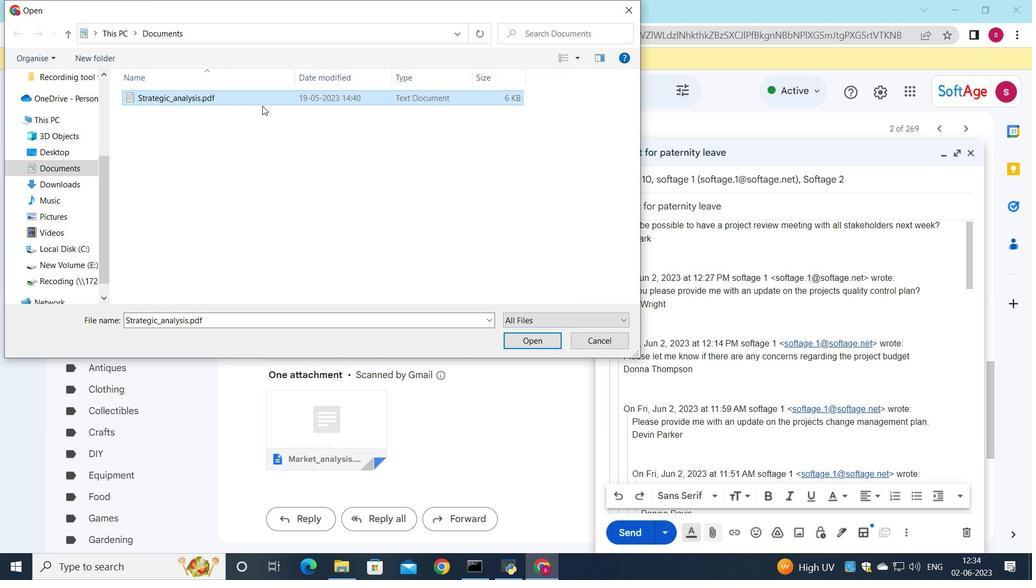 
Action: Mouse pressed left at (262, 102)
Screenshot: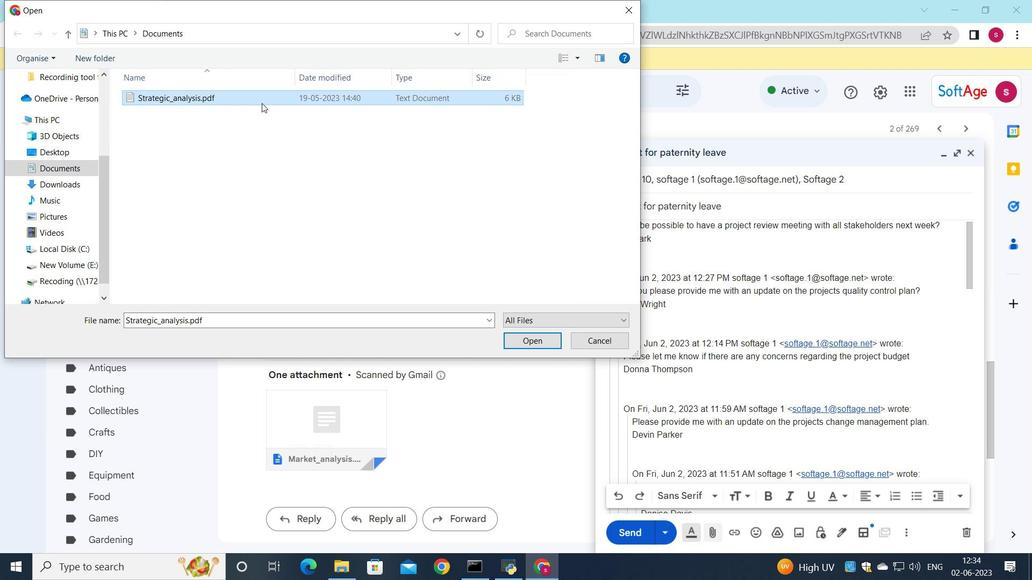 
Action: Mouse moved to (347, 113)
Screenshot: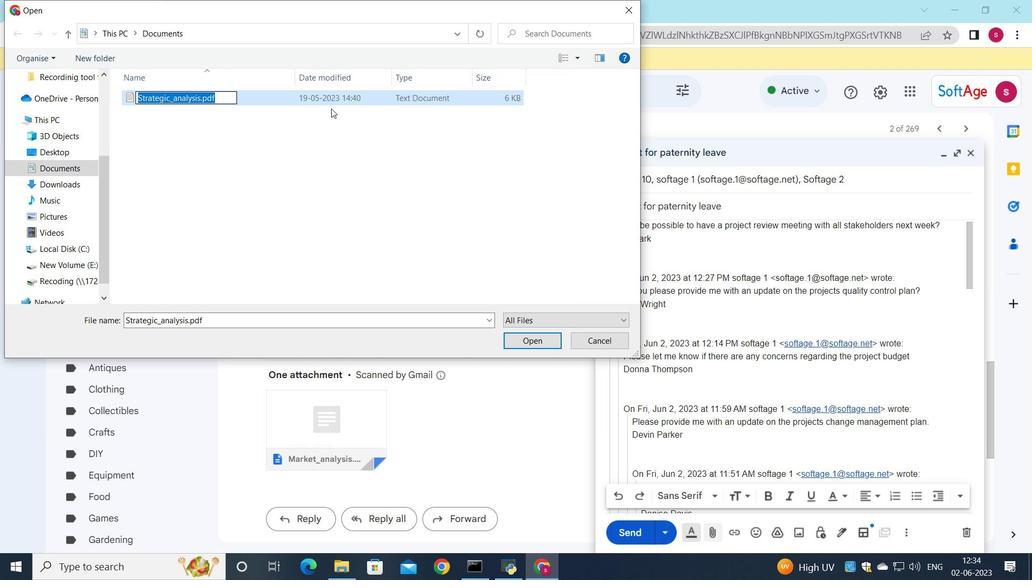 
Action: Key pressed <Key.shift>jo<Key.backspace><Key.backspace><Key.backspace><Key.shift><Key.shift><Key.shift><Key.shift>Job<Key.shift>_offer<Key.shift>_letter.docx
Screenshot: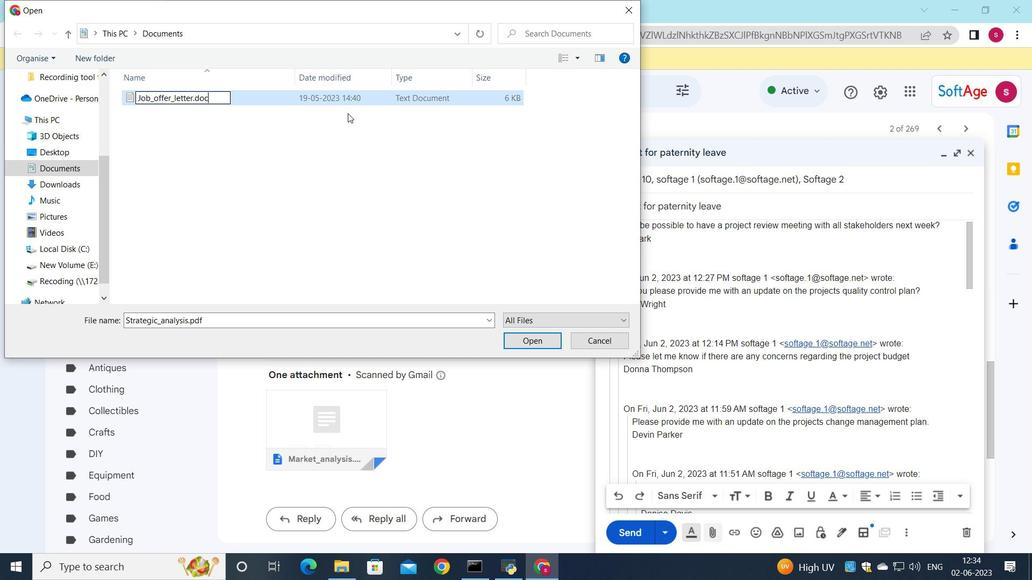 
Action: Mouse moved to (249, 97)
Screenshot: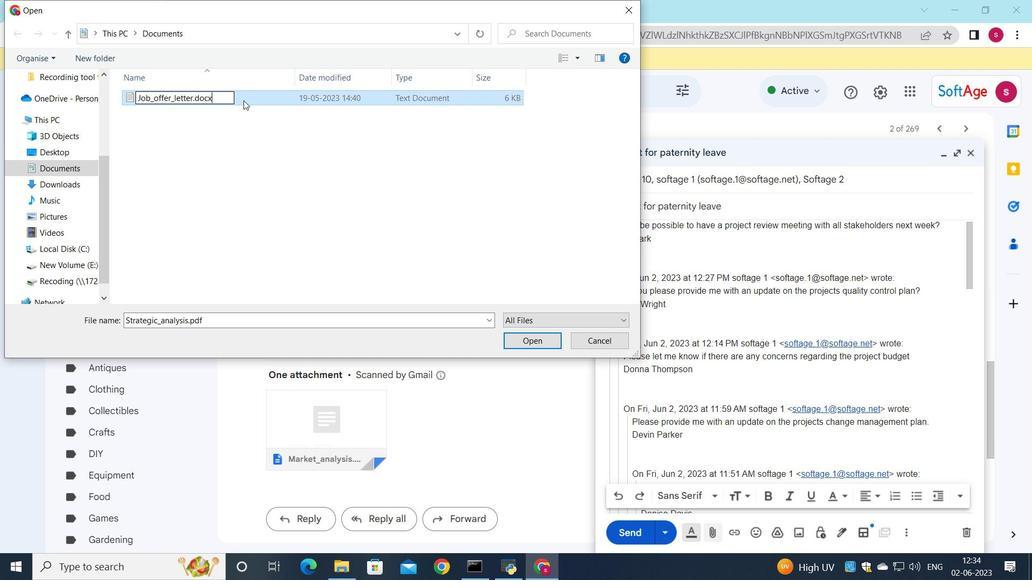 
Action: Mouse pressed left at (249, 97)
Screenshot: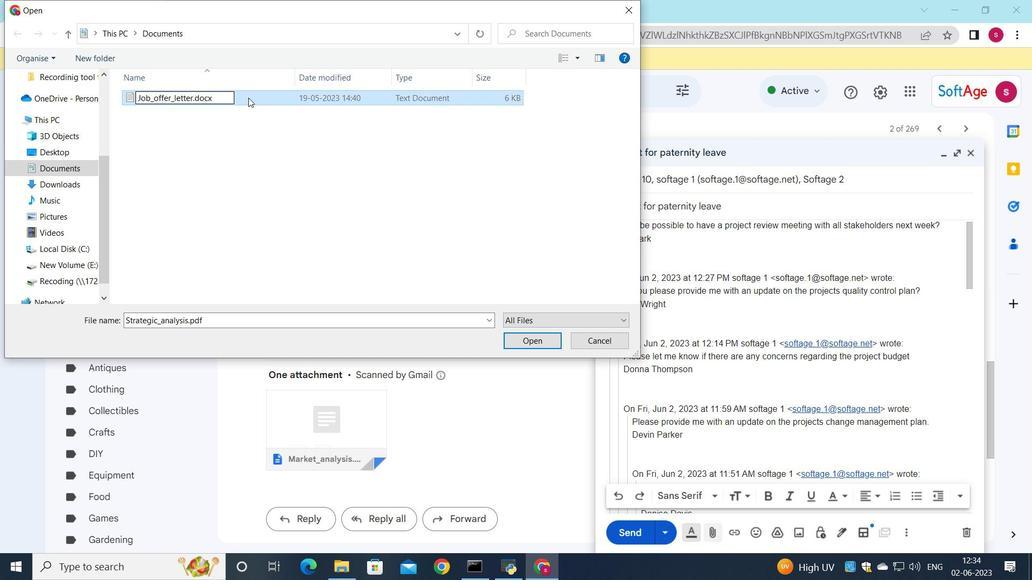 
Action: Mouse moved to (533, 340)
Screenshot: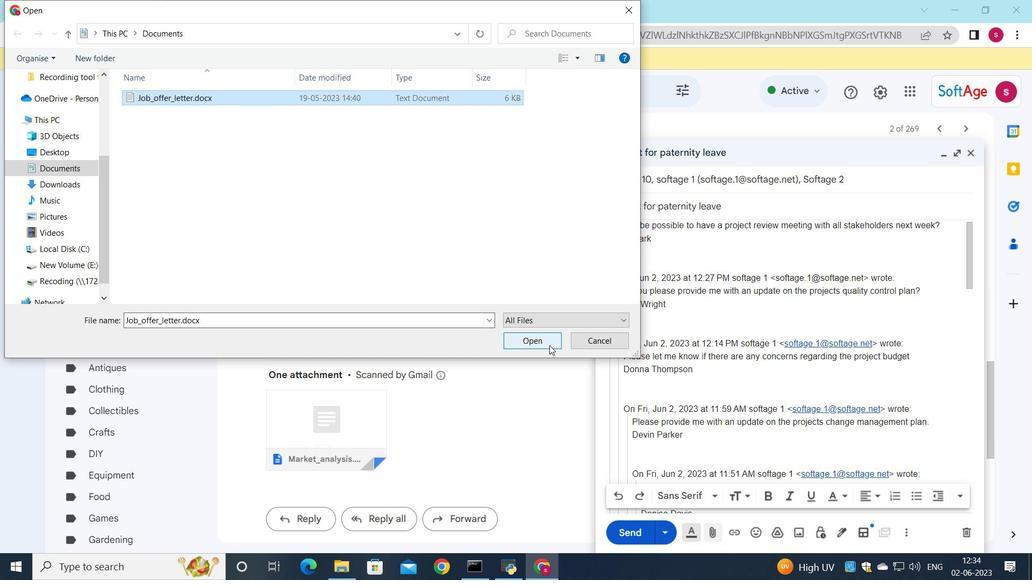 
Action: Mouse pressed left at (533, 340)
Screenshot: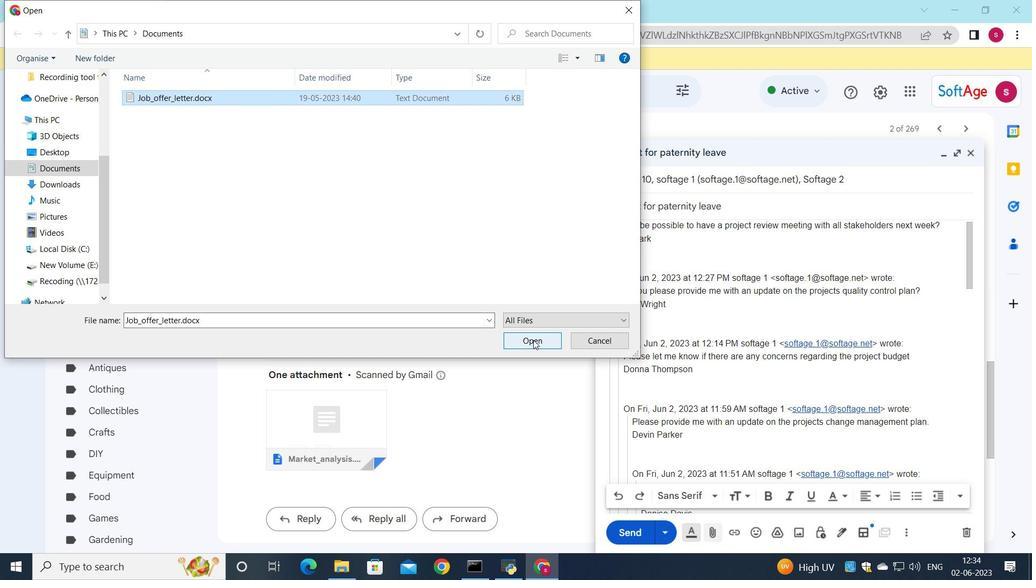 
Action: Mouse moved to (620, 535)
Screenshot: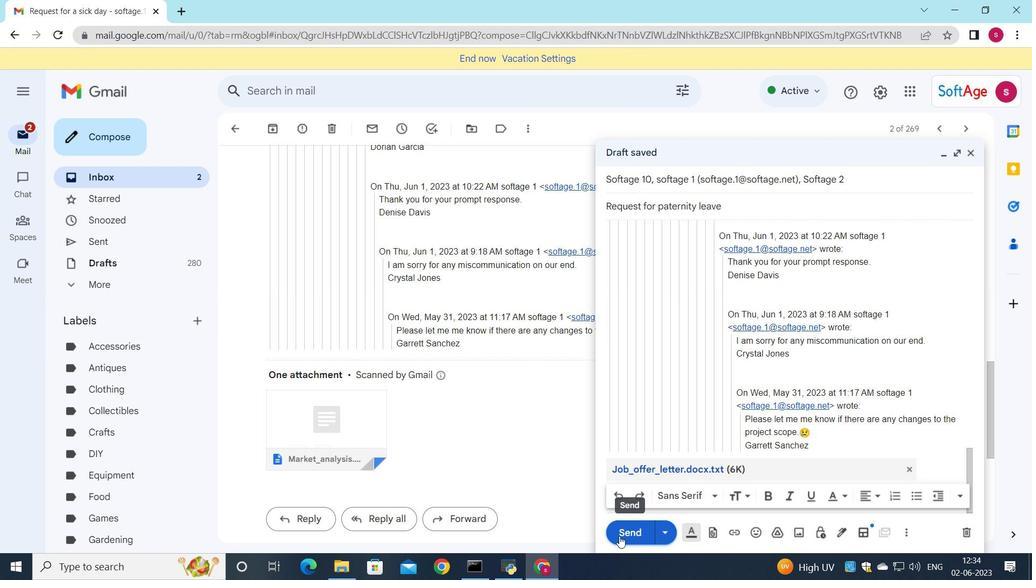 
Action: Mouse pressed left at (620, 535)
Screenshot: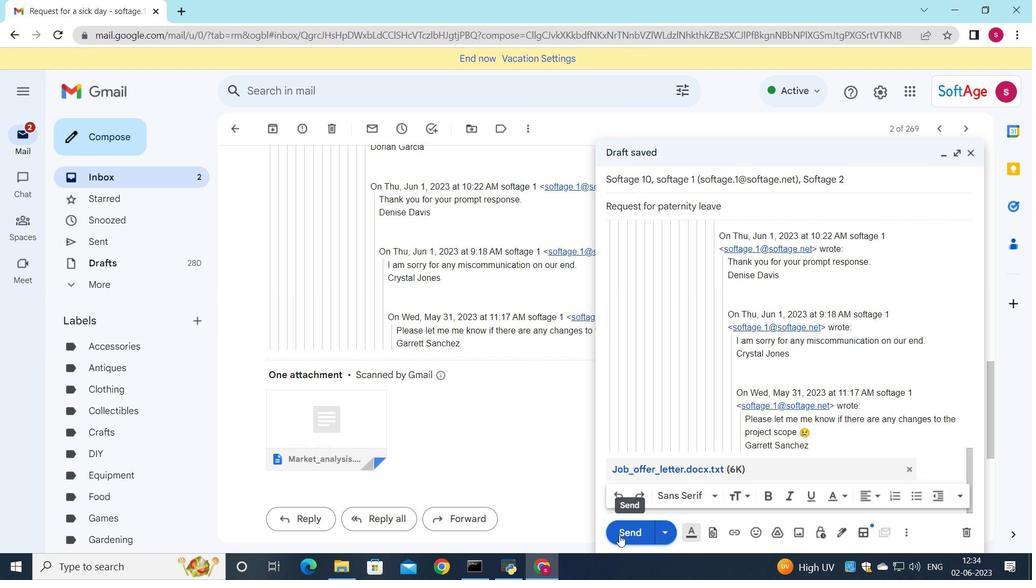 
Action: Mouse moved to (200, 178)
Screenshot: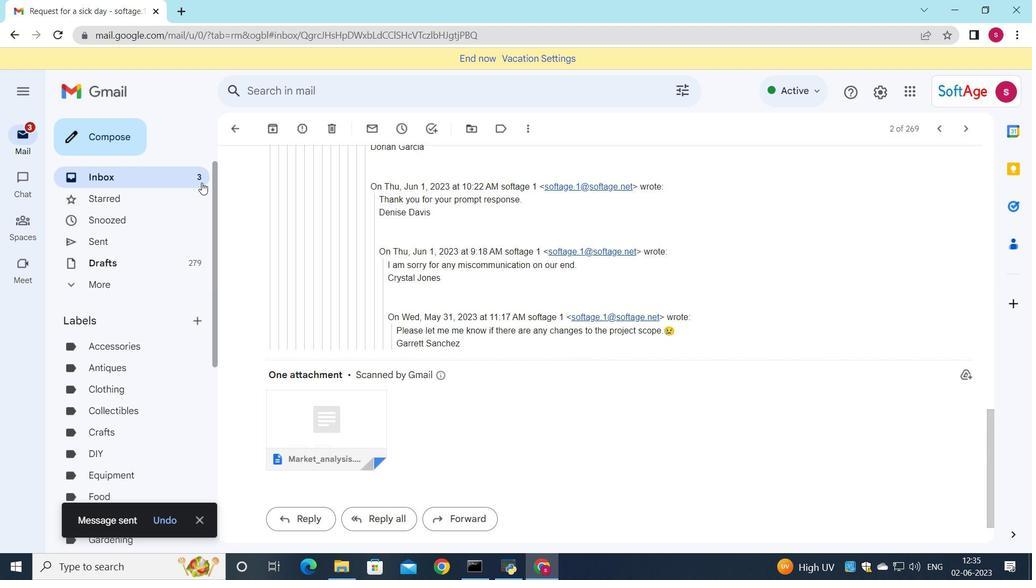 
Action: Mouse pressed left at (200, 178)
Screenshot: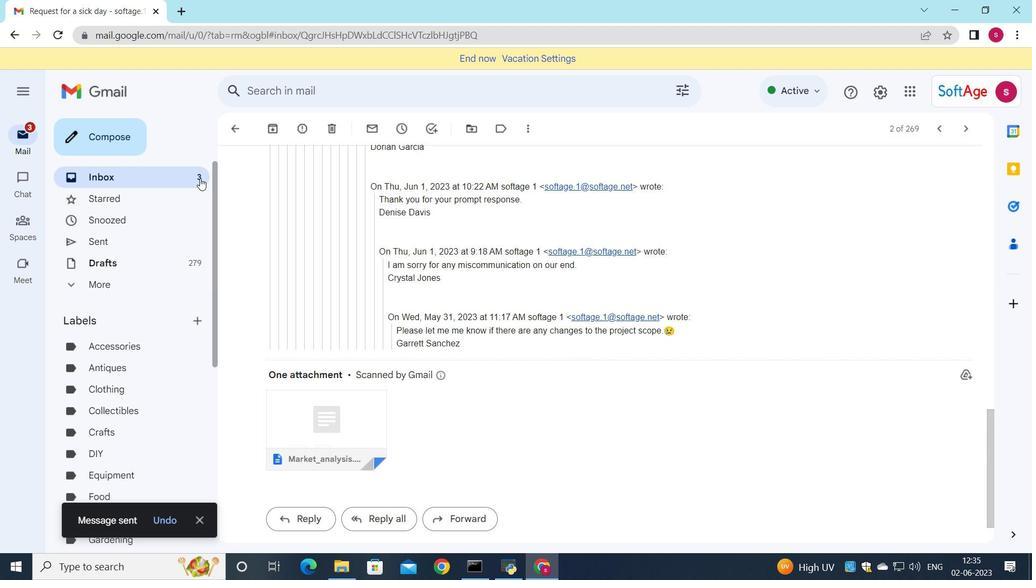
Action: Mouse moved to (601, 171)
Screenshot: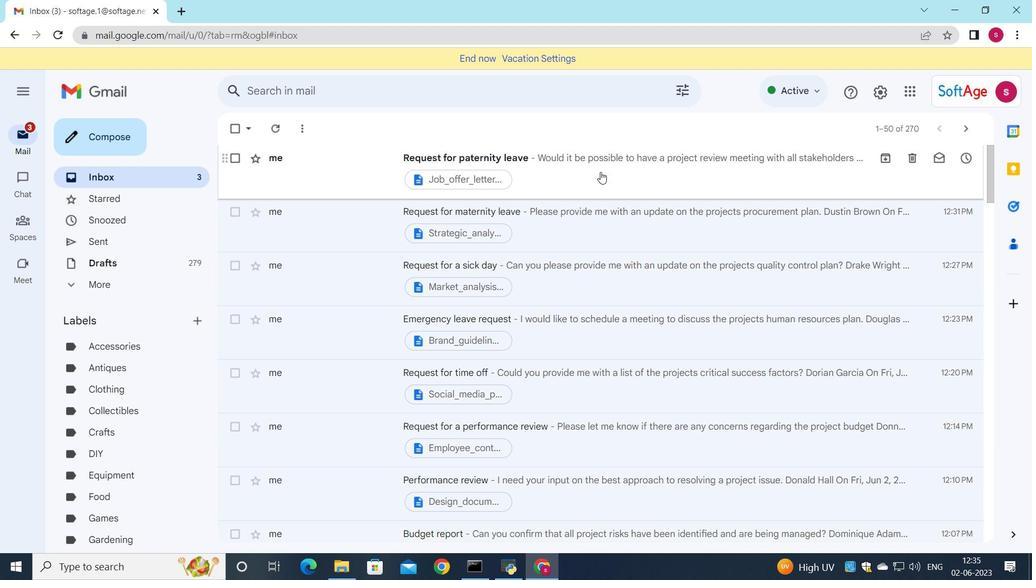 
Action: Mouse pressed left at (601, 171)
Screenshot: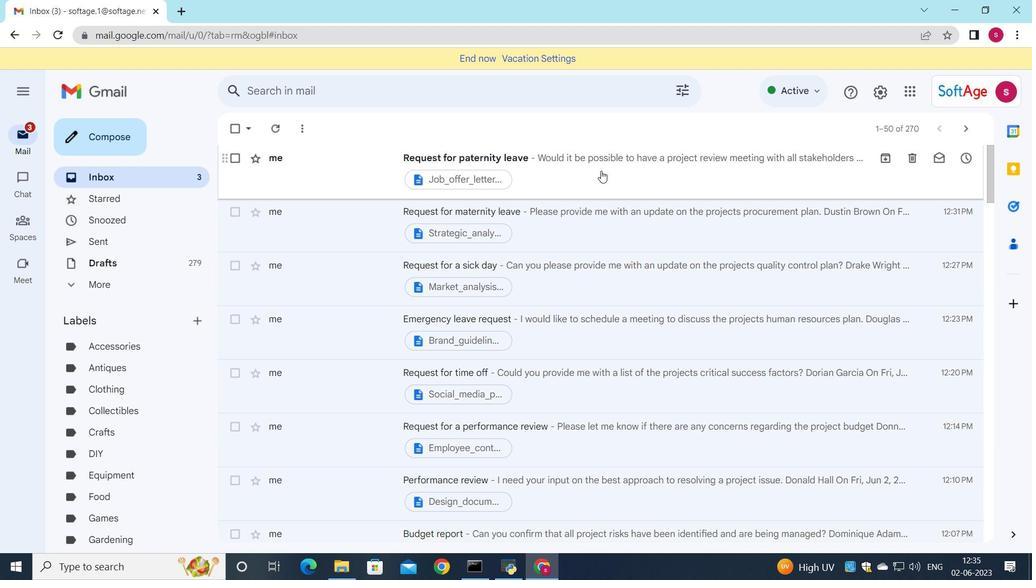 
Action: Mouse moved to (570, 165)
Screenshot: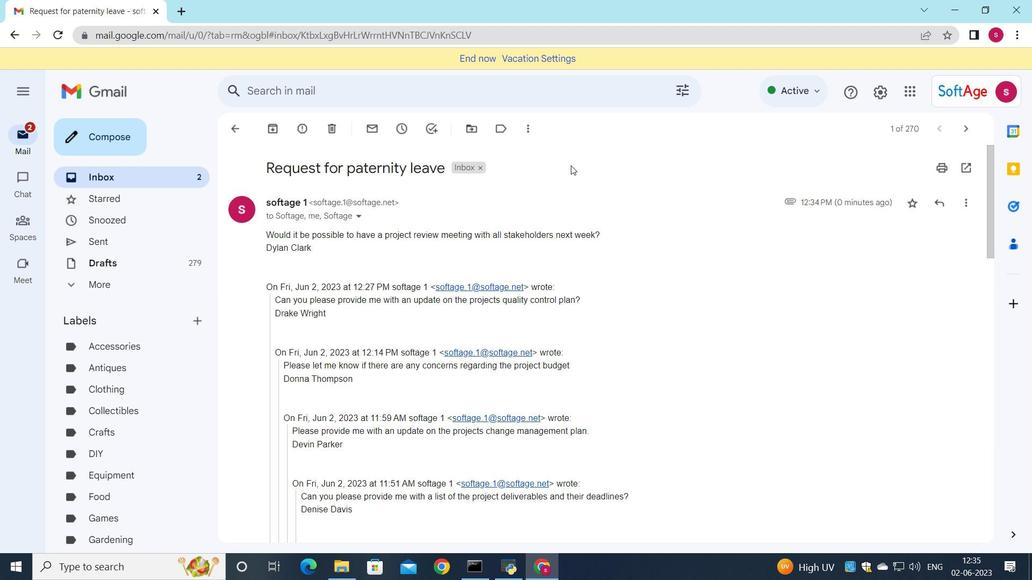 
